Task: Look for space in Wheeling, United States from 10th July, 2023 to 15th July, 2023 for 7 adults in price range Rs.10000 to Rs.15000. Place can be entire place or shared room with 4 bedrooms having 7 beds and 4 bathrooms. Property type can be house, flat, guest house. Amenities needed are: wifi, TV, free parkinig on premises, gym, breakfast. Booking option can be shelf check-in. Required host language is English.
Action: Mouse moved to (571, 126)
Screenshot: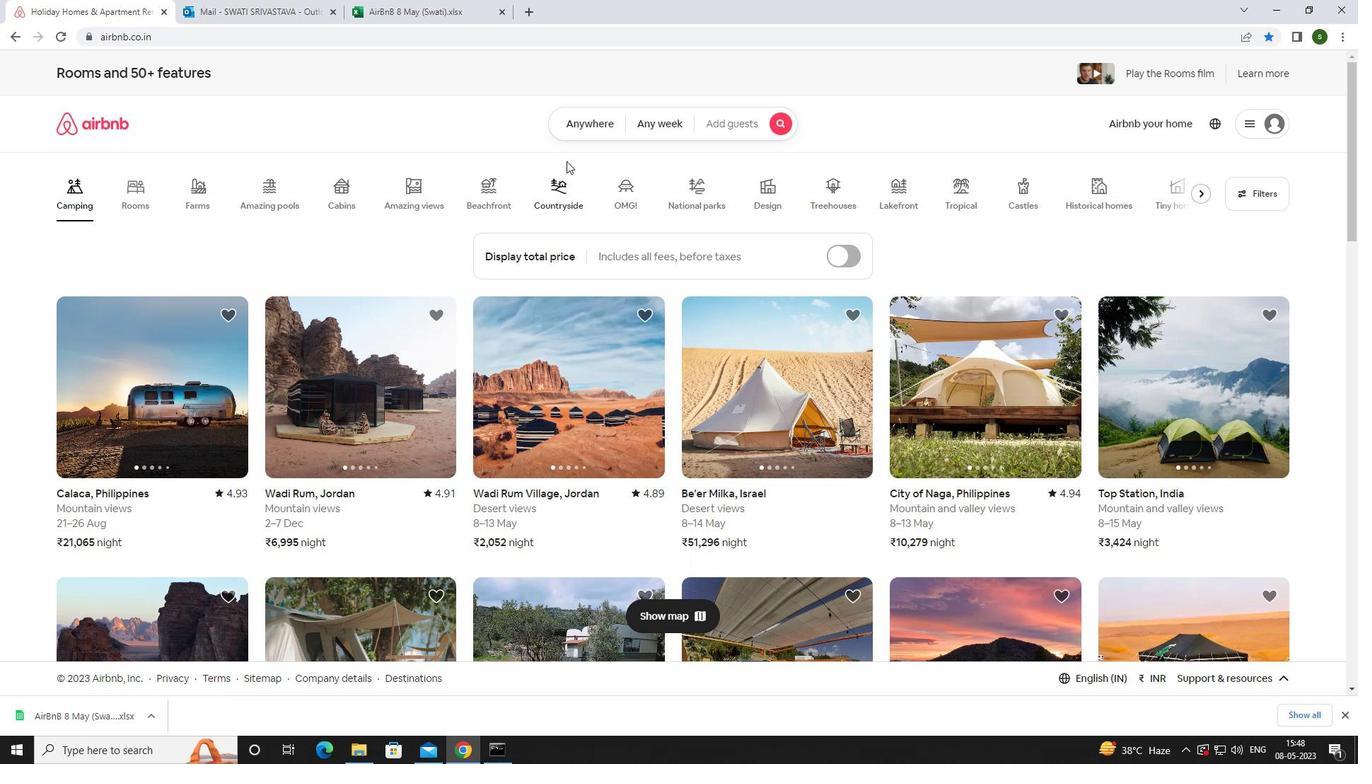 
Action: Mouse pressed left at (571, 126)
Screenshot: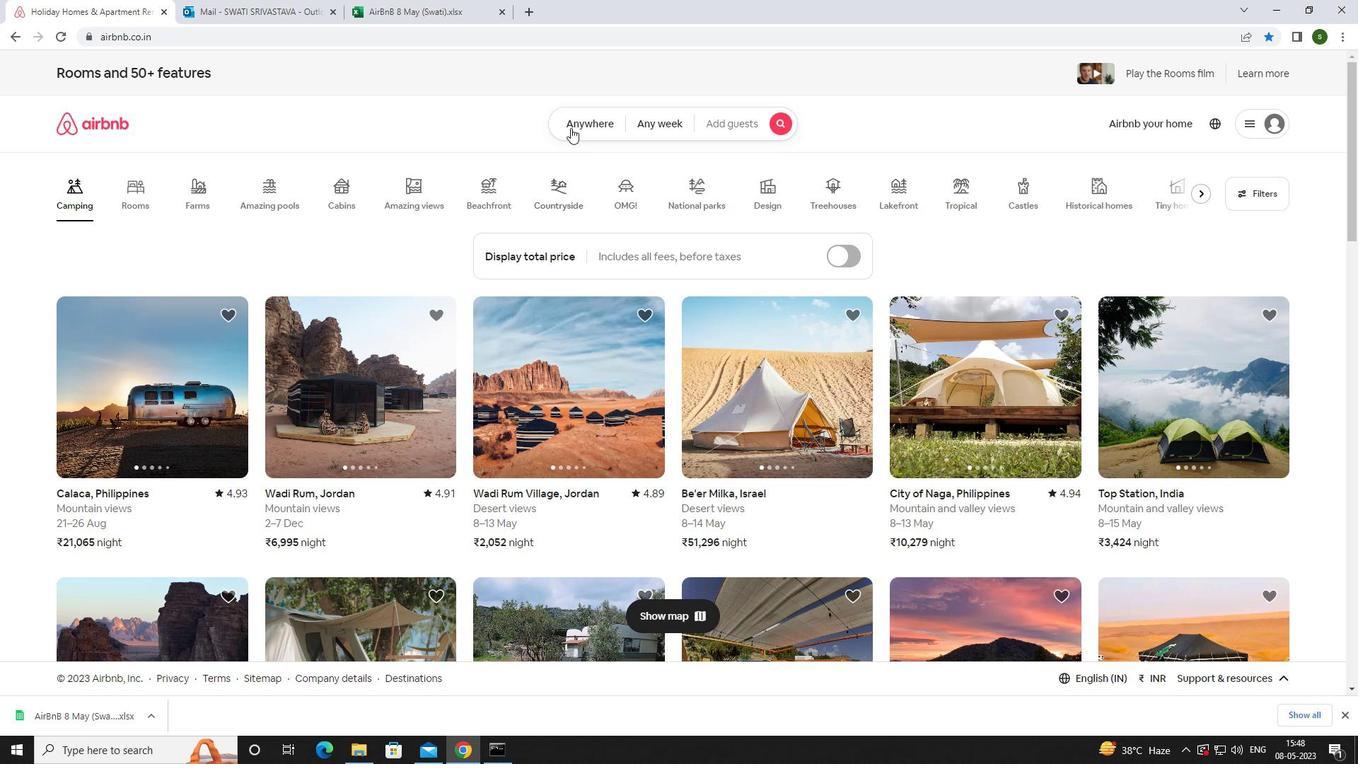 
Action: Mouse moved to (477, 181)
Screenshot: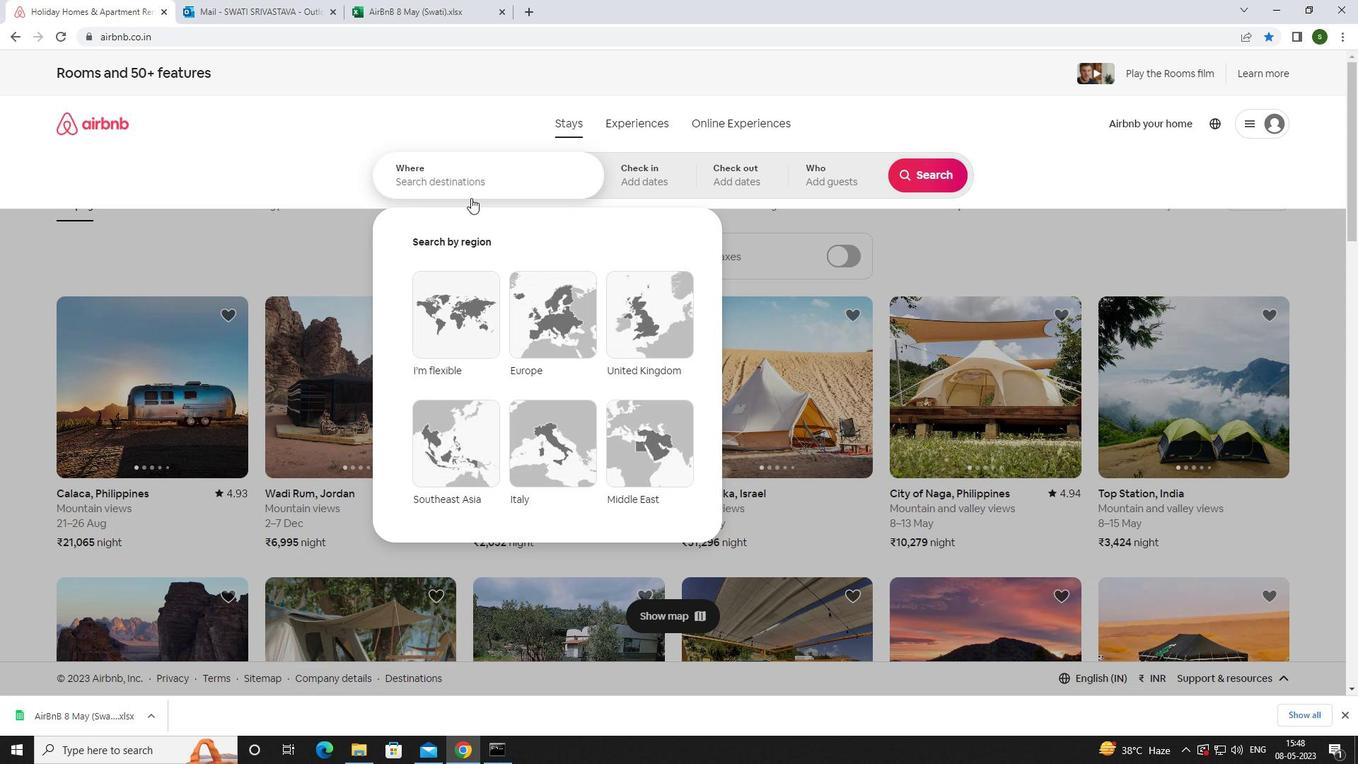 
Action: Mouse pressed left at (477, 181)
Screenshot: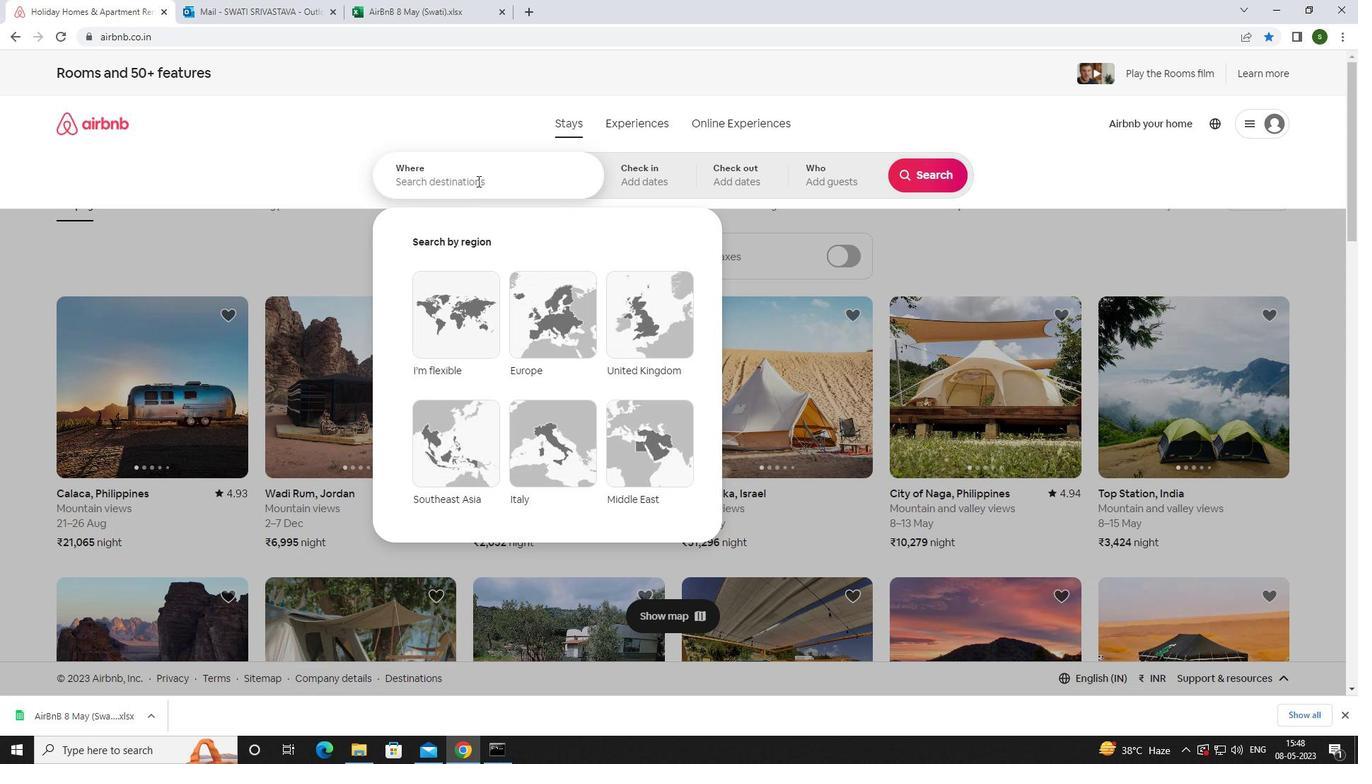 
Action: Key pressed <Key.caps_lock>w<Key.caps_lock>heeling,<Key.space><Key.caps_lock>u<Key.caps_lock>Nited<Key.space><Key.caps_lock>s<Key.caps_lock>tates<Key.enter>
Screenshot: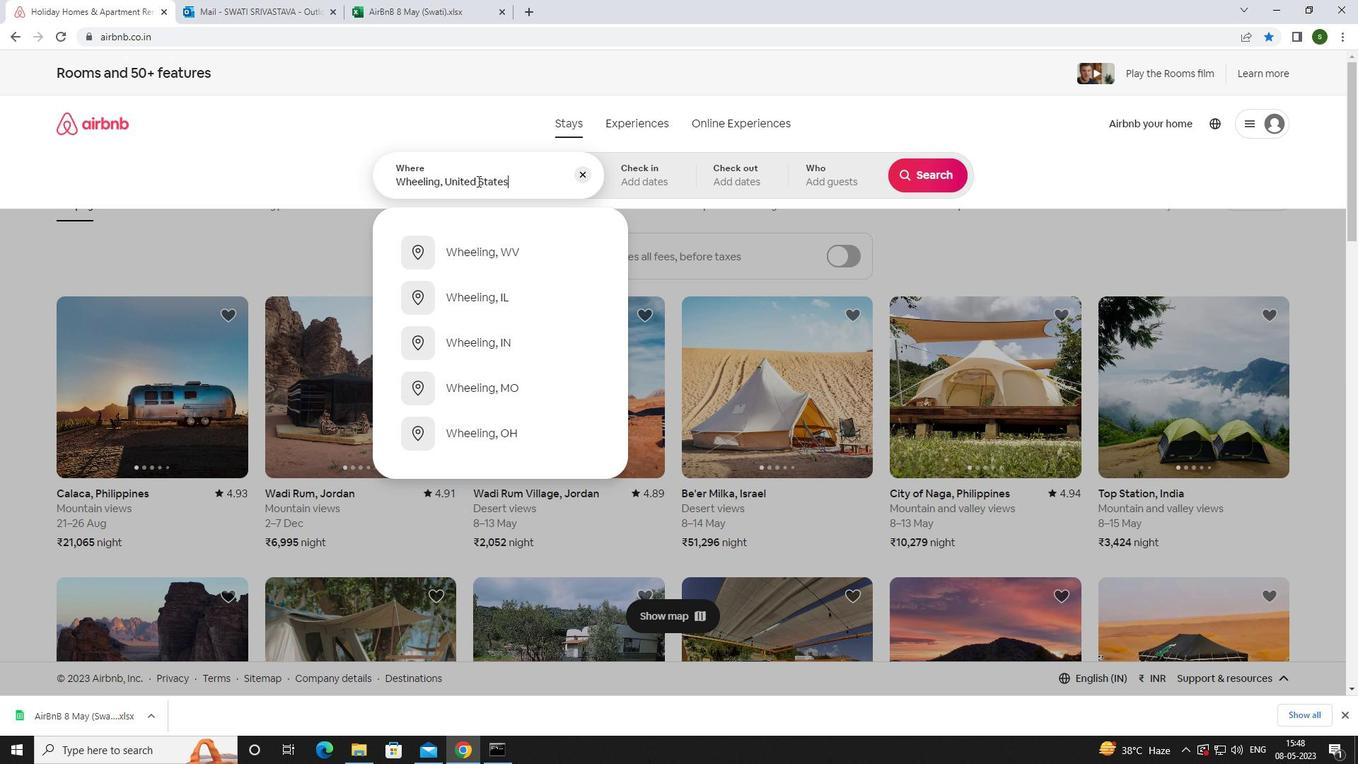 
Action: Mouse moved to (920, 288)
Screenshot: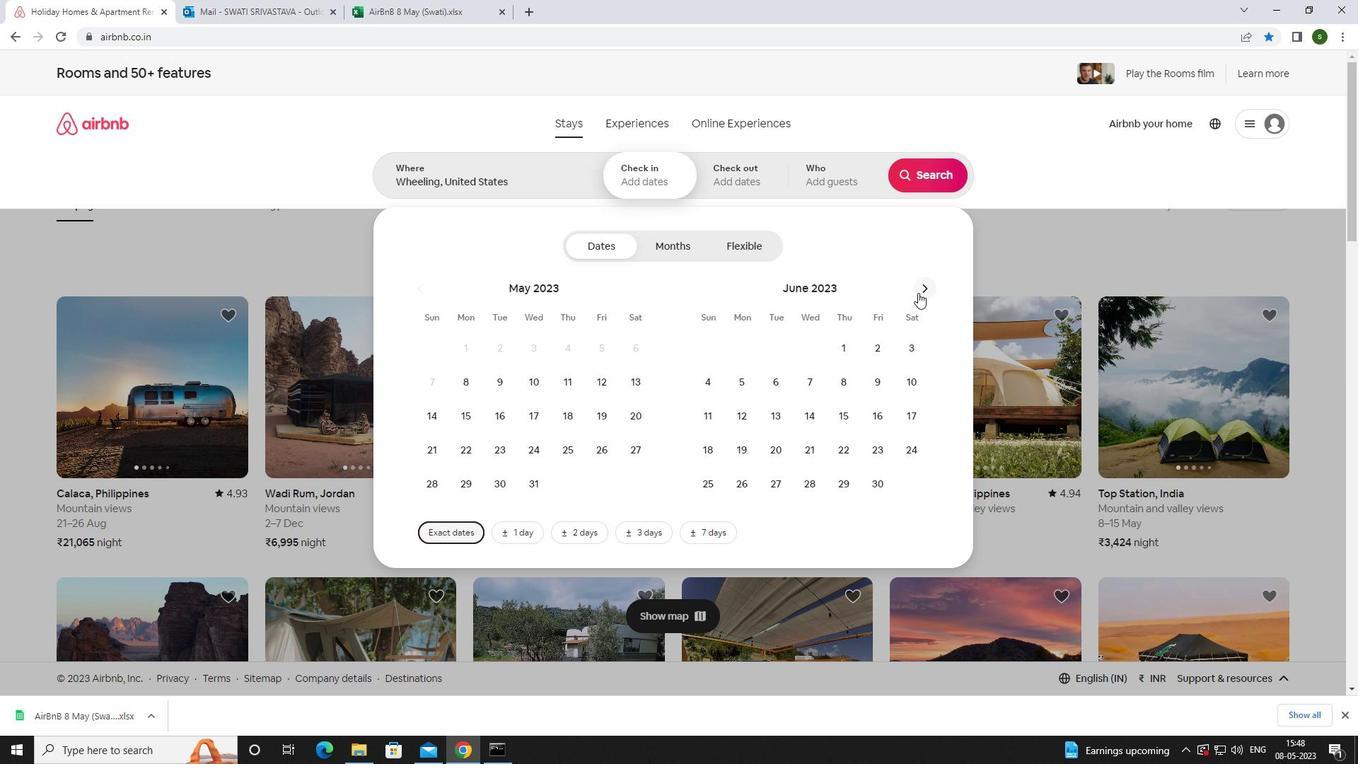 
Action: Mouse pressed left at (920, 288)
Screenshot: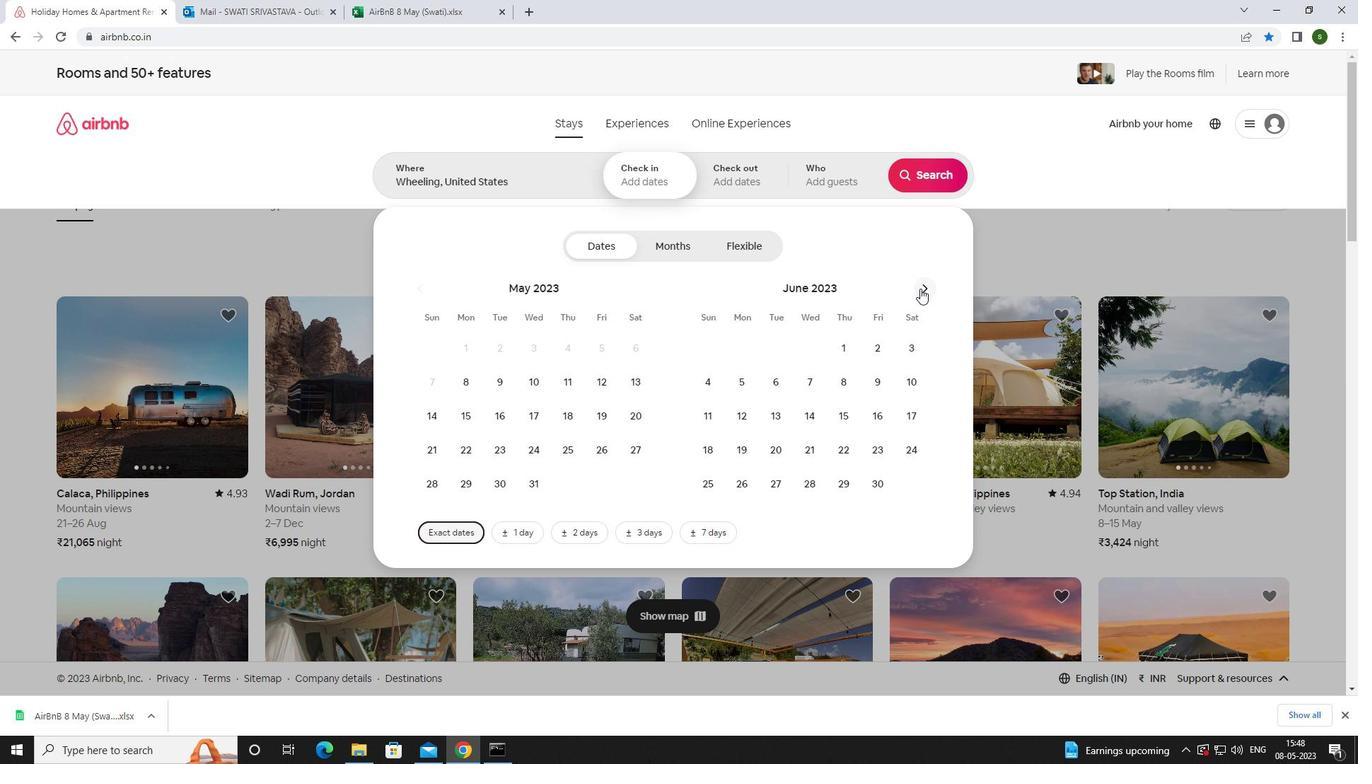 
Action: Mouse moved to (752, 418)
Screenshot: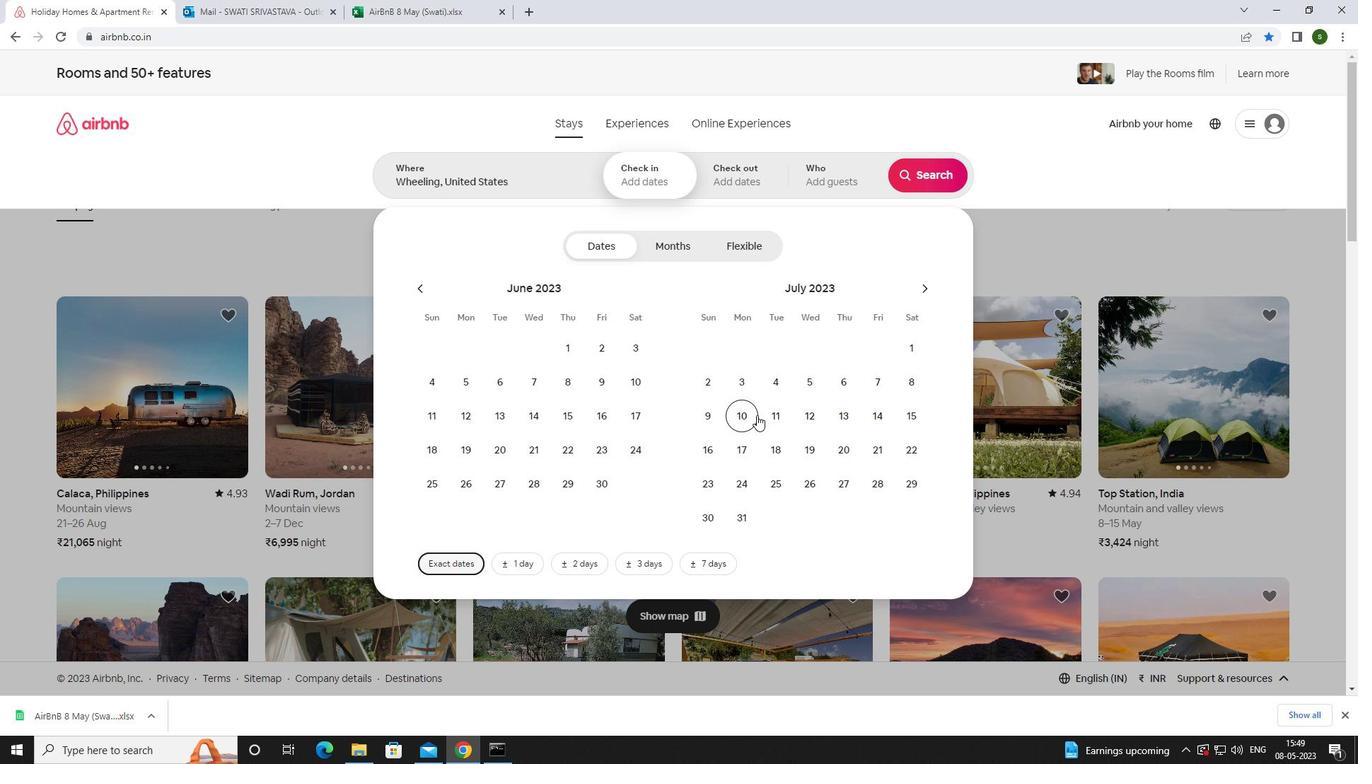
Action: Mouse pressed left at (752, 418)
Screenshot: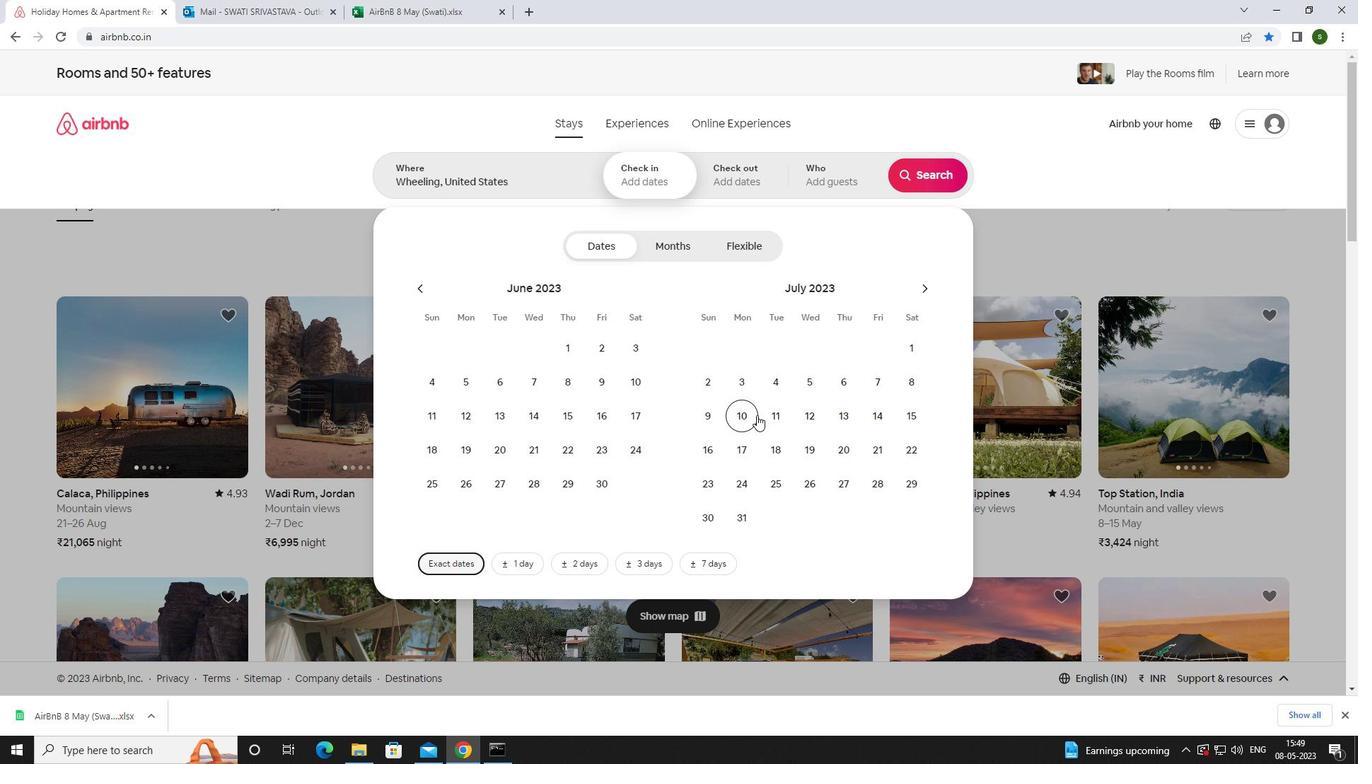 
Action: Mouse moved to (907, 415)
Screenshot: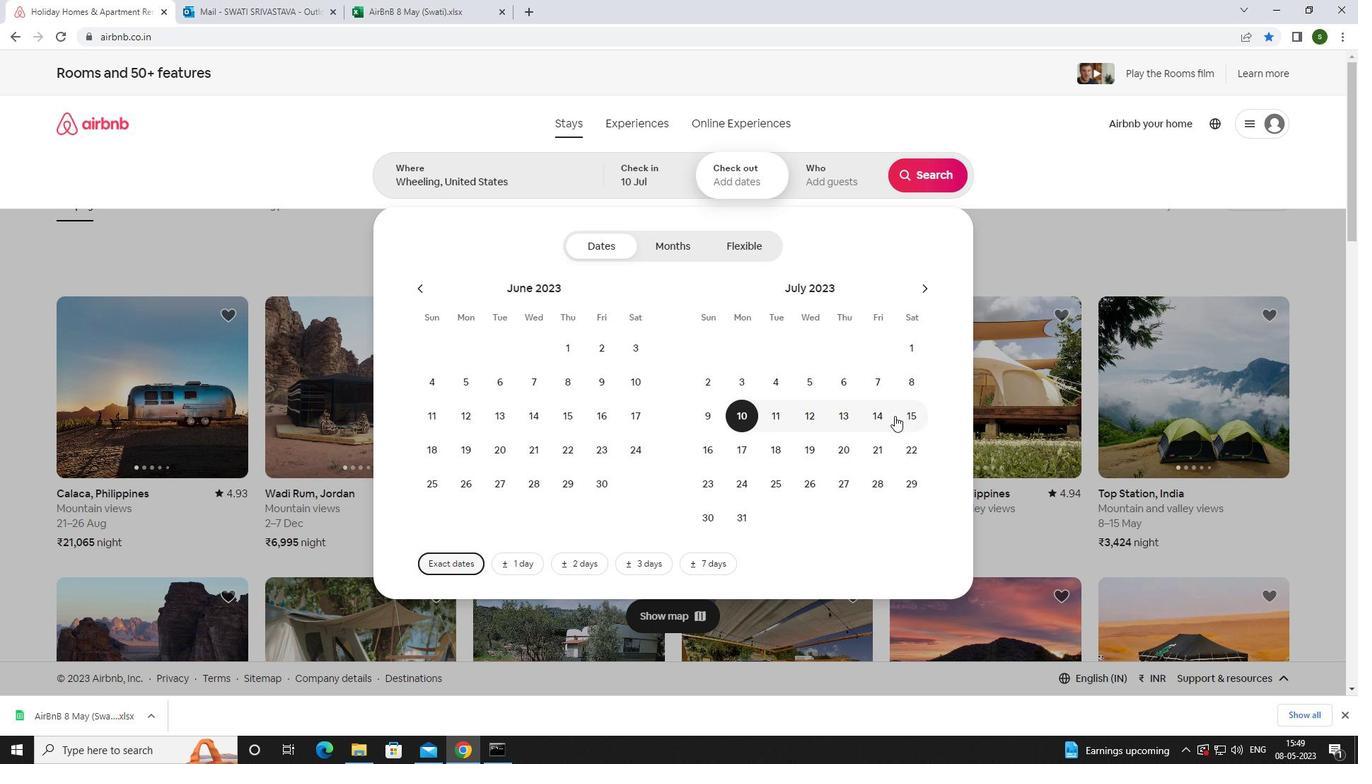 
Action: Mouse pressed left at (907, 415)
Screenshot: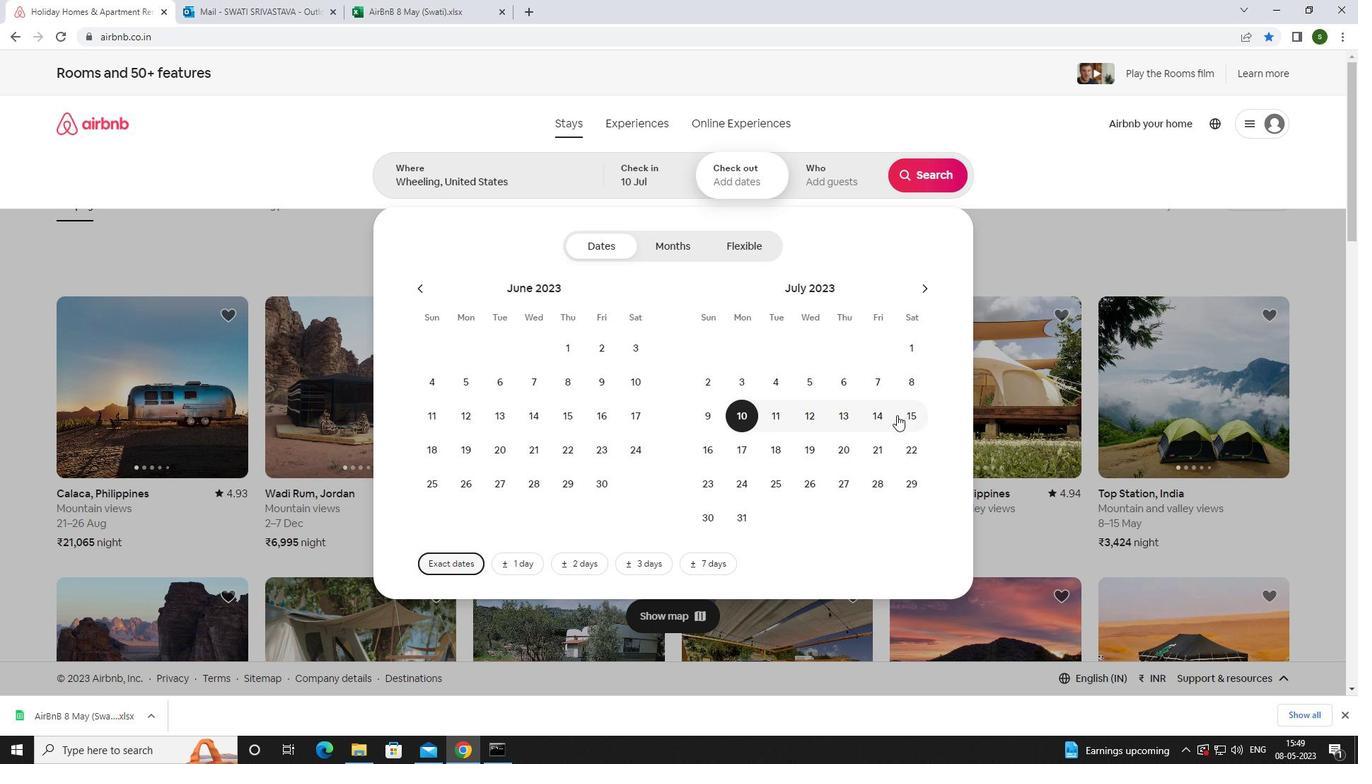 
Action: Mouse moved to (841, 178)
Screenshot: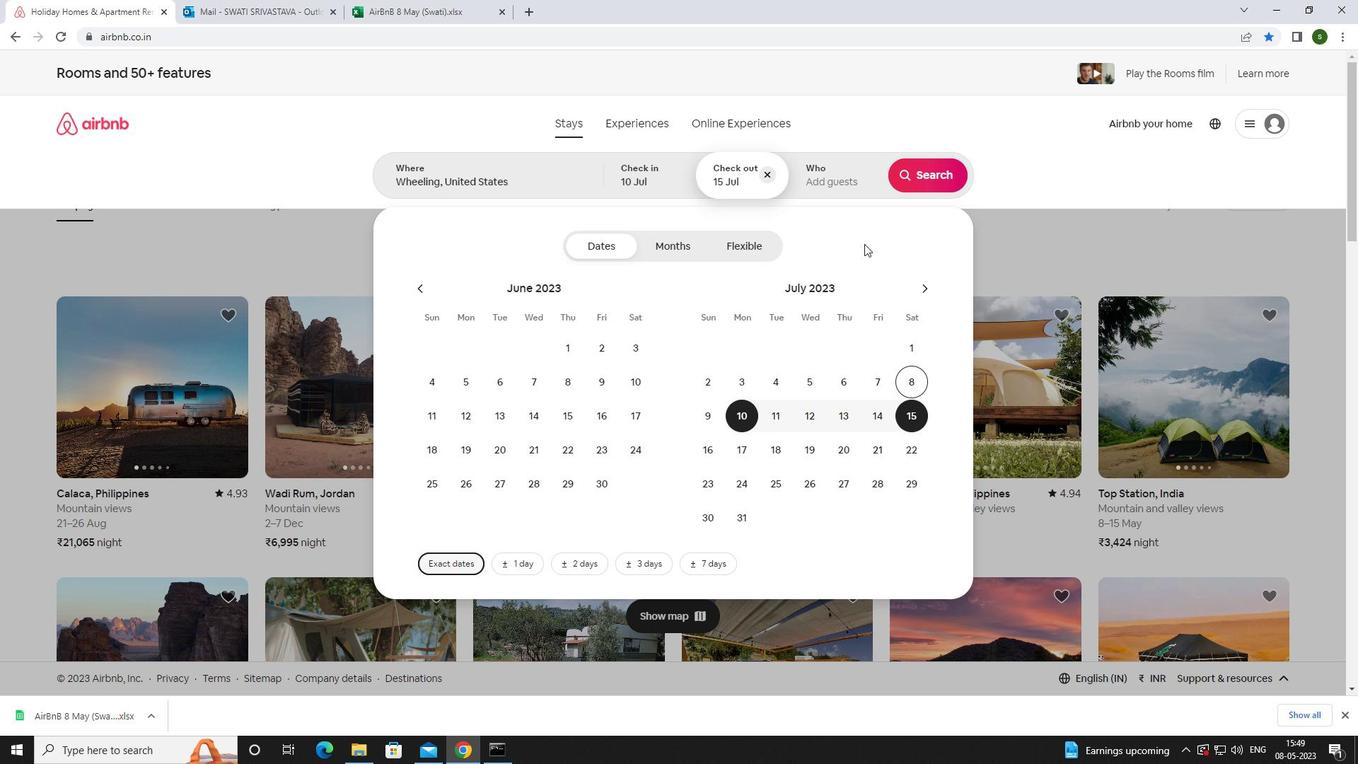 
Action: Mouse pressed left at (841, 178)
Screenshot: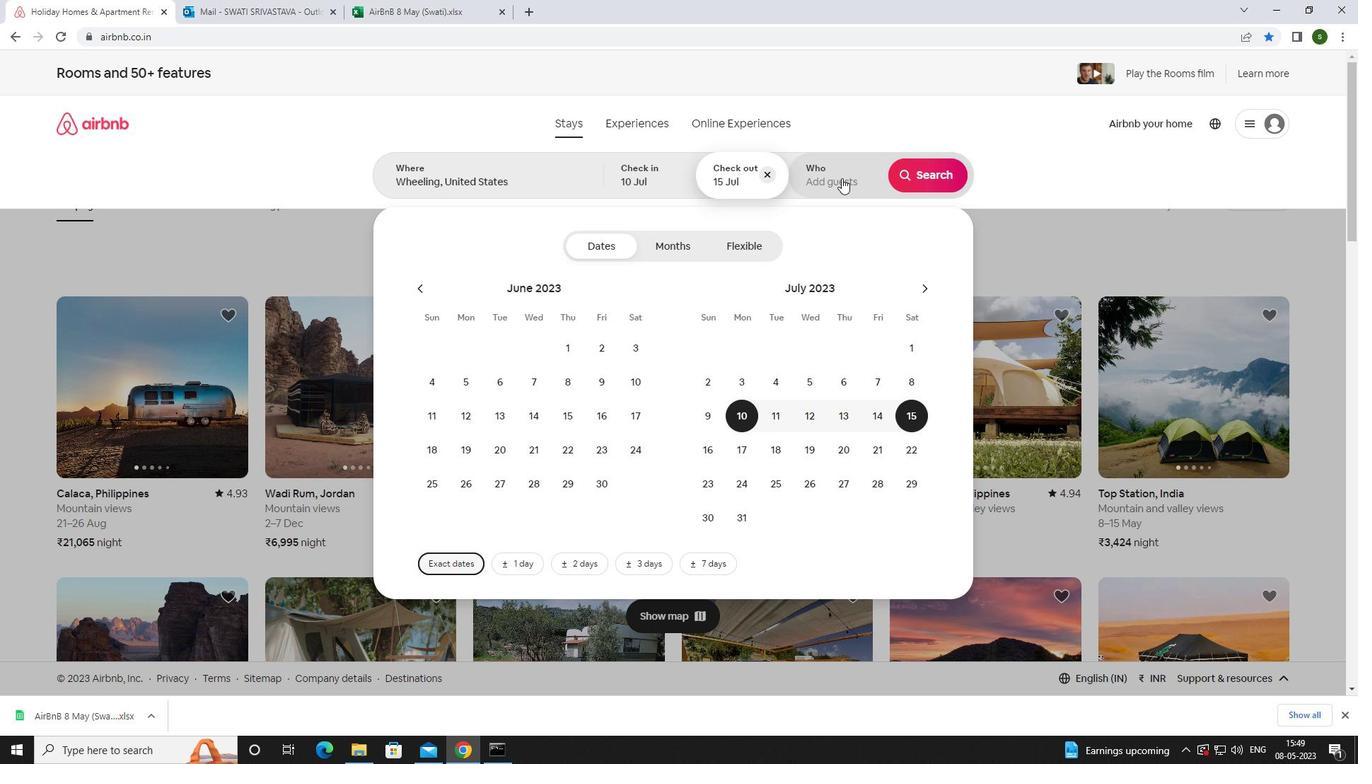 
Action: Mouse moved to (935, 249)
Screenshot: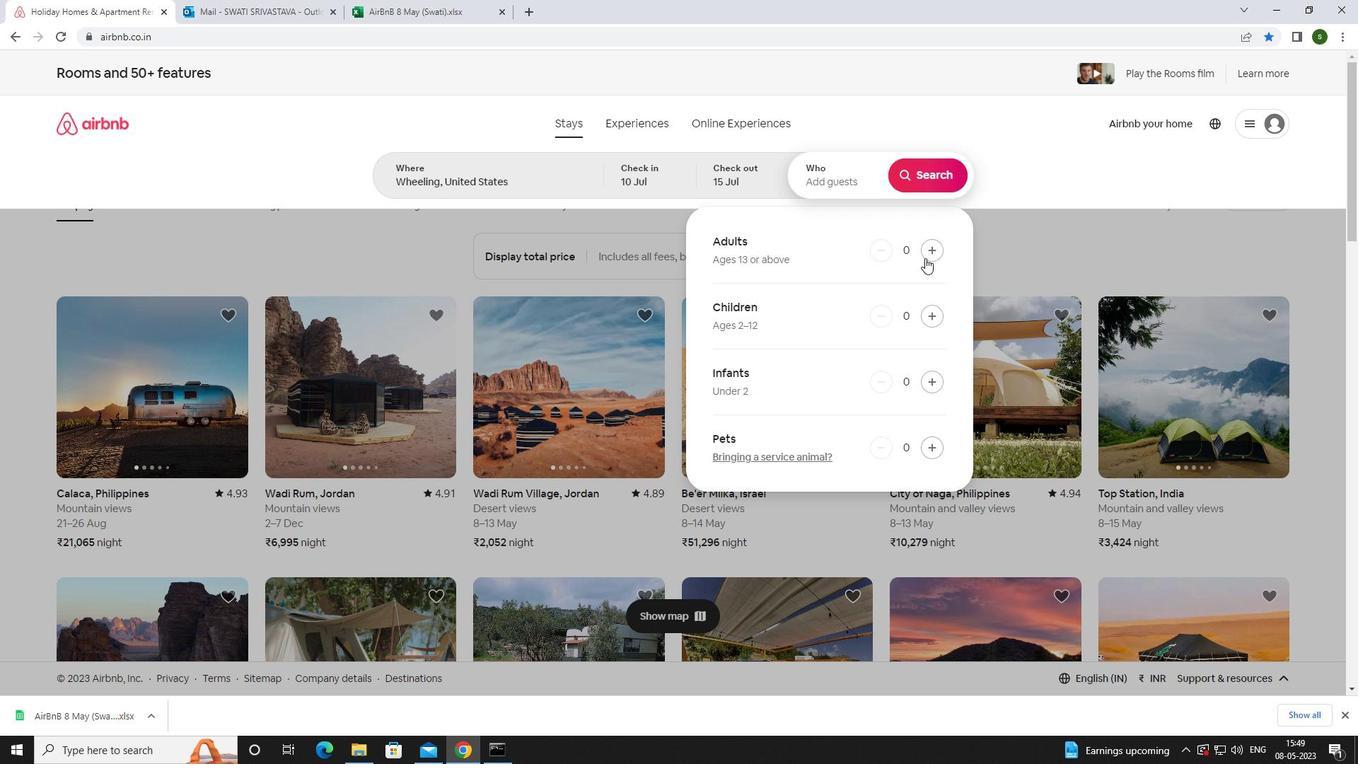 
Action: Mouse pressed left at (935, 249)
Screenshot: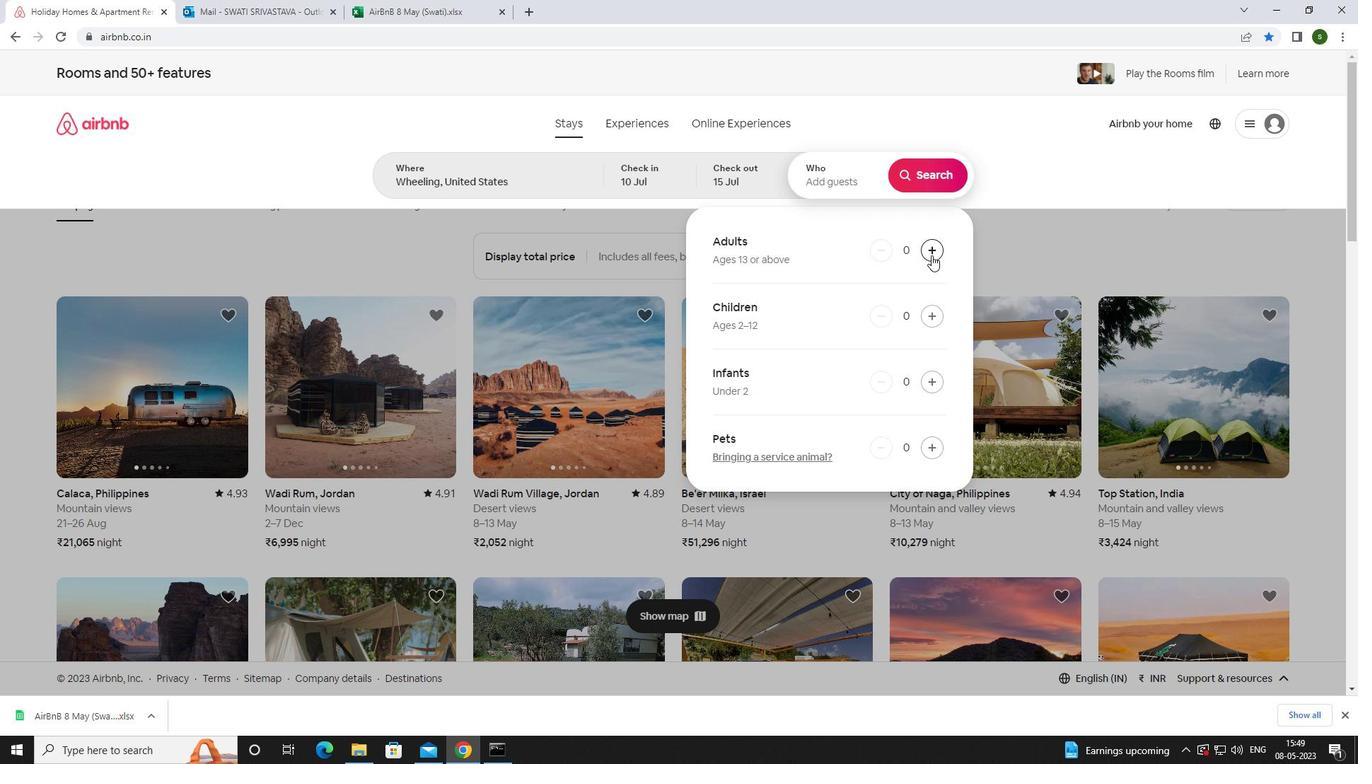 
Action: Mouse pressed left at (935, 249)
Screenshot: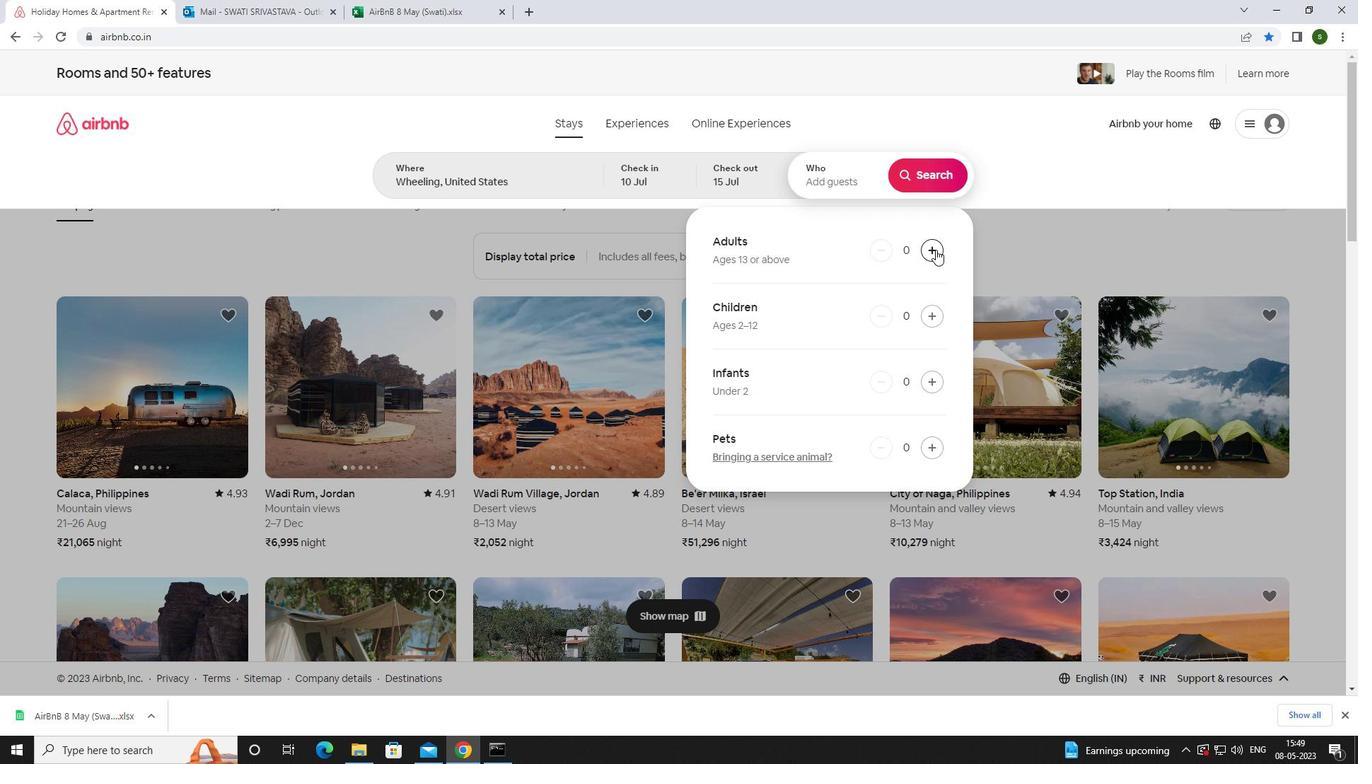 
Action: Mouse pressed left at (935, 249)
Screenshot: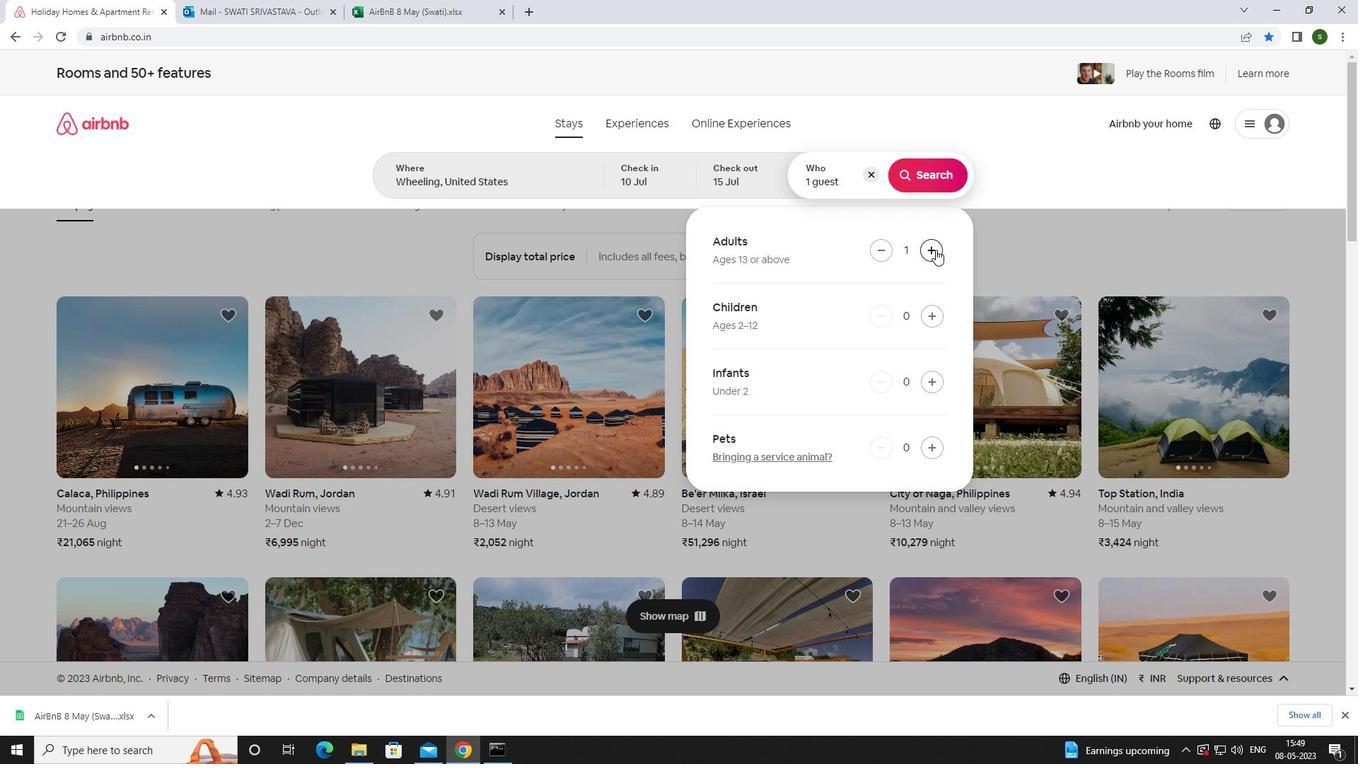 
Action: Mouse pressed left at (935, 249)
Screenshot: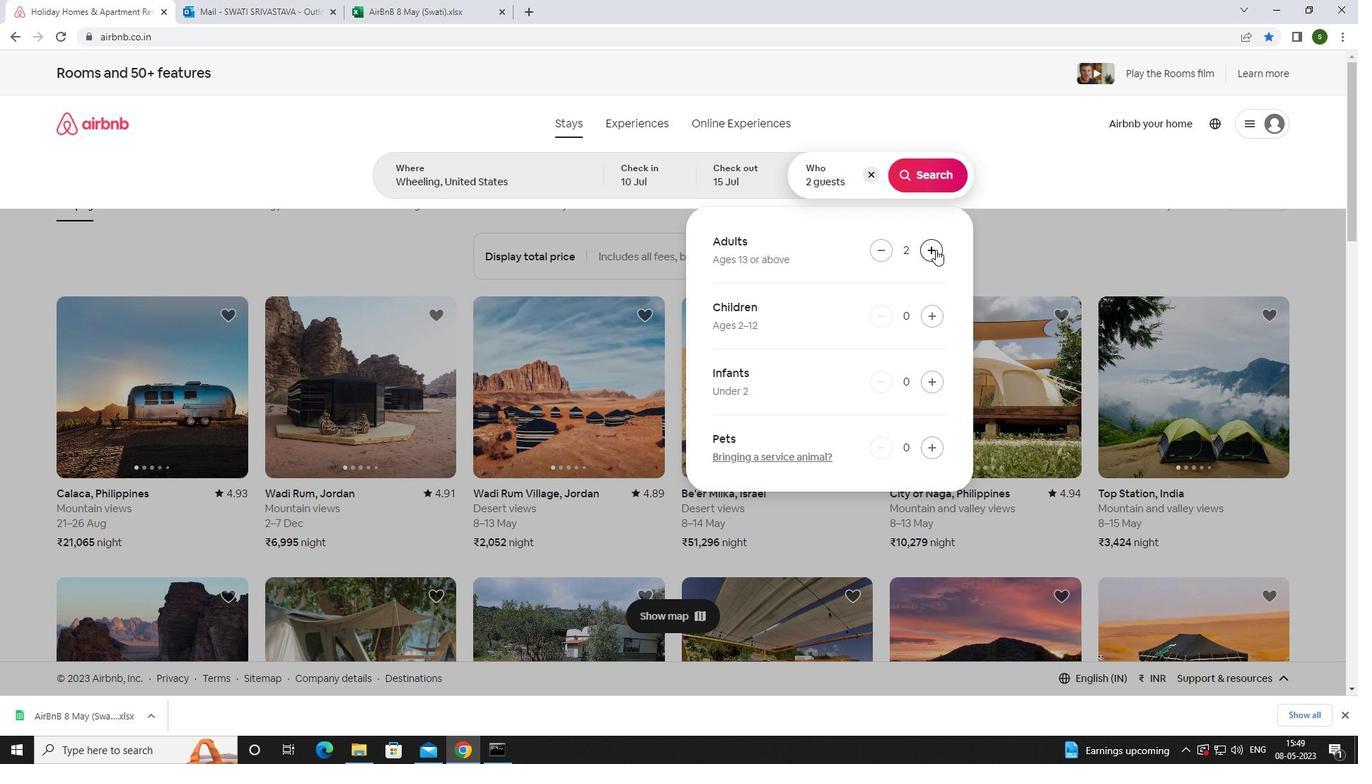 
Action: Mouse pressed left at (935, 249)
Screenshot: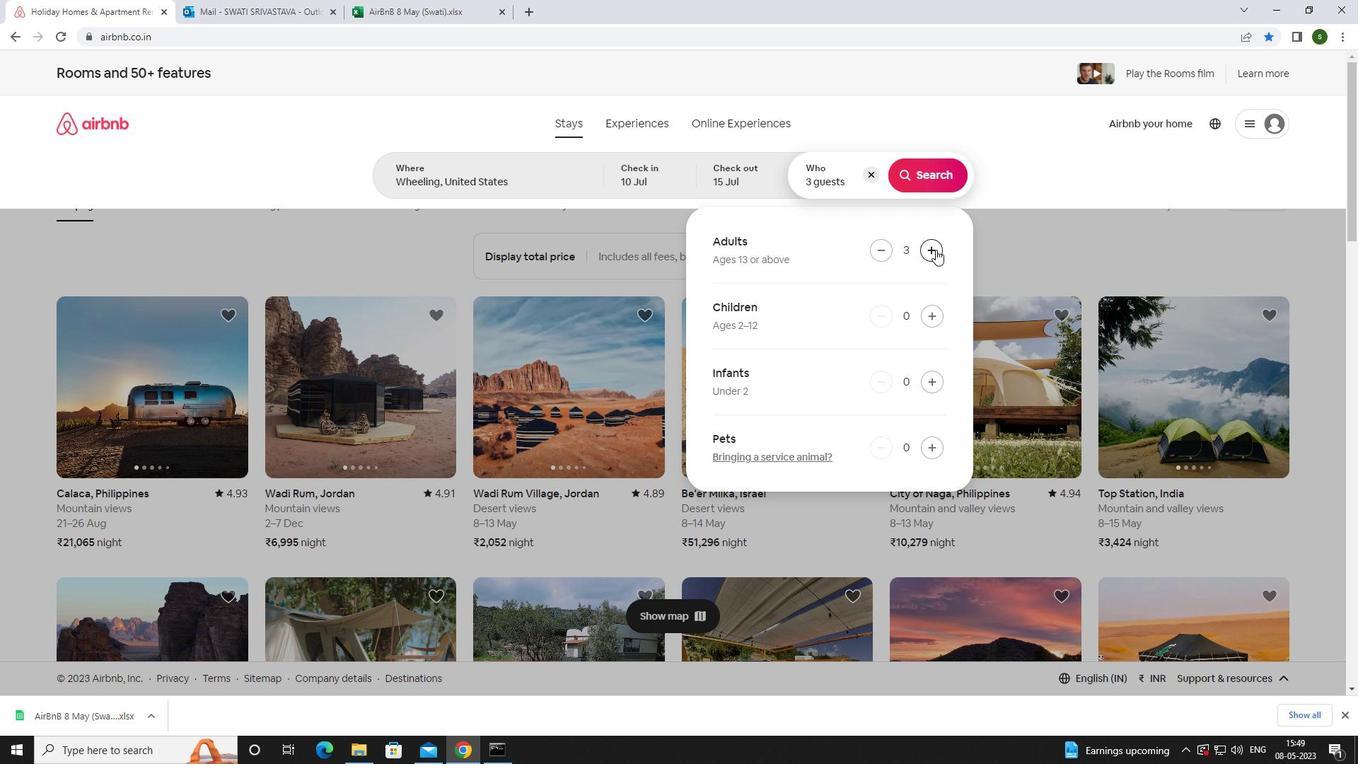 
Action: Mouse pressed left at (935, 249)
Screenshot: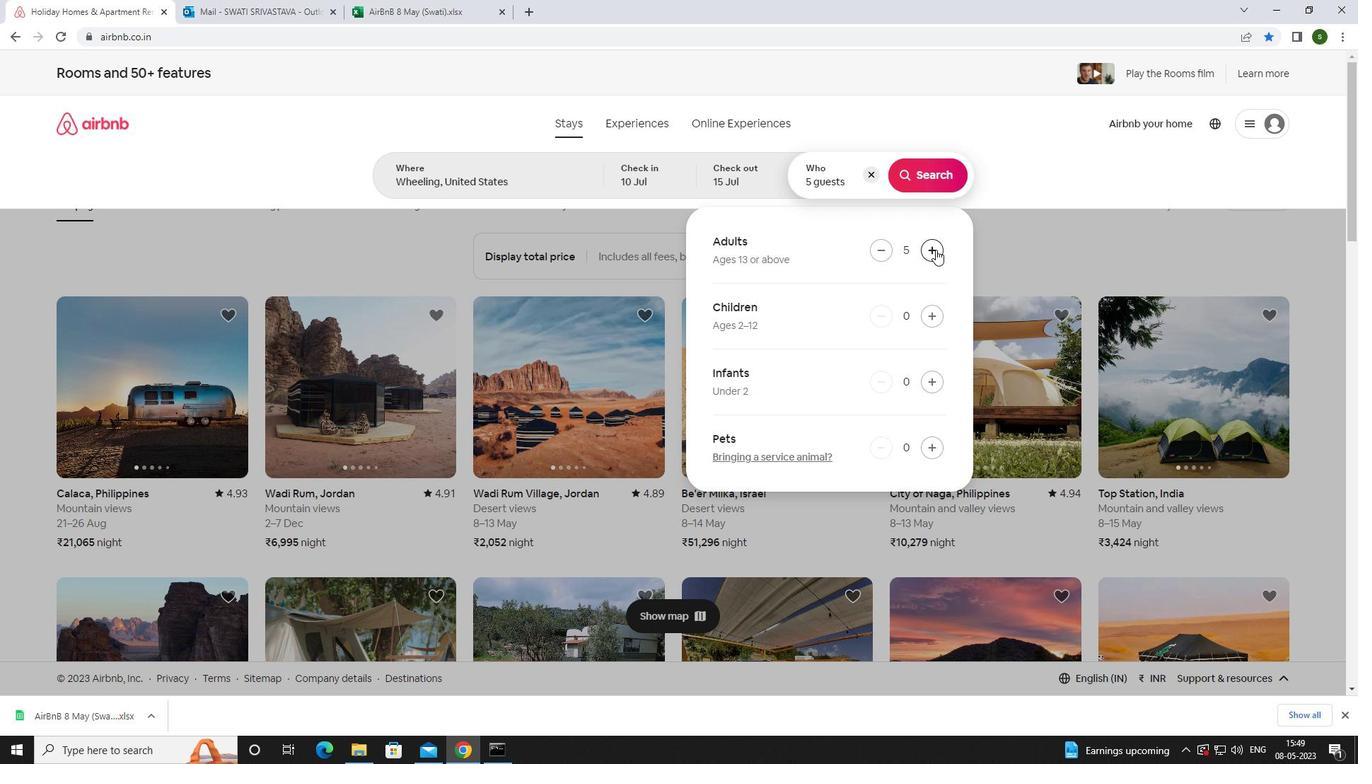 
Action: Mouse pressed left at (935, 249)
Screenshot: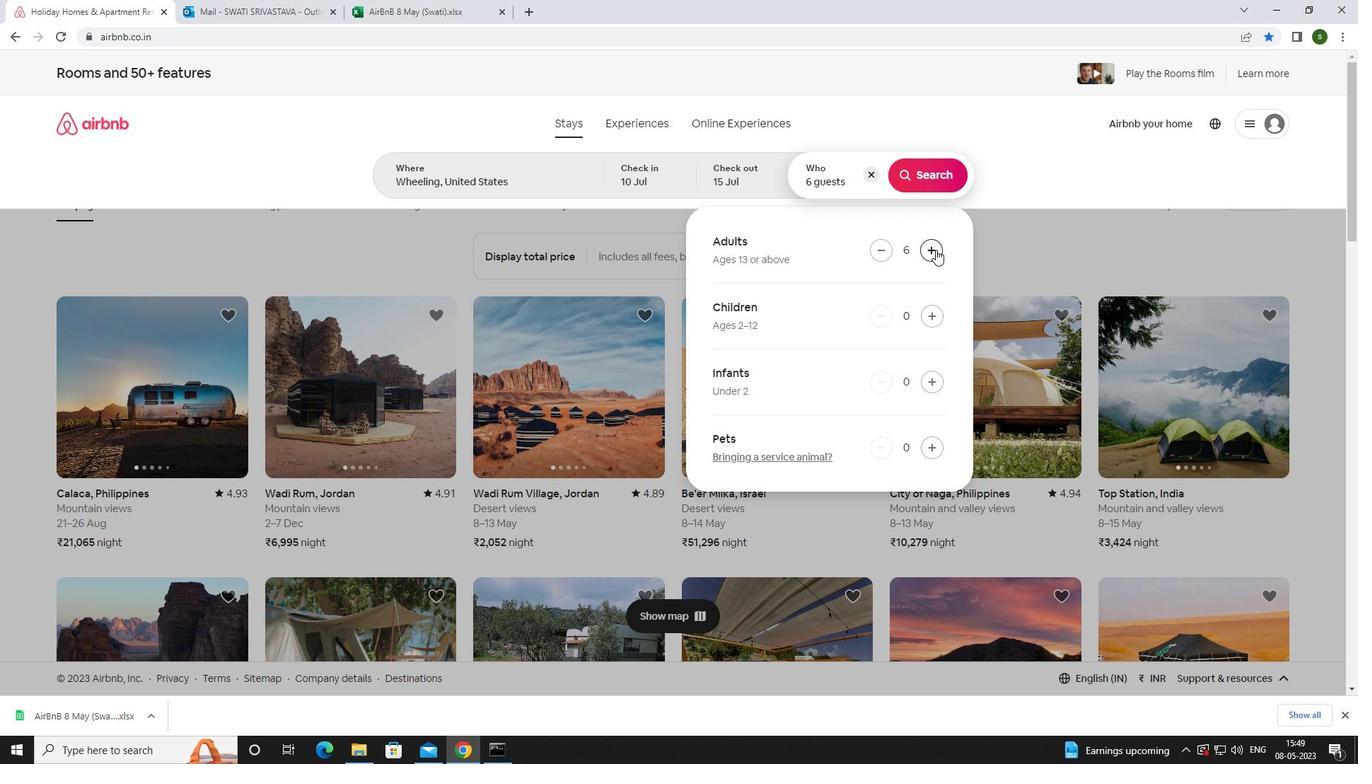 
Action: Mouse moved to (938, 181)
Screenshot: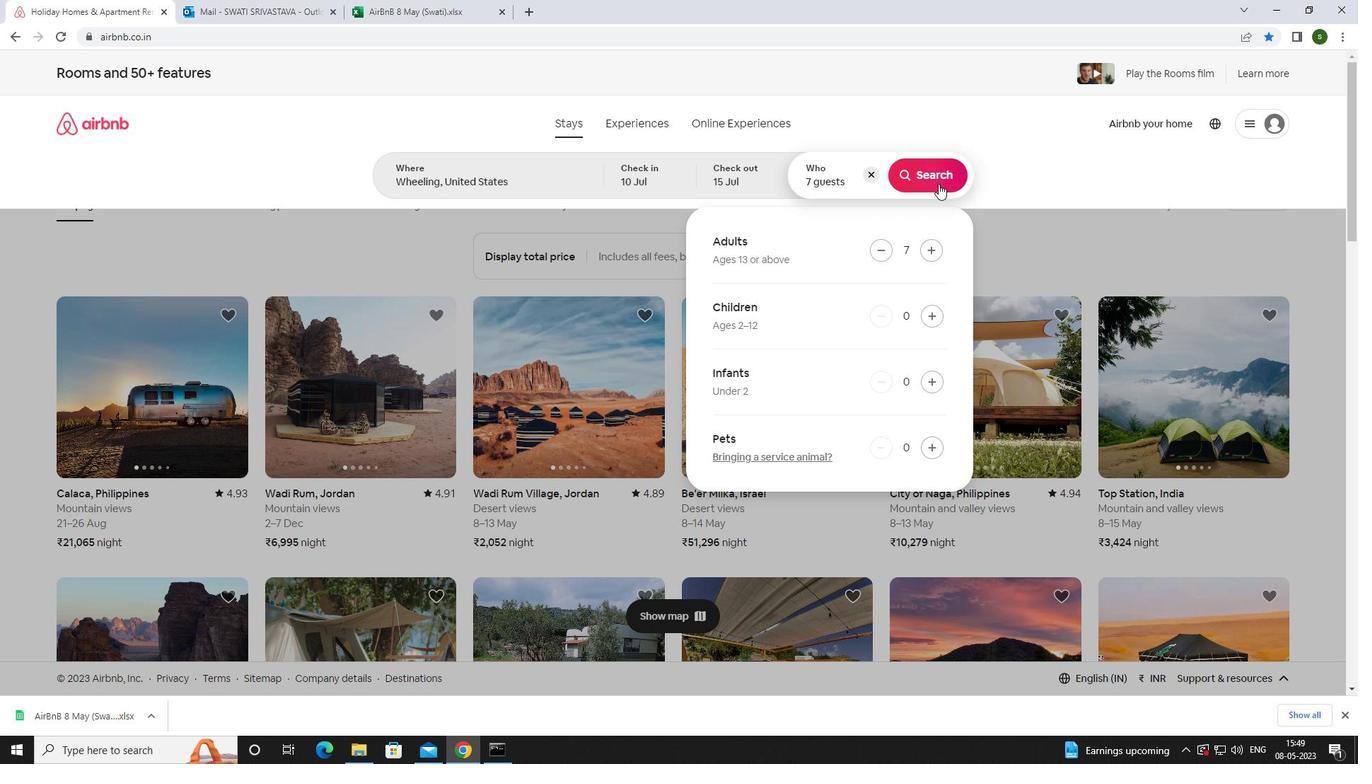 
Action: Mouse pressed left at (938, 181)
Screenshot: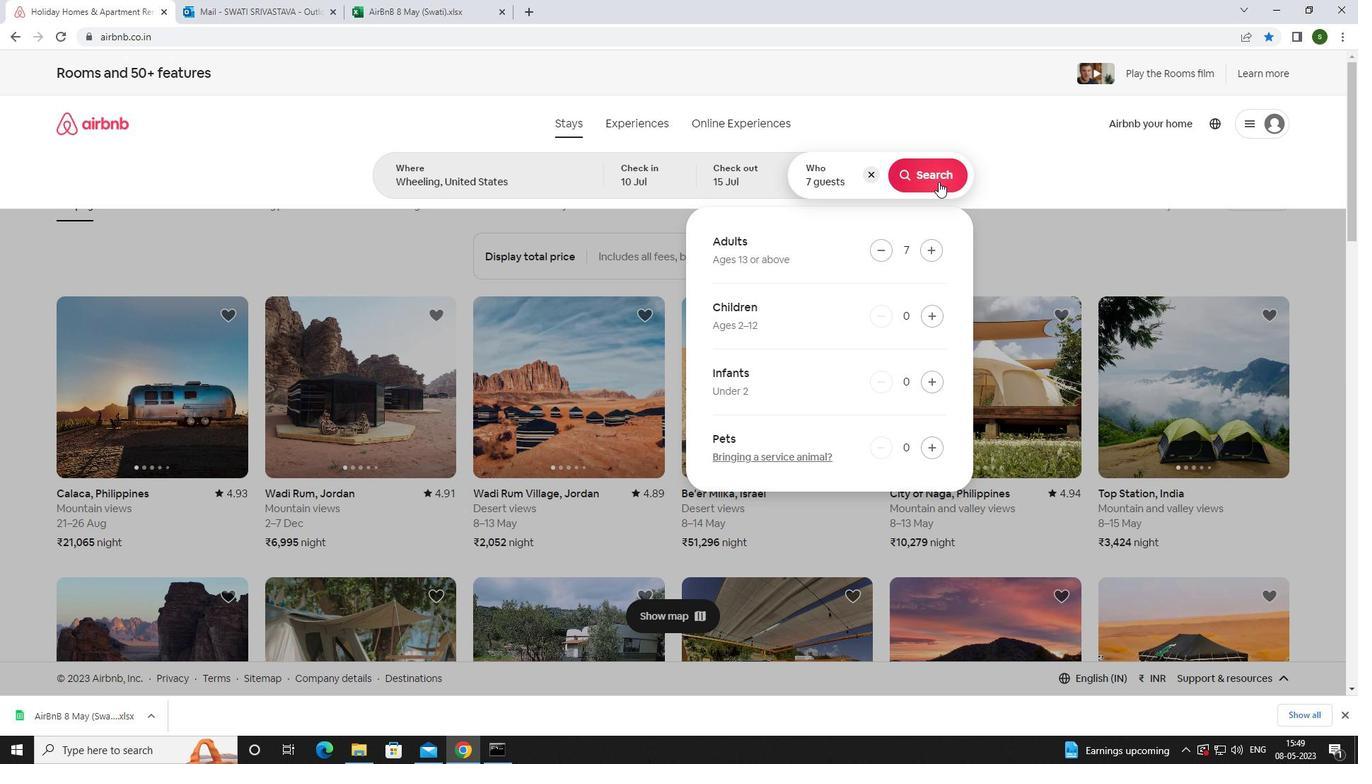 
Action: Mouse moved to (1294, 138)
Screenshot: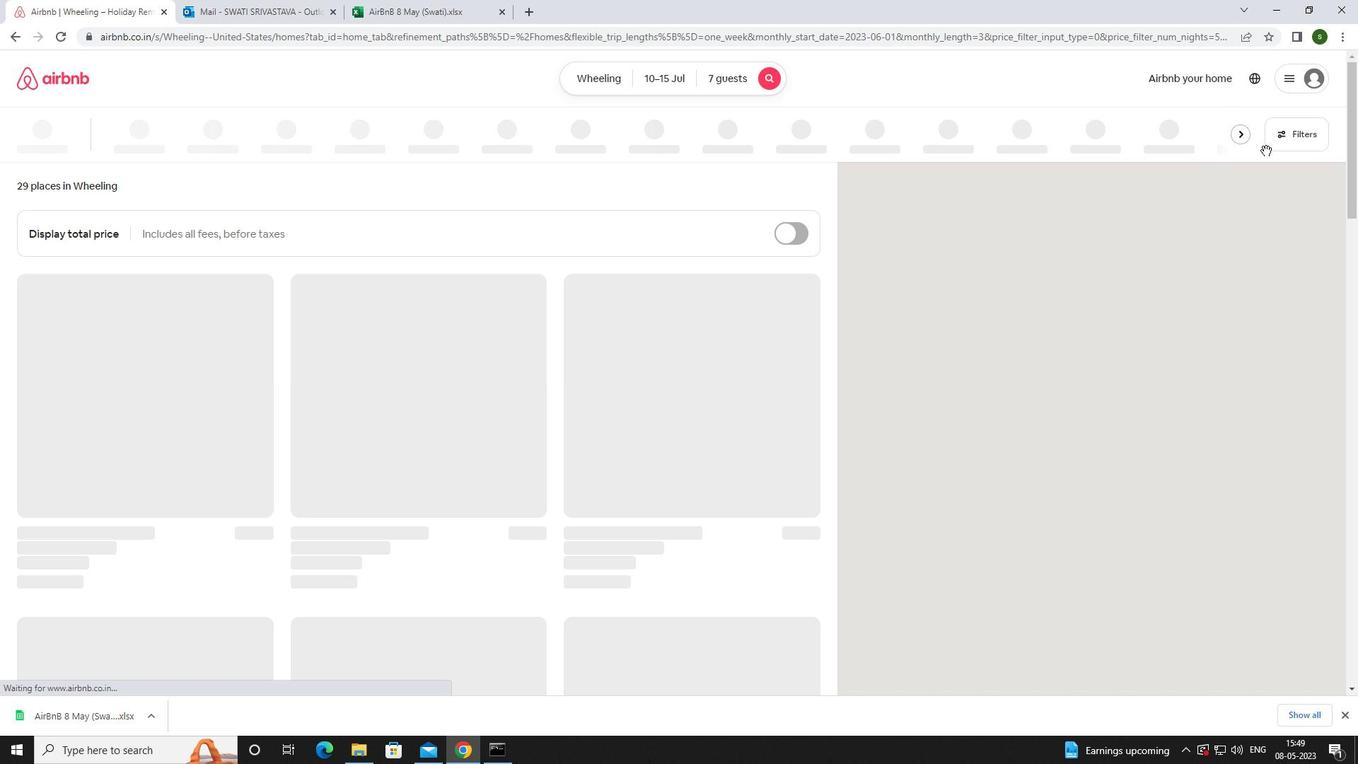 
Action: Mouse pressed left at (1294, 138)
Screenshot: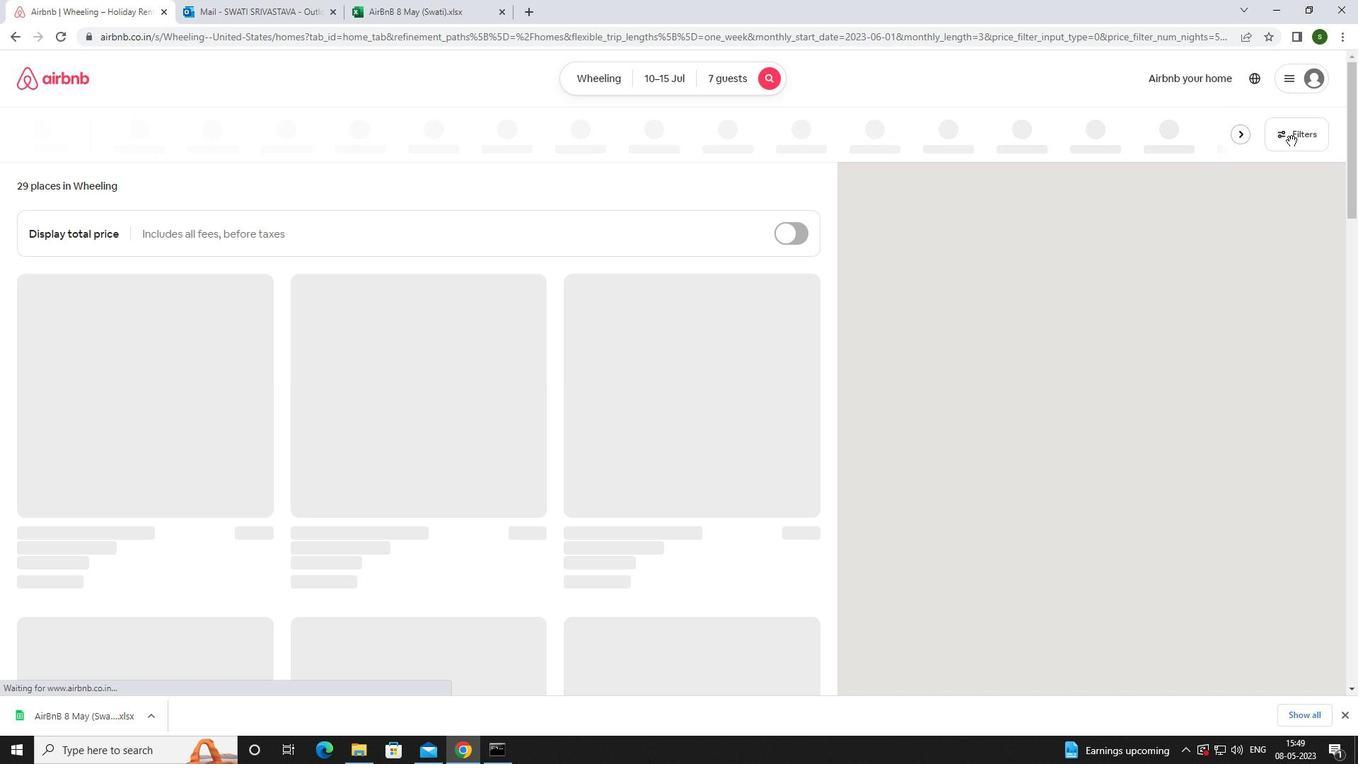 
Action: Mouse moved to (517, 480)
Screenshot: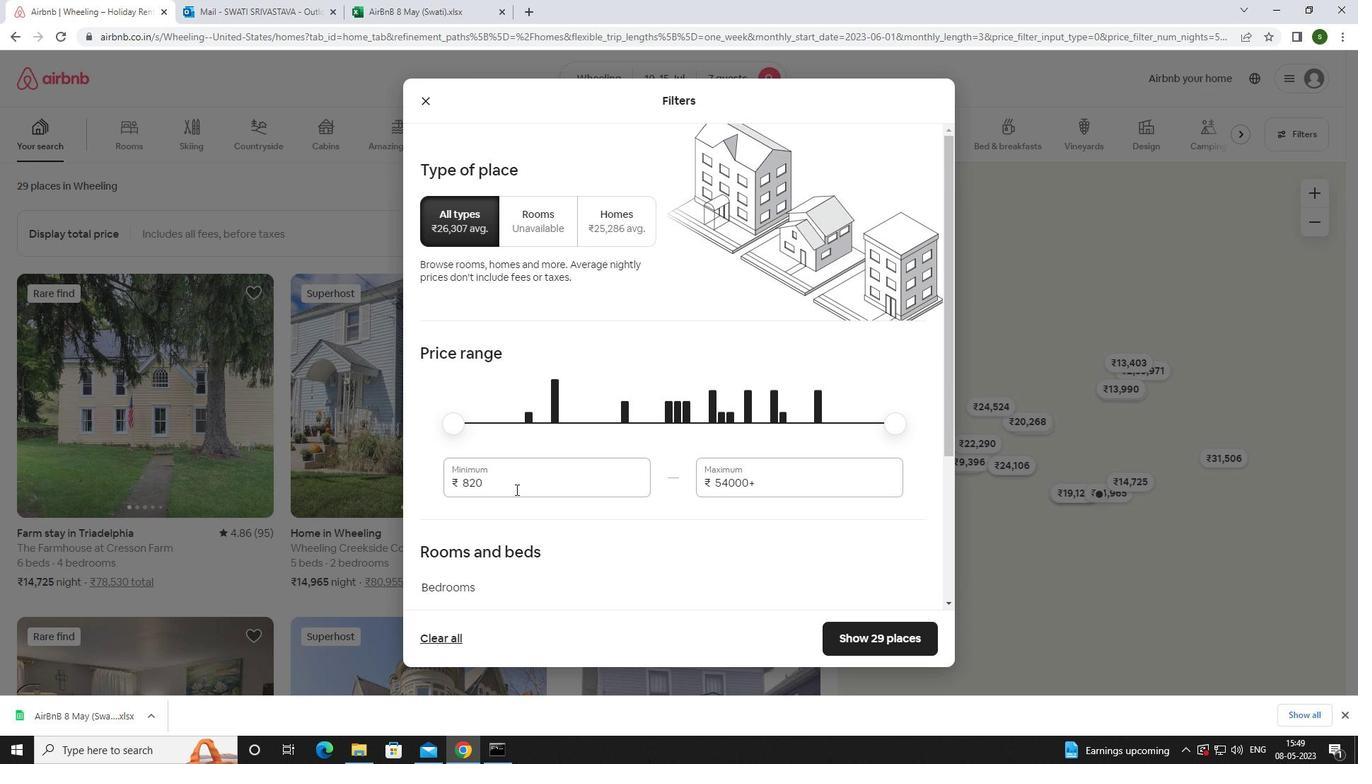 
Action: Mouse pressed left at (517, 480)
Screenshot: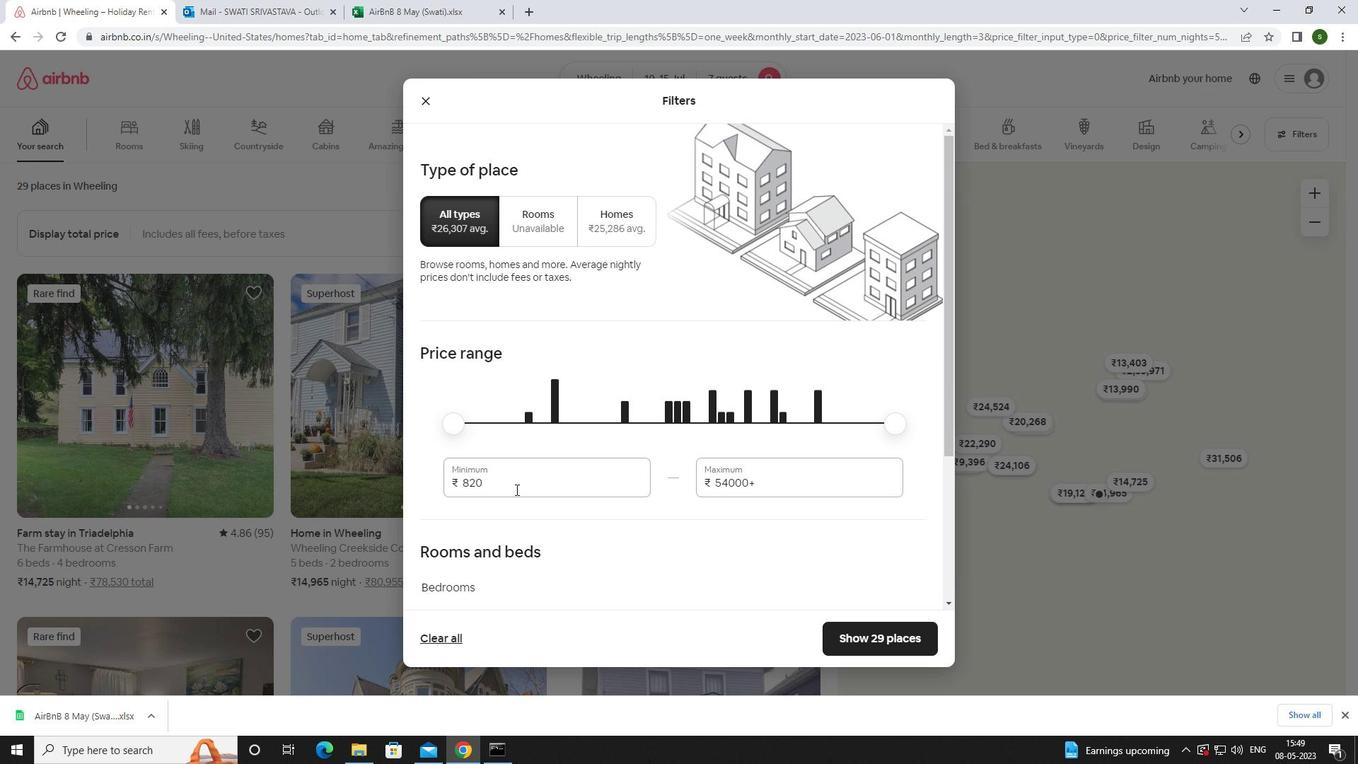 
Action: Mouse moved to (513, 481)
Screenshot: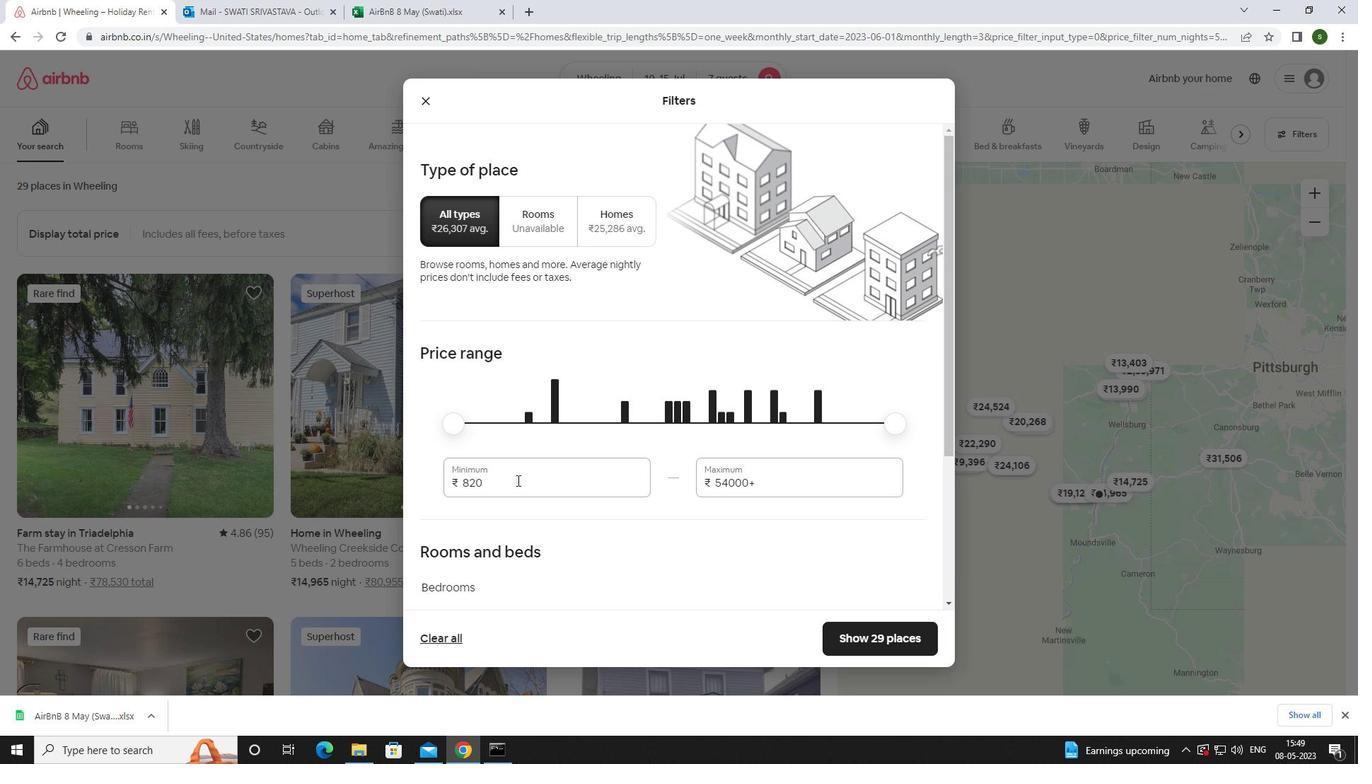 
Action: Key pressed <Key.backspace><Key.backspace><Key.backspace><Key.backspace>10000
Screenshot: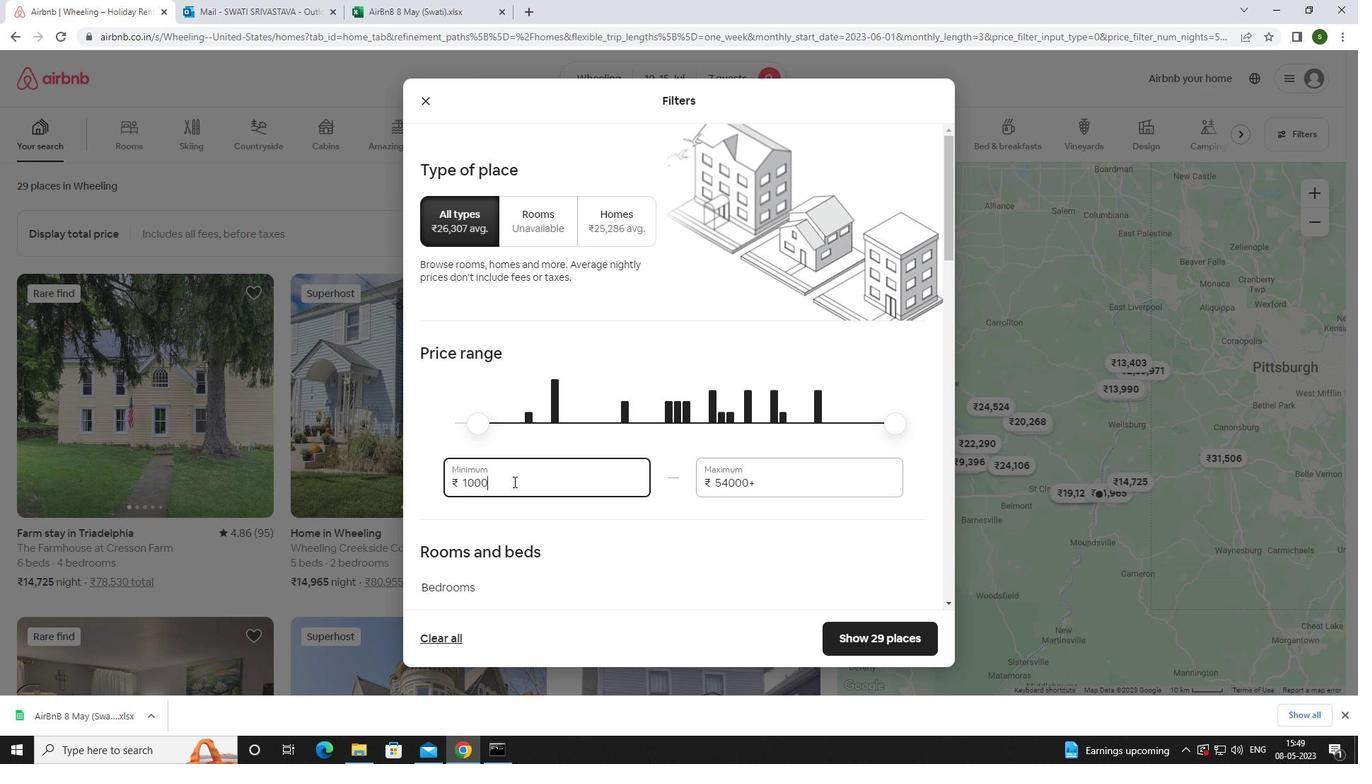 
Action: Mouse moved to (777, 483)
Screenshot: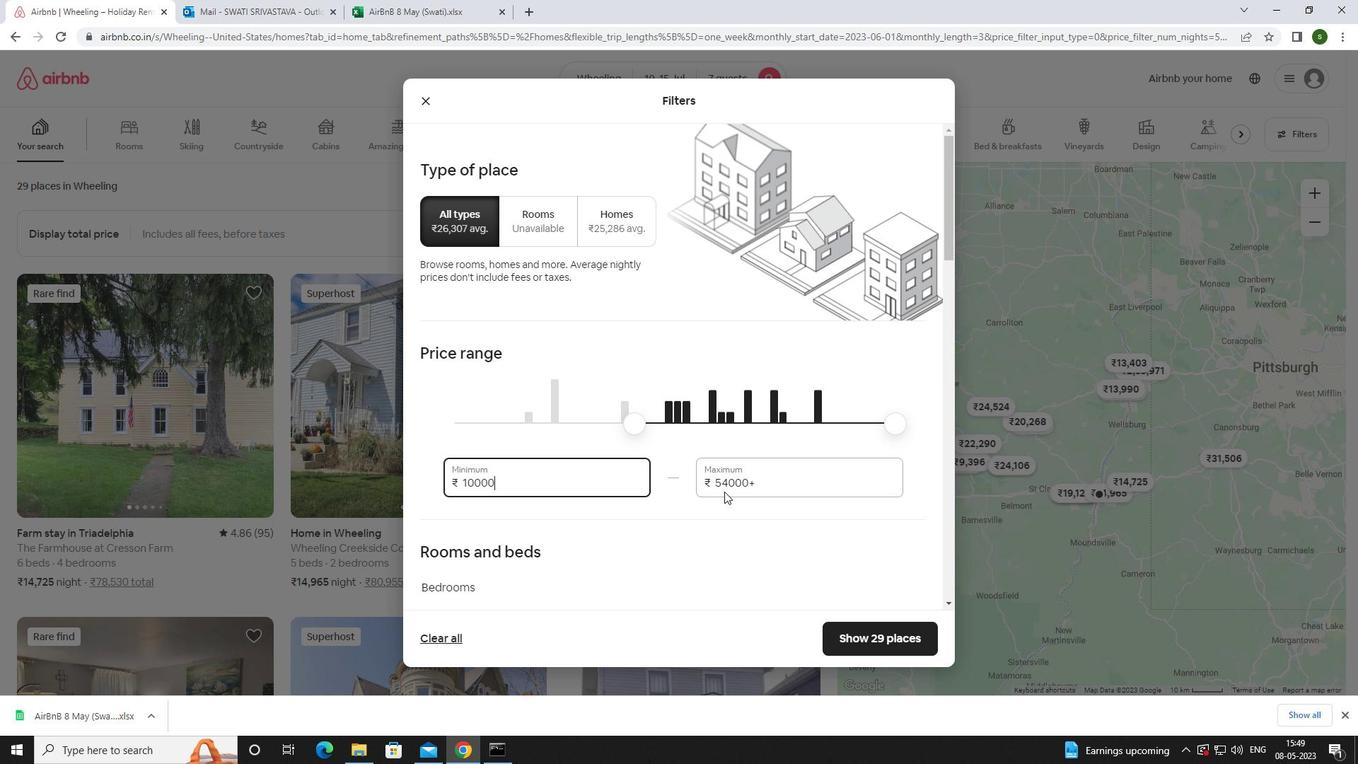
Action: Mouse pressed left at (777, 483)
Screenshot: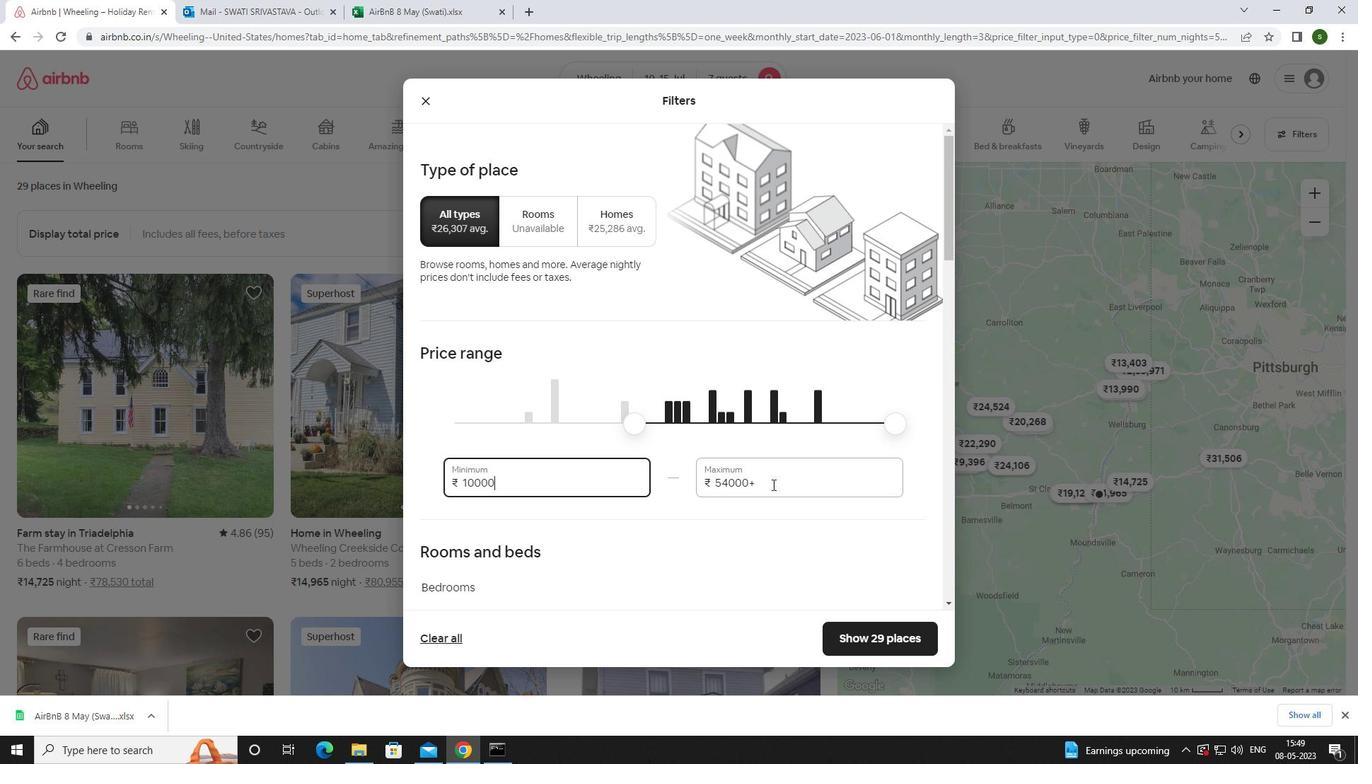 
Action: Key pressed <Key.backspace><Key.backspace><Key.backspace><Key.backspace><Key.backspace><Key.backspace><Key.backspace><Key.backspace><Key.backspace><Key.backspace>15000
Screenshot: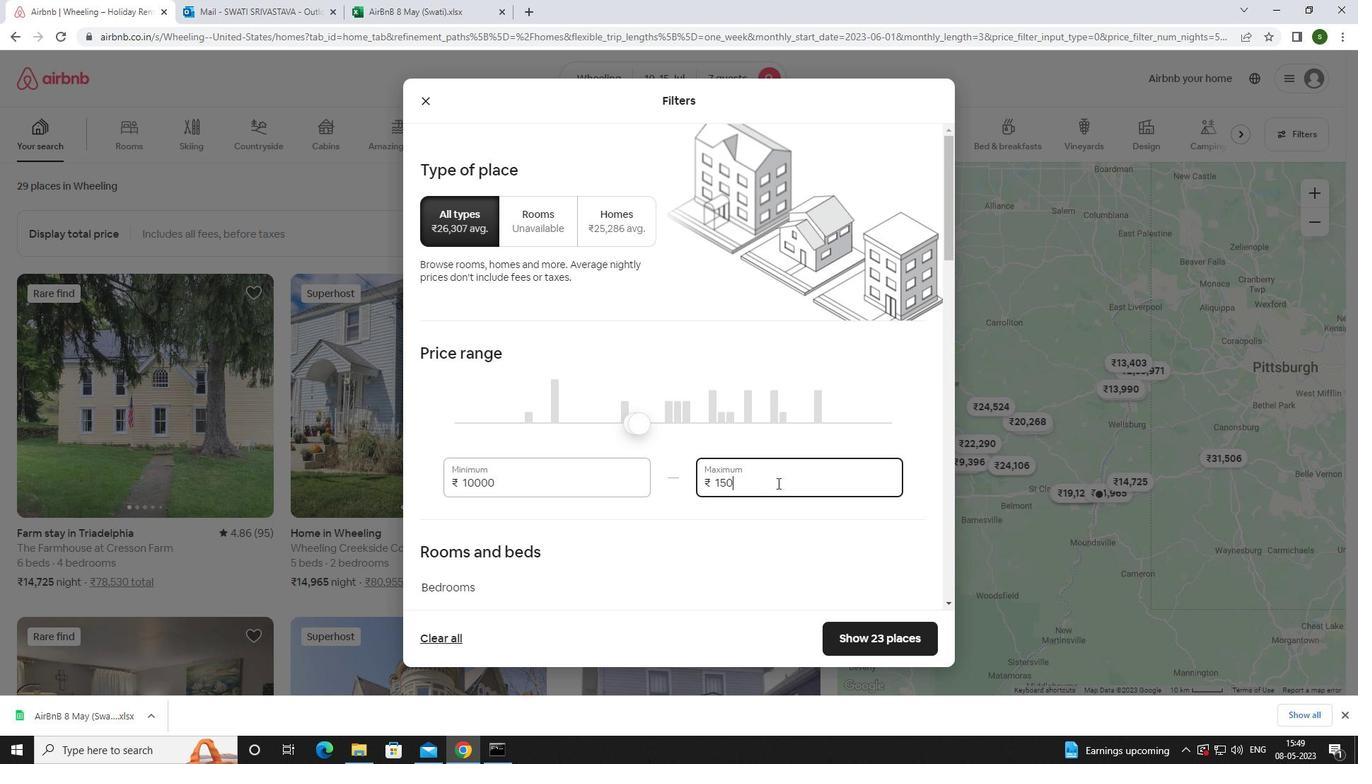
Action: Mouse moved to (713, 481)
Screenshot: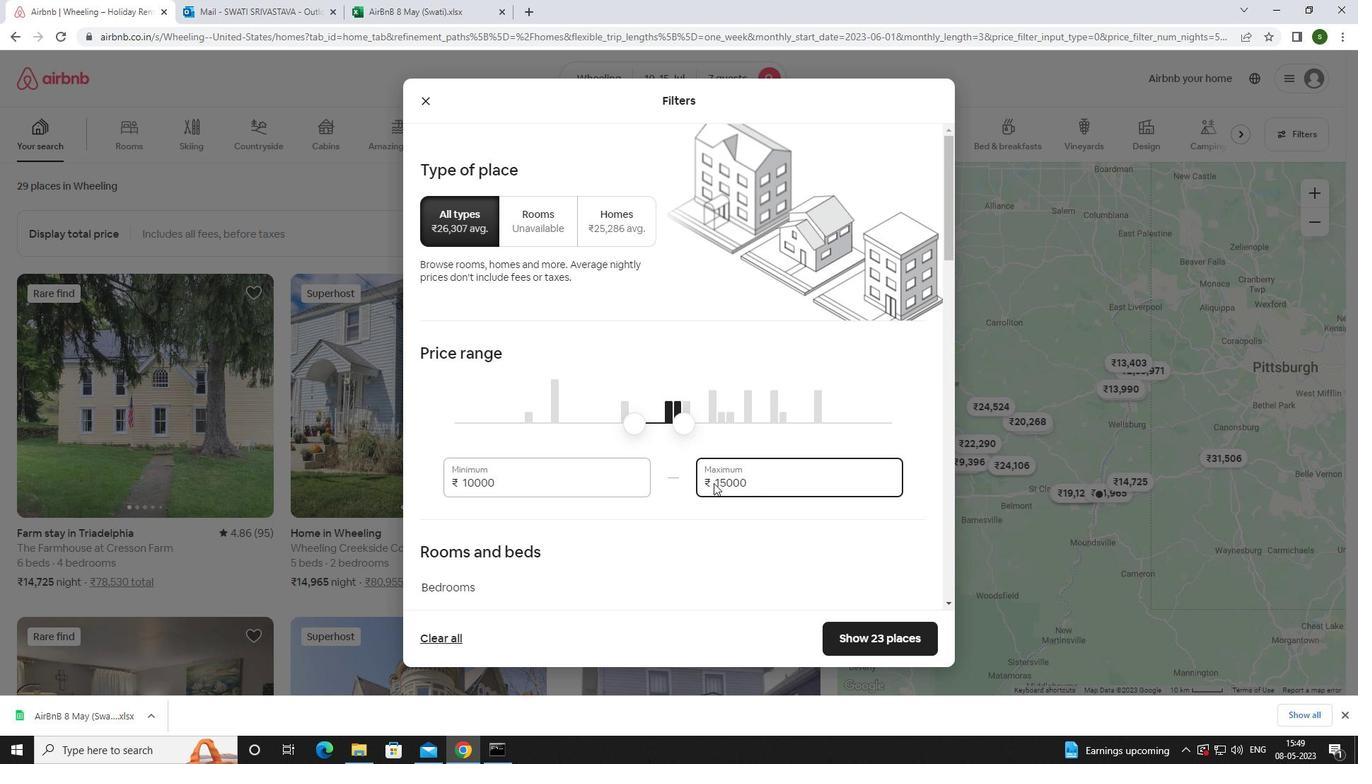 
Action: Mouse scrolled (713, 481) with delta (0, 0)
Screenshot: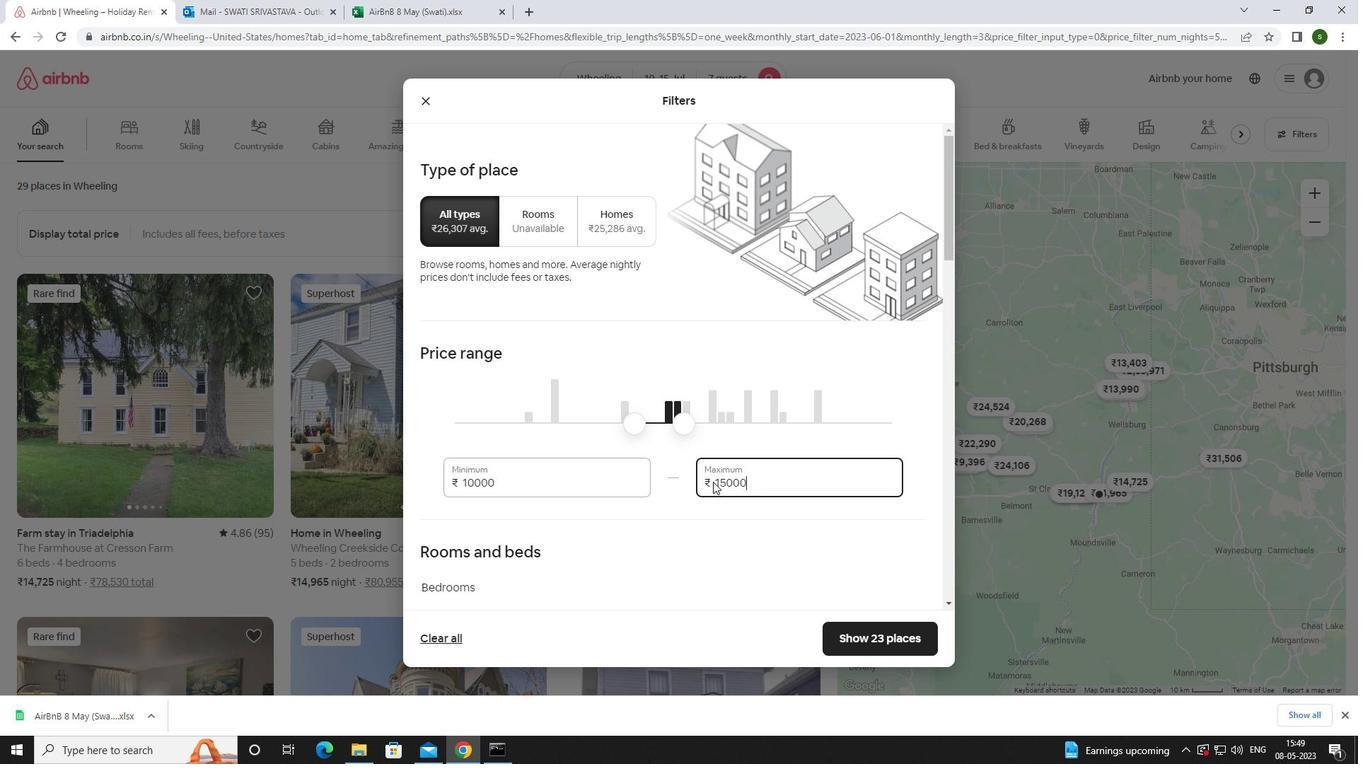 
Action: Mouse scrolled (713, 481) with delta (0, 0)
Screenshot: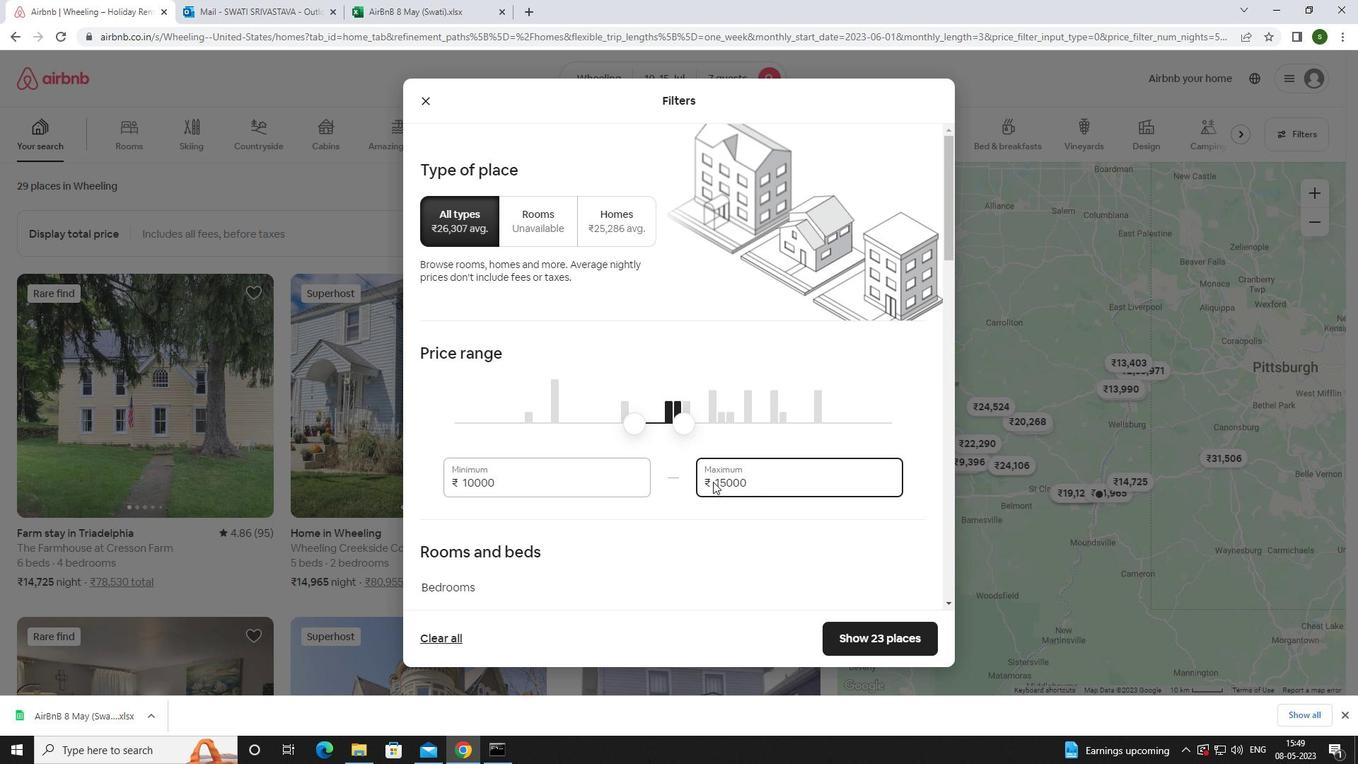 
Action: Mouse scrolled (713, 481) with delta (0, 0)
Screenshot: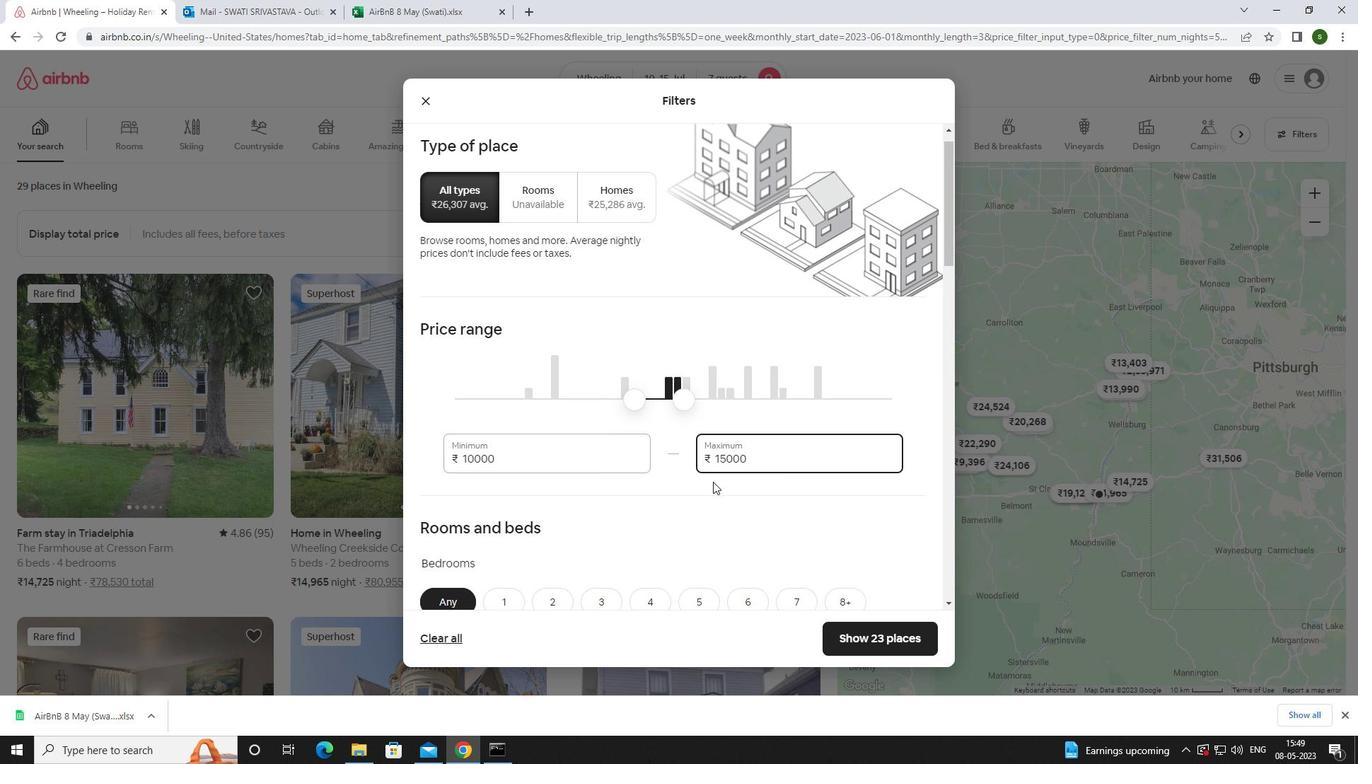 
Action: Mouse scrolled (713, 481) with delta (0, 0)
Screenshot: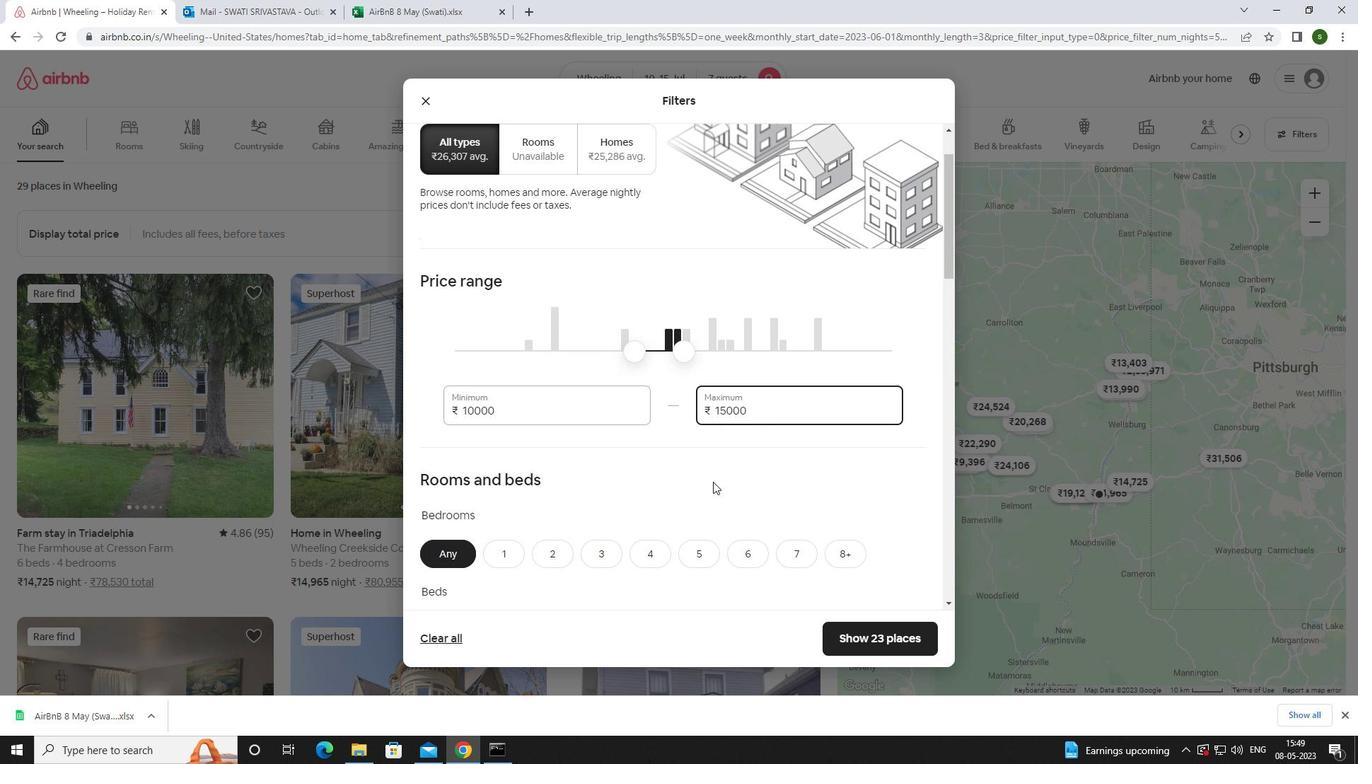 
Action: Mouse moved to (650, 353)
Screenshot: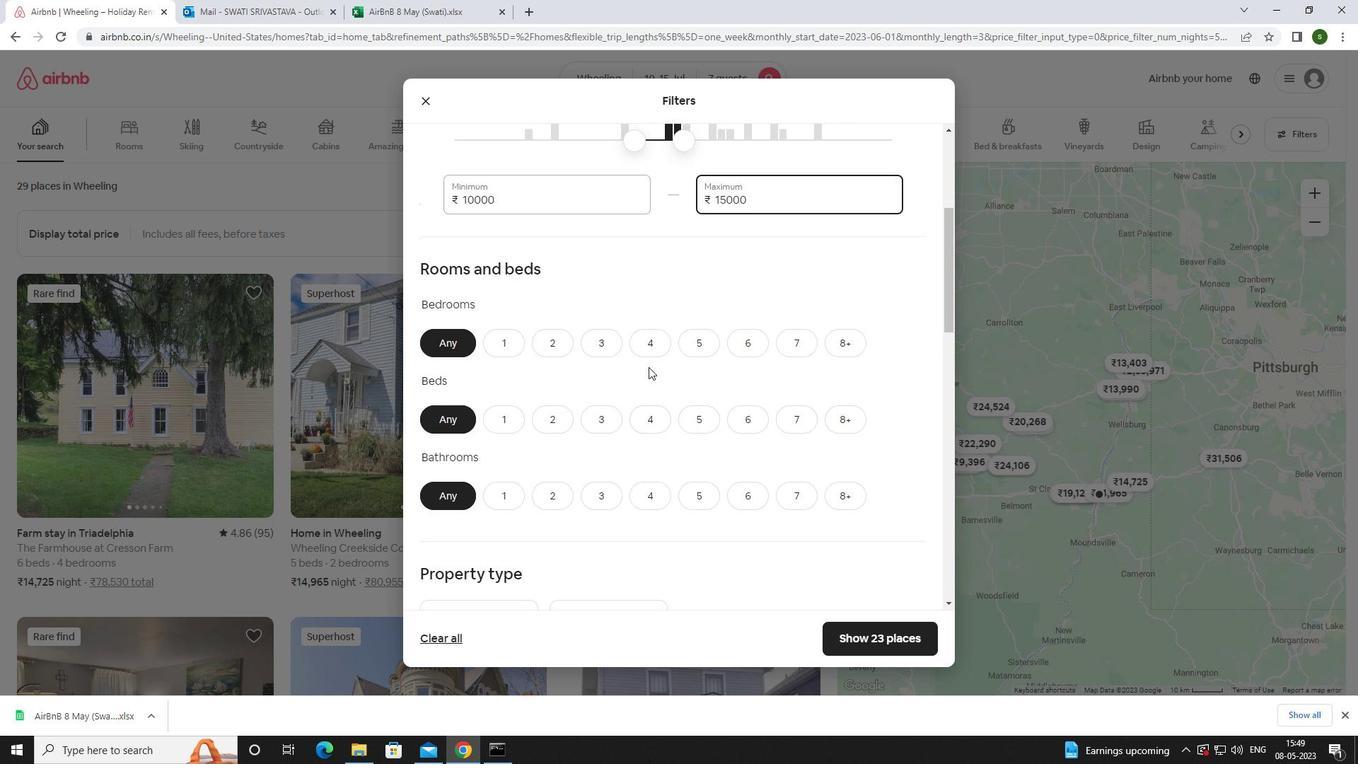 
Action: Mouse pressed left at (650, 353)
Screenshot: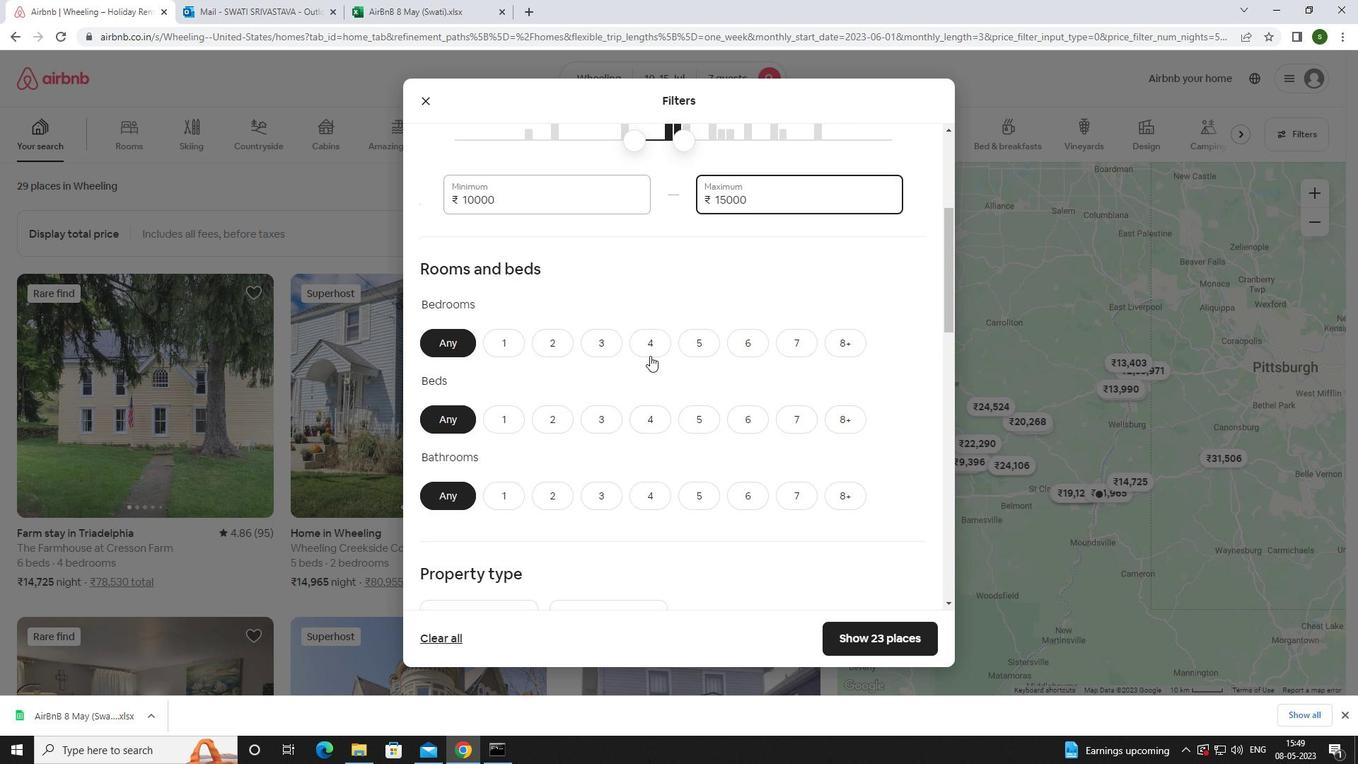 
Action: Mouse moved to (809, 419)
Screenshot: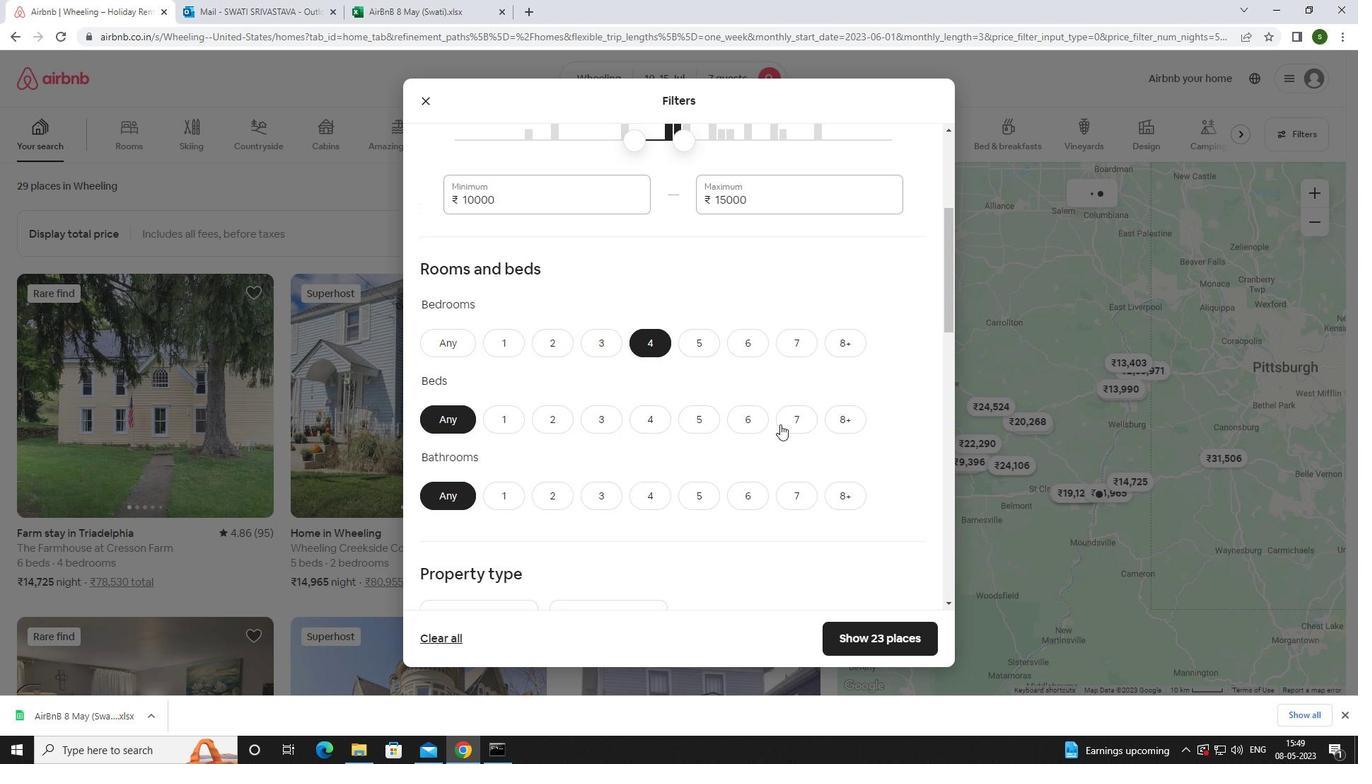 
Action: Mouse pressed left at (809, 419)
Screenshot: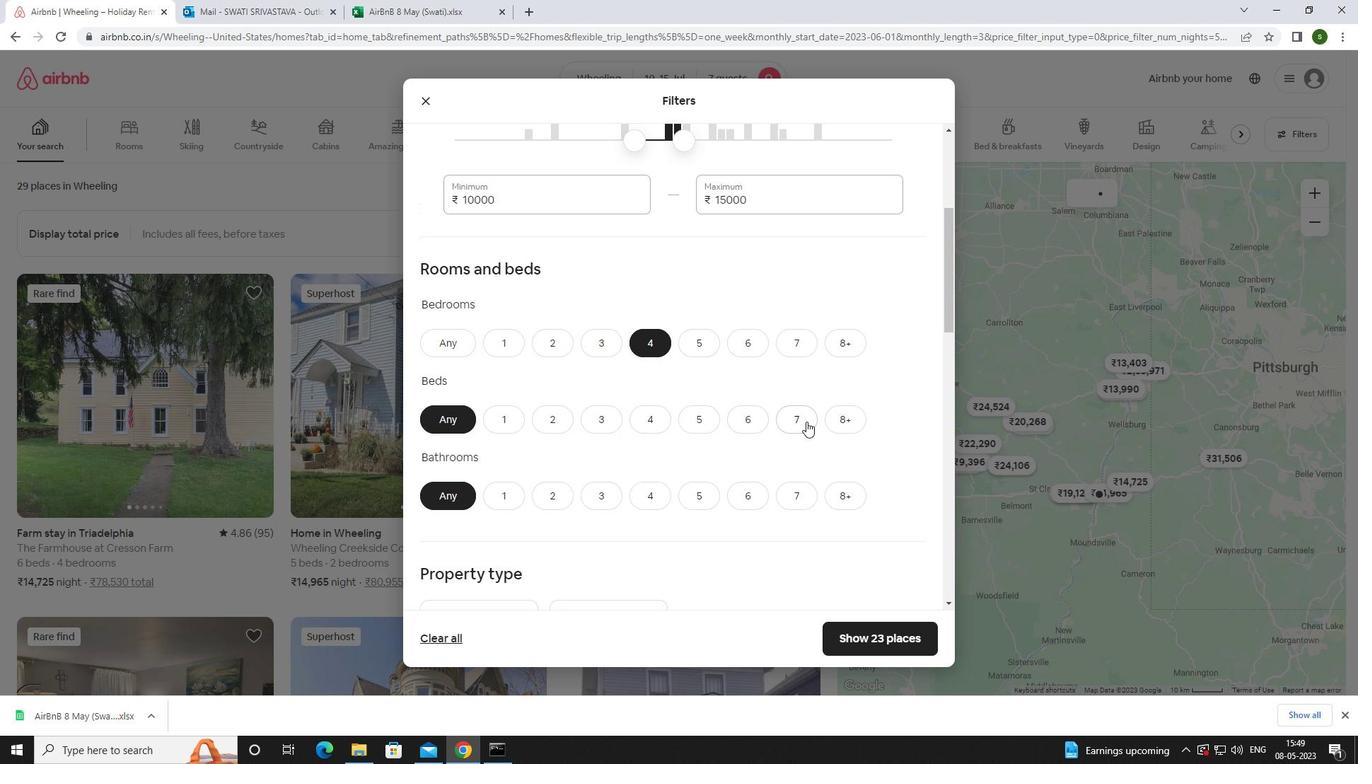 
Action: Mouse moved to (659, 491)
Screenshot: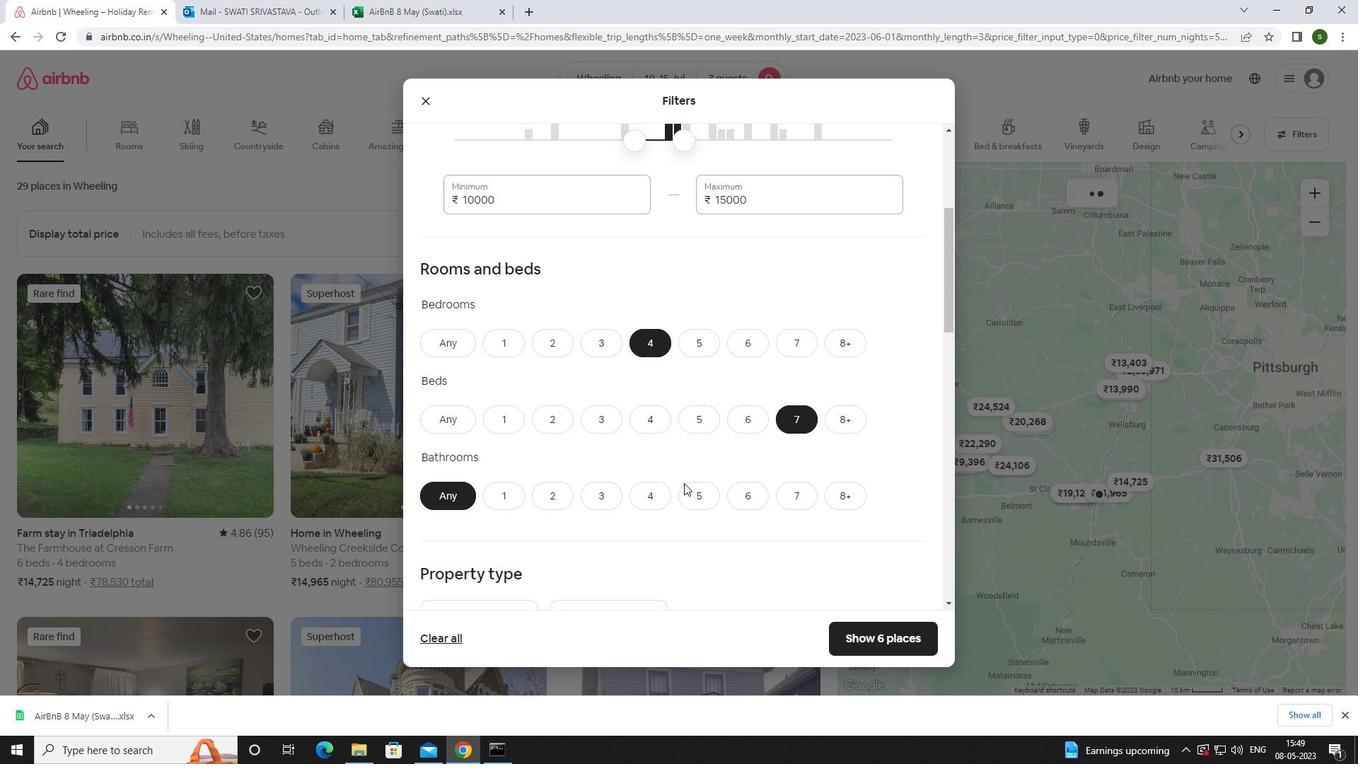 
Action: Mouse pressed left at (659, 491)
Screenshot: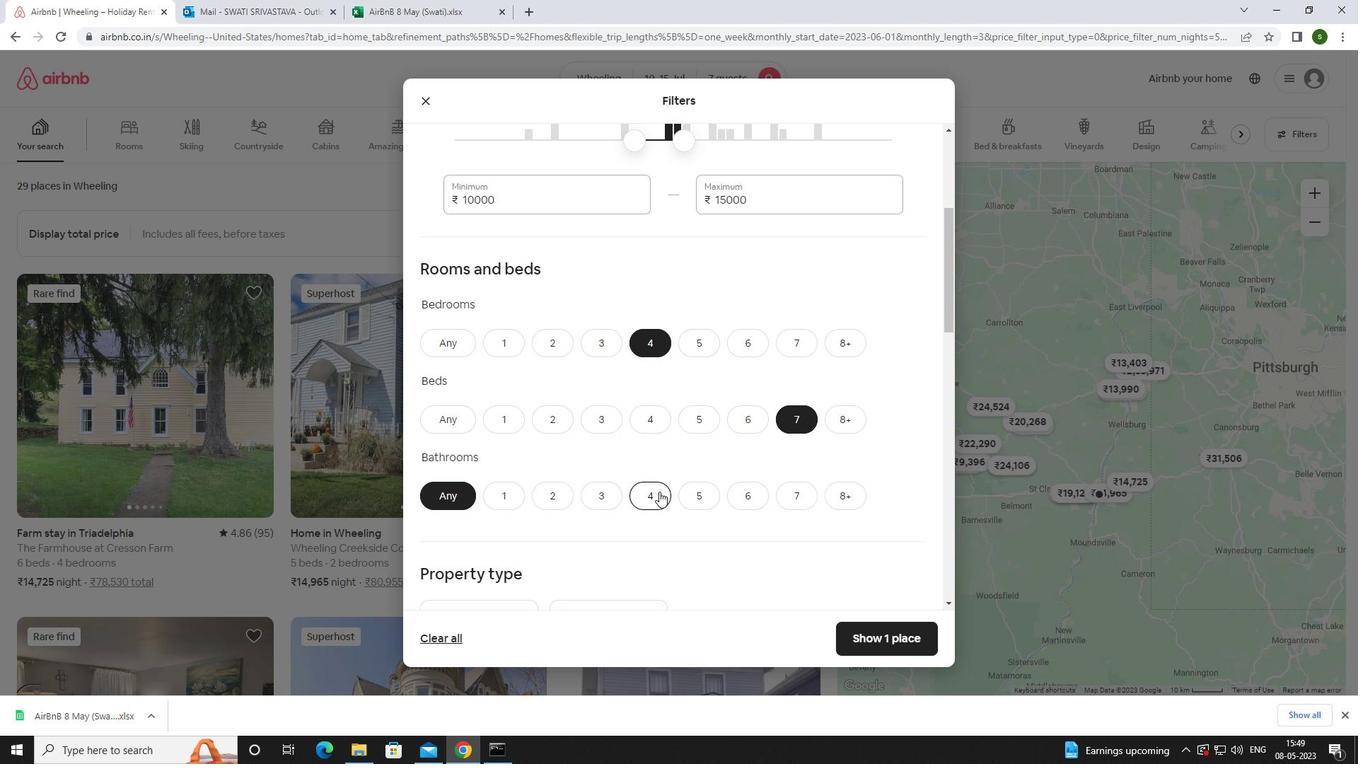 
Action: Mouse scrolled (659, 490) with delta (0, 0)
Screenshot: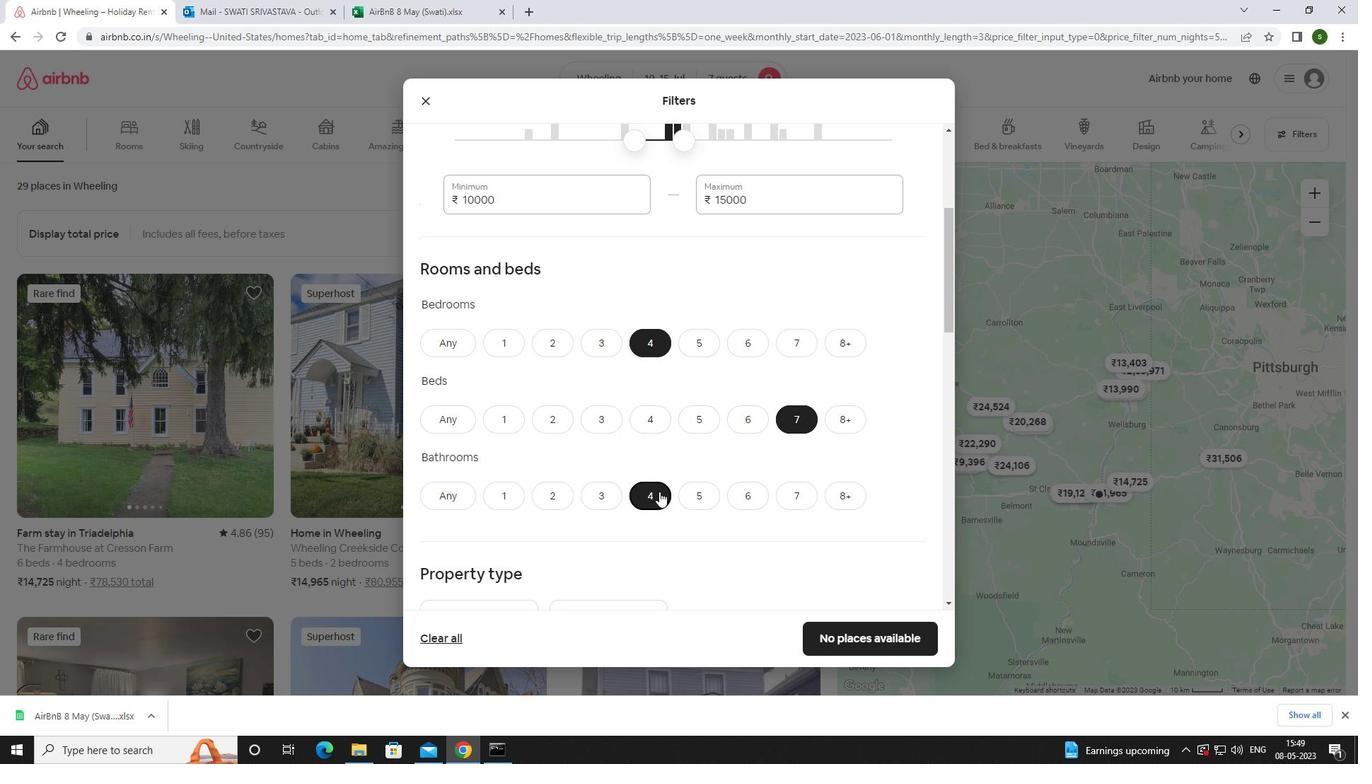 
Action: Mouse scrolled (659, 490) with delta (0, 0)
Screenshot: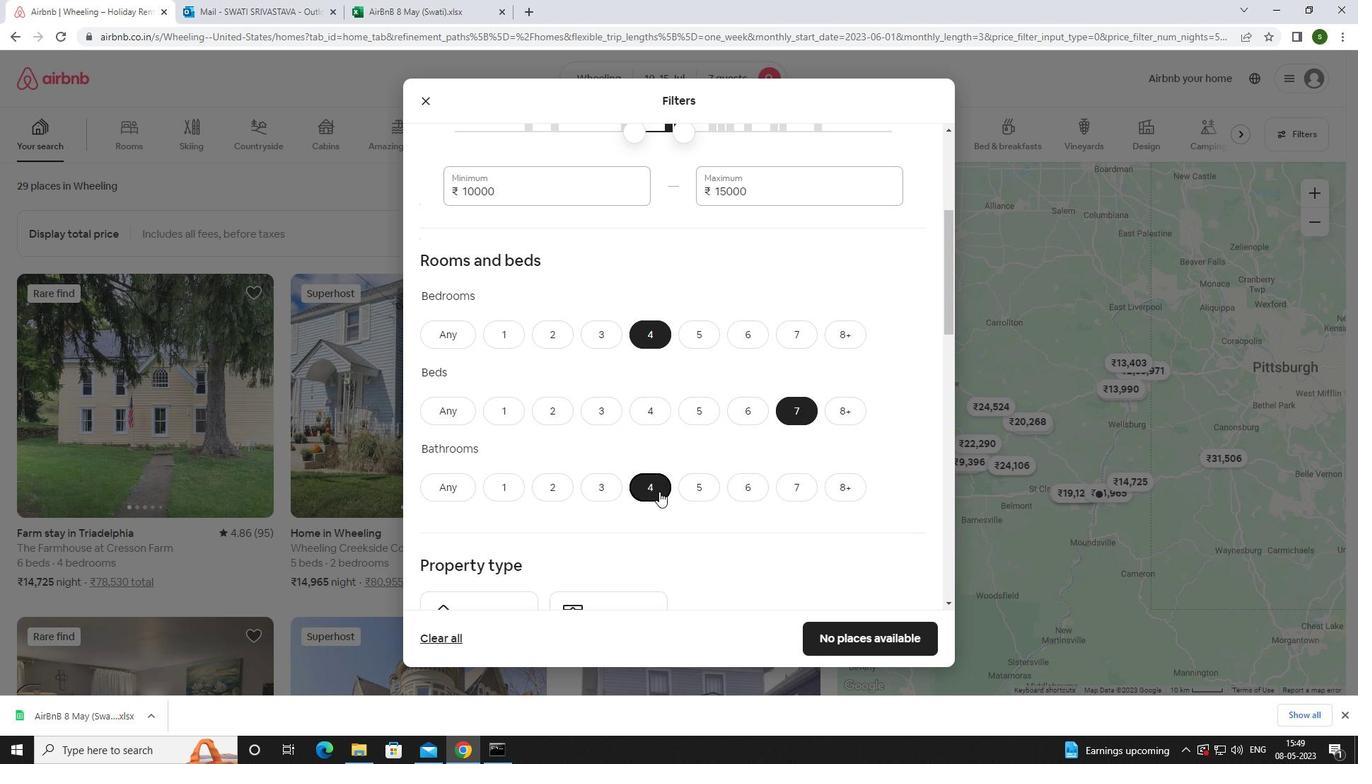 
Action: Mouse scrolled (659, 490) with delta (0, 0)
Screenshot: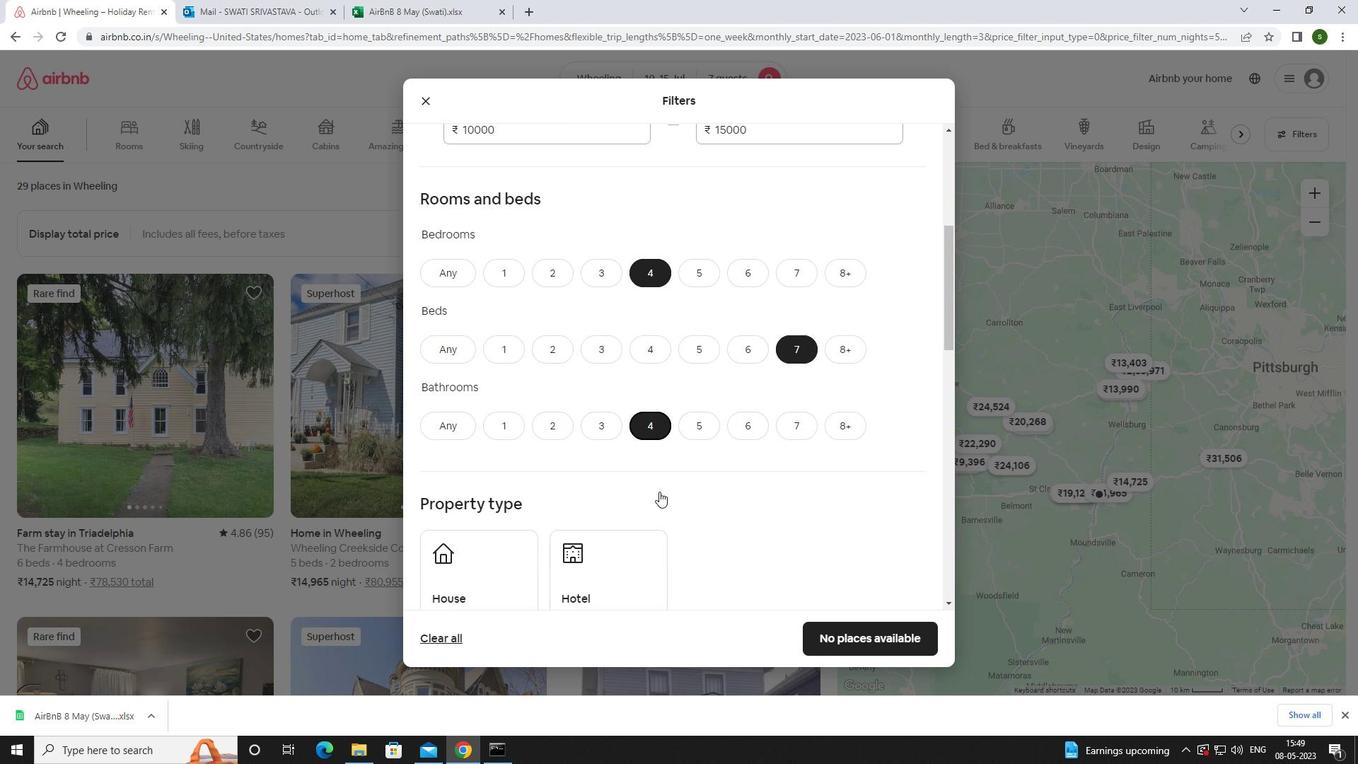 
Action: Mouse moved to (457, 444)
Screenshot: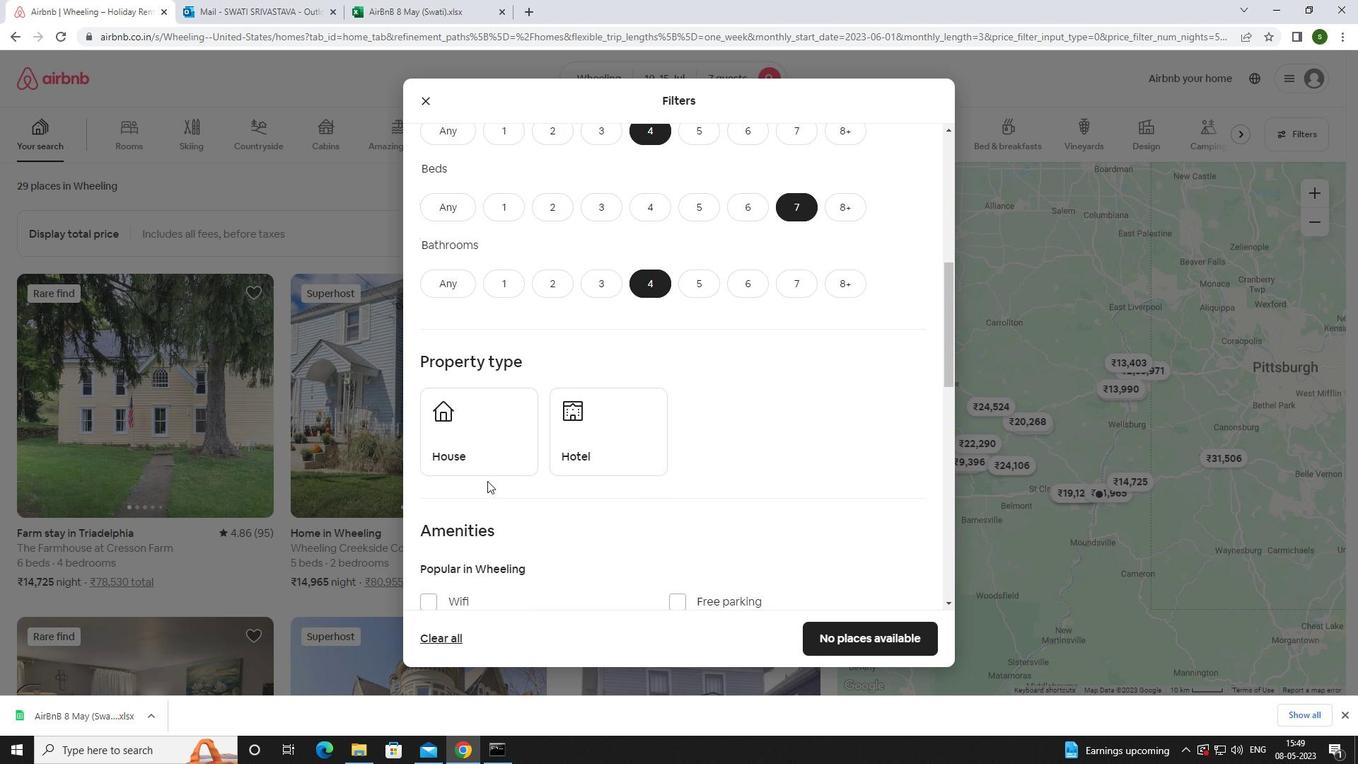 
Action: Mouse pressed left at (457, 444)
Screenshot: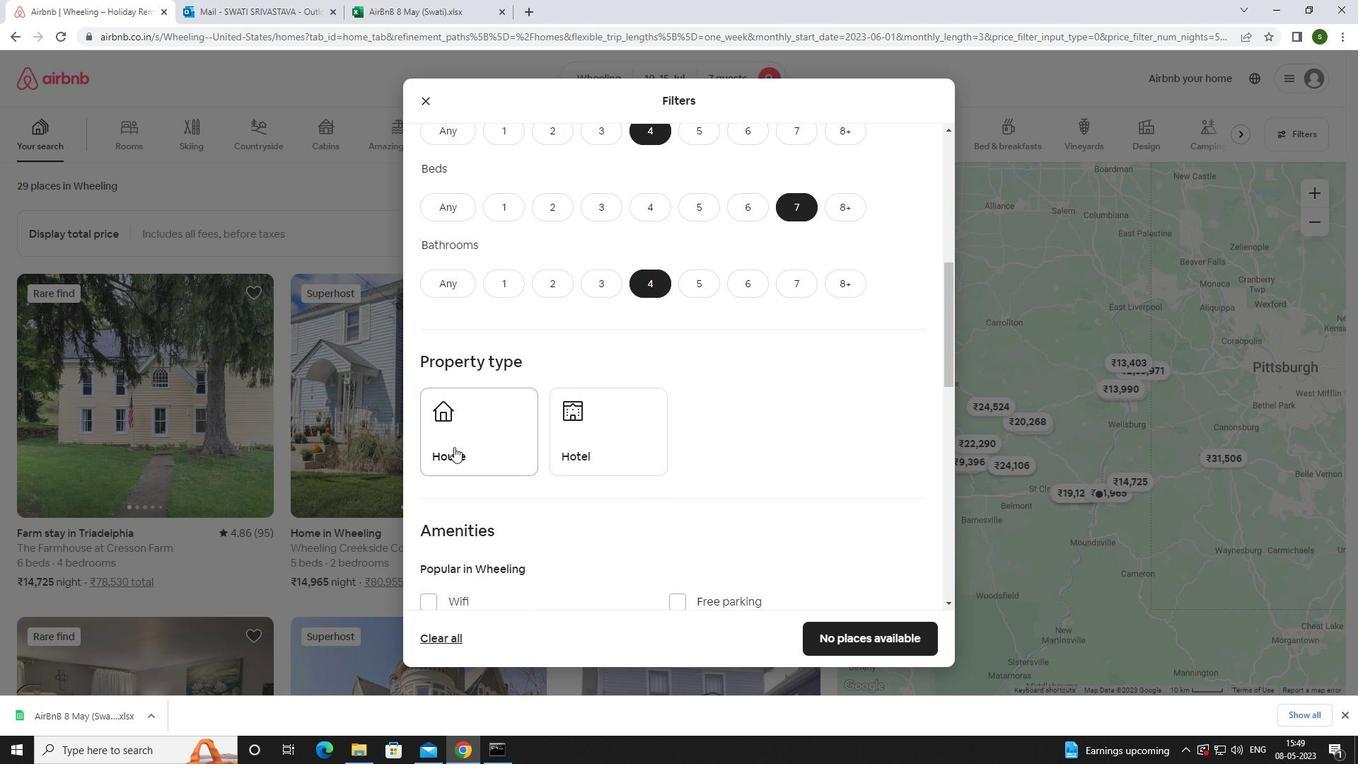 
Action: Mouse moved to (584, 435)
Screenshot: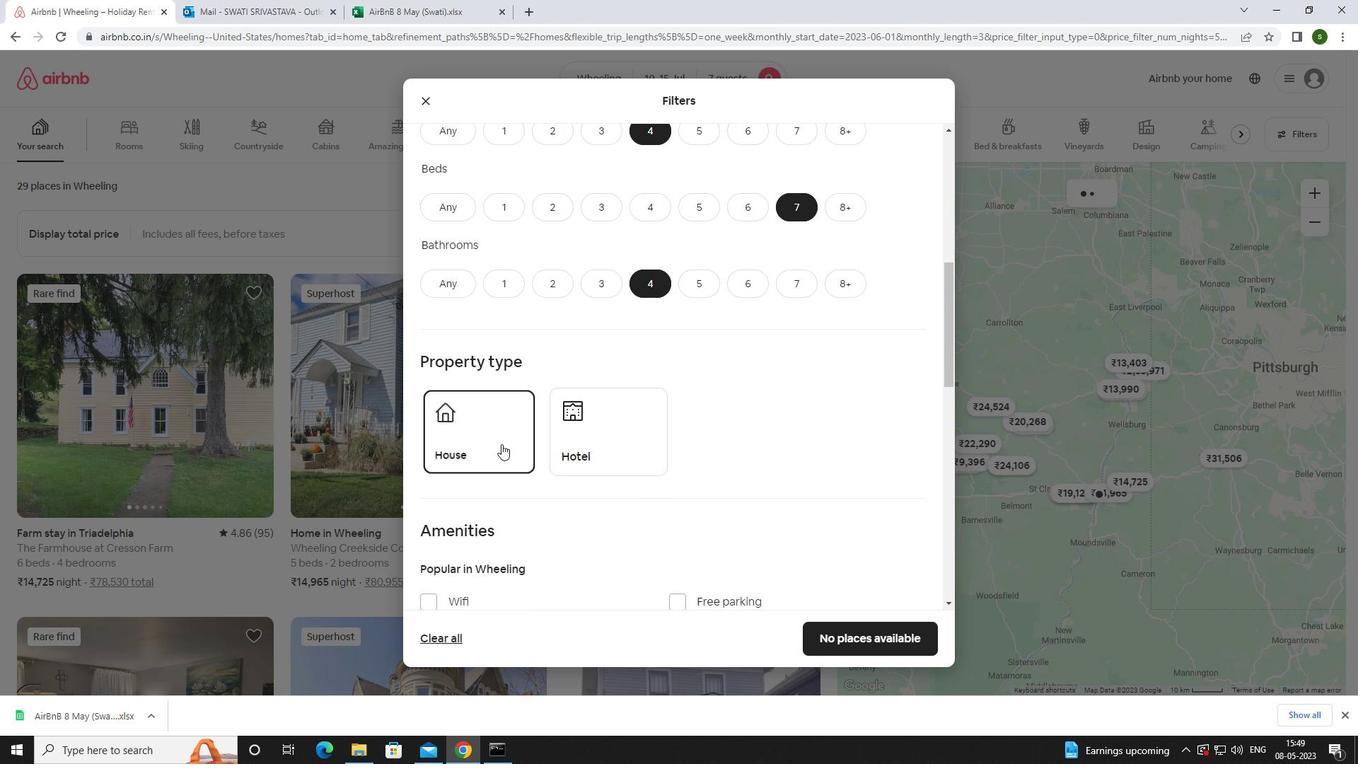 
Action: Mouse scrolled (584, 435) with delta (0, 0)
Screenshot: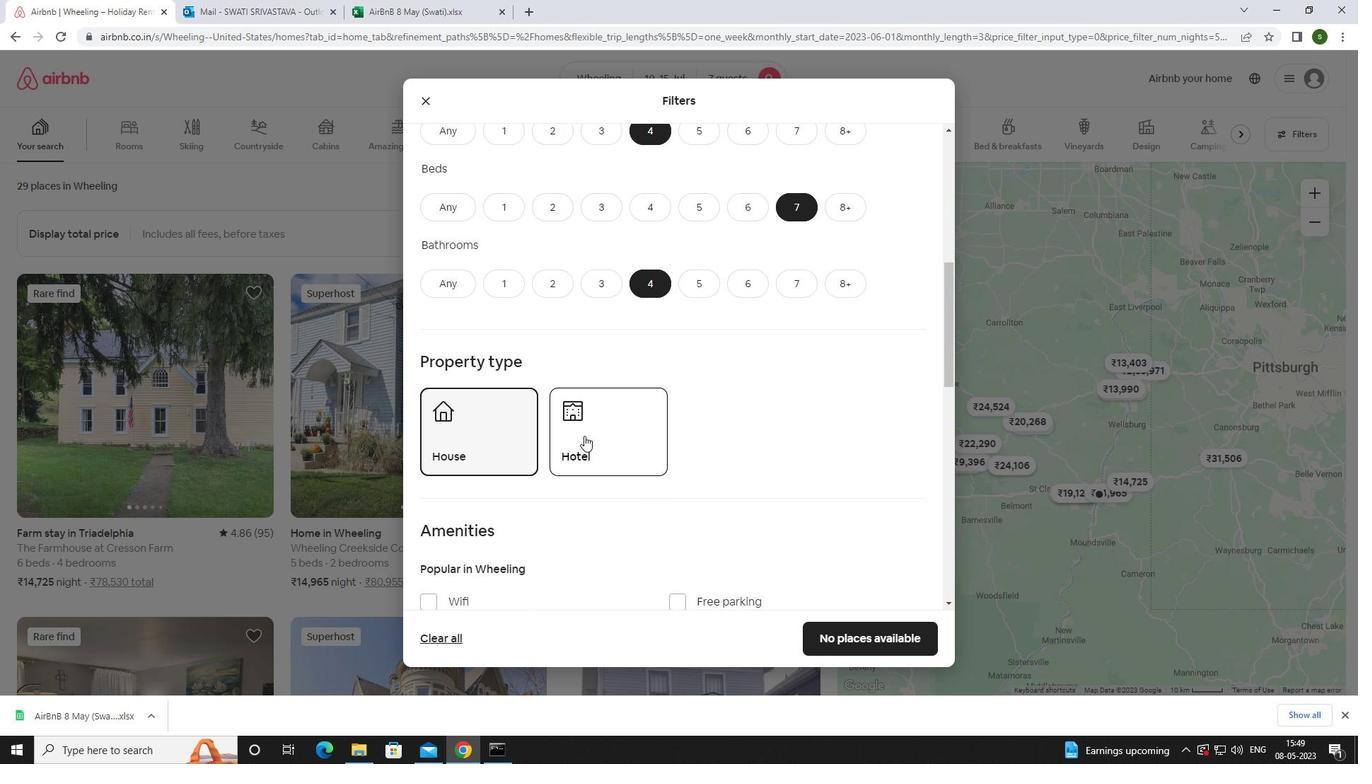 
Action: Mouse scrolled (584, 435) with delta (0, 0)
Screenshot: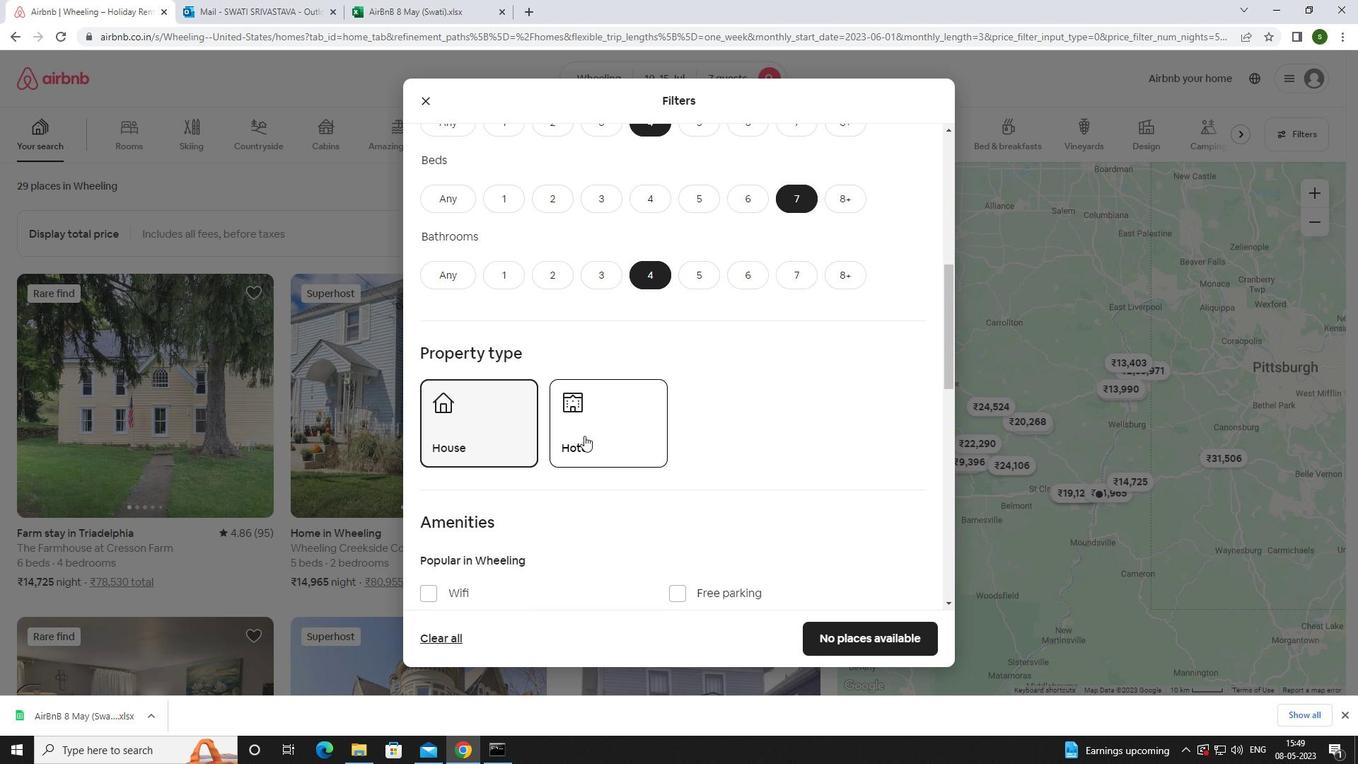 
Action: Mouse scrolled (584, 435) with delta (0, 0)
Screenshot: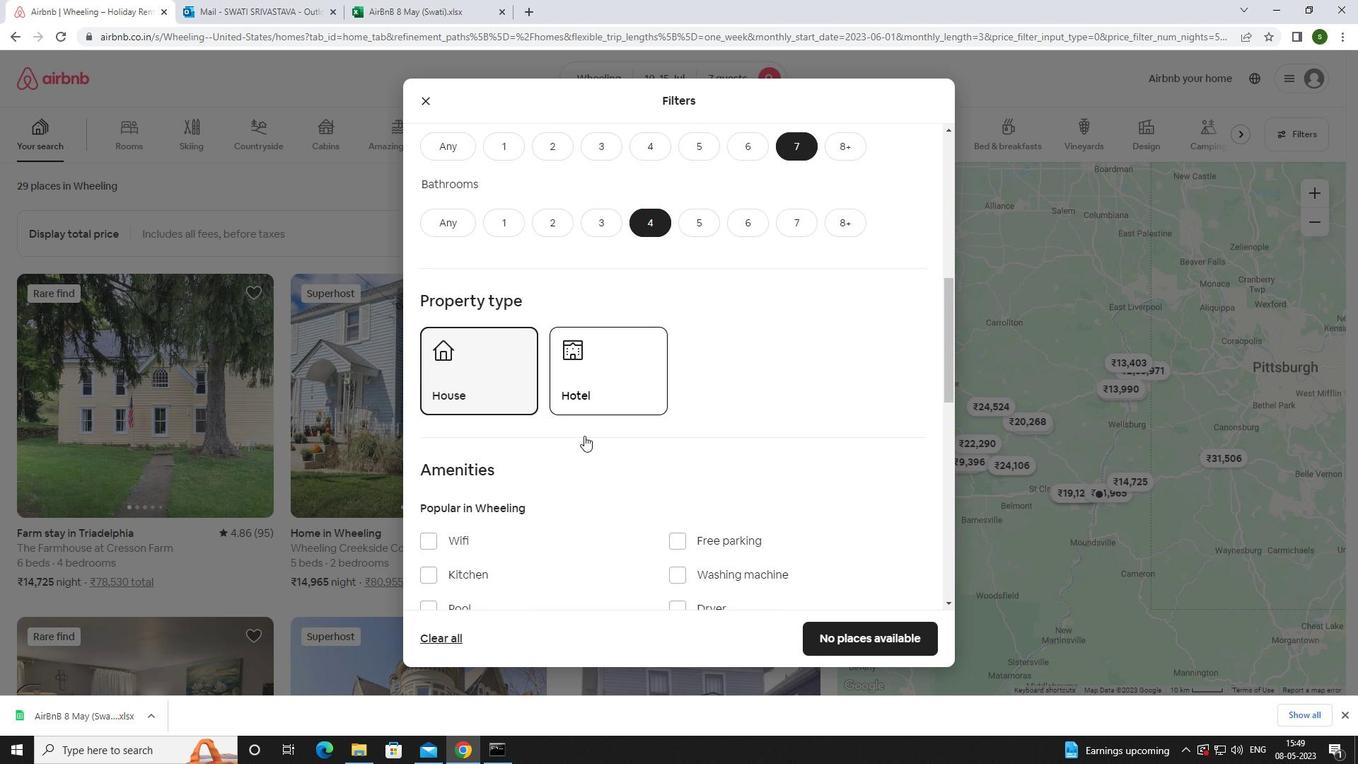 
Action: Mouse moved to (465, 383)
Screenshot: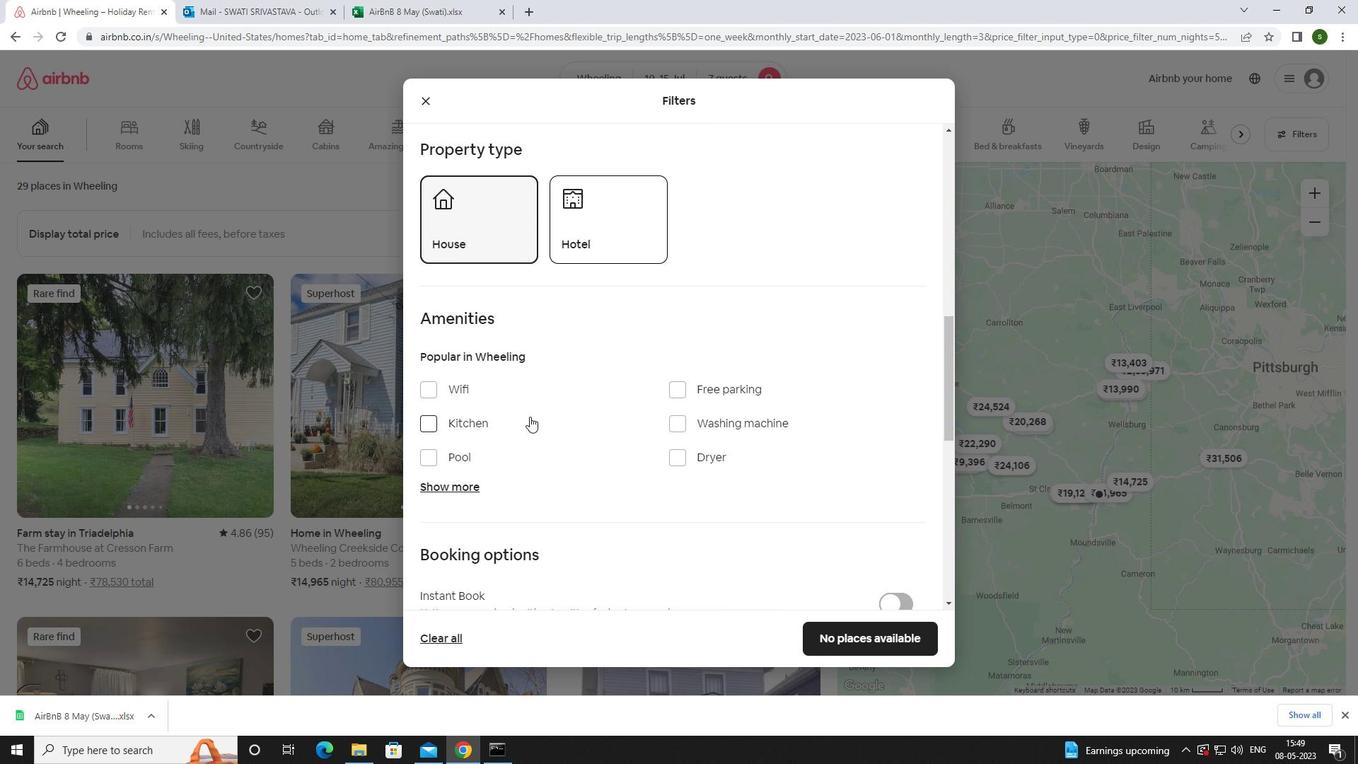 
Action: Mouse pressed left at (465, 383)
Screenshot: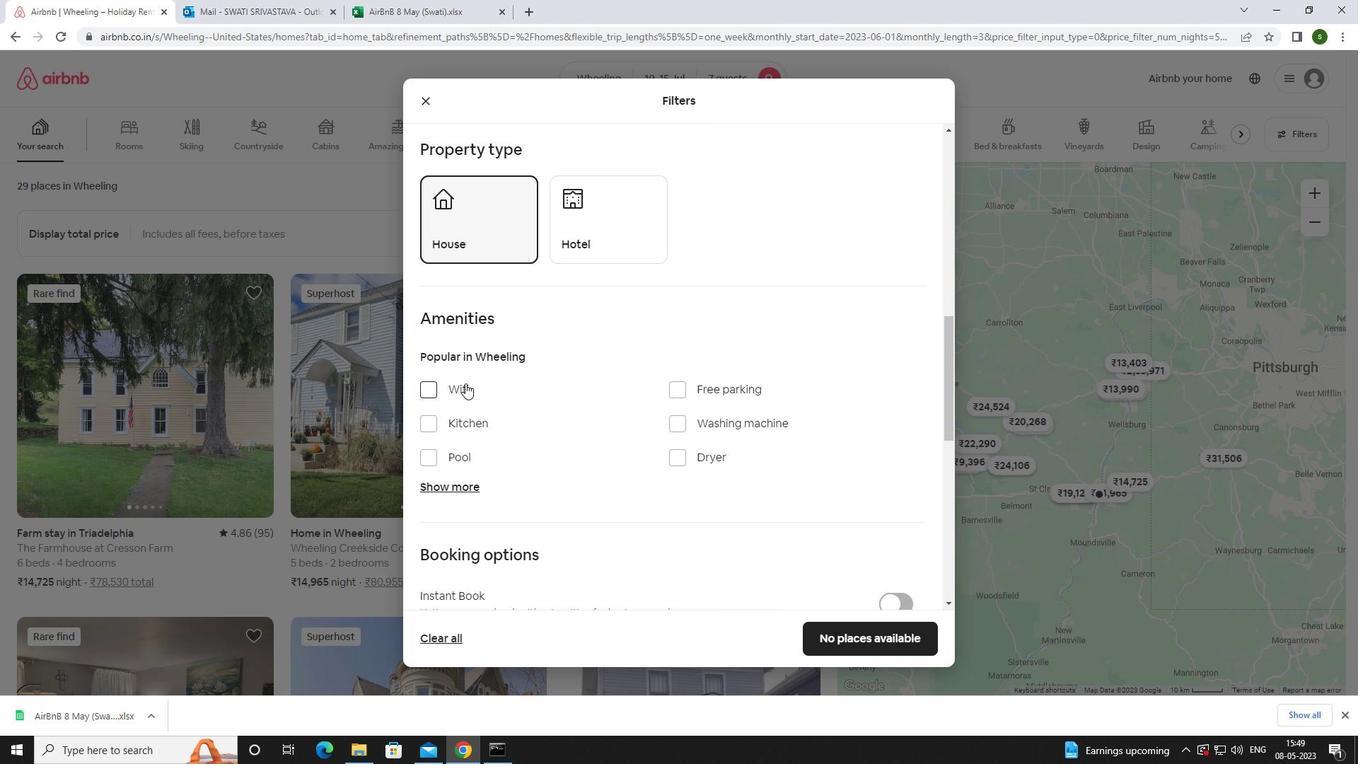 
Action: Mouse moved to (696, 390)
Screenshot: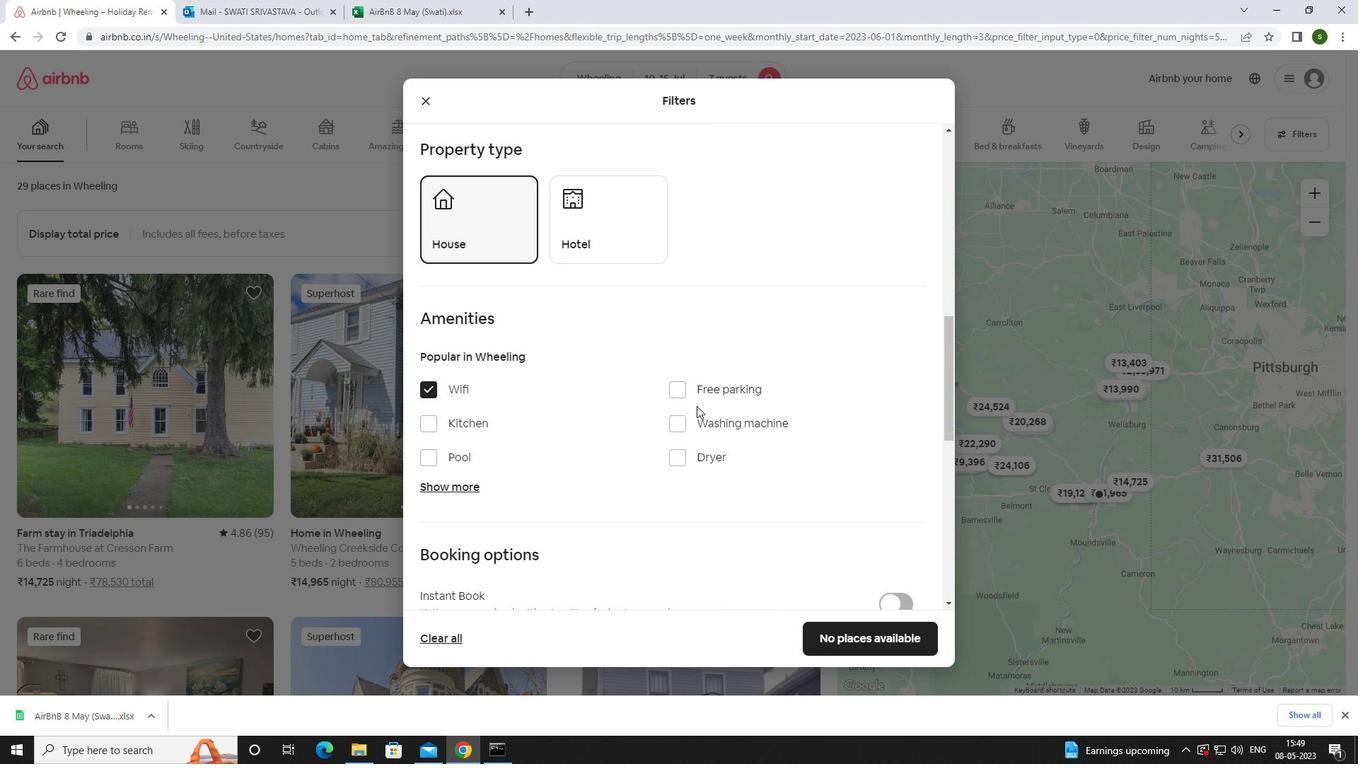
Action: Mouse pressed left at (696, 390)
Screenshot: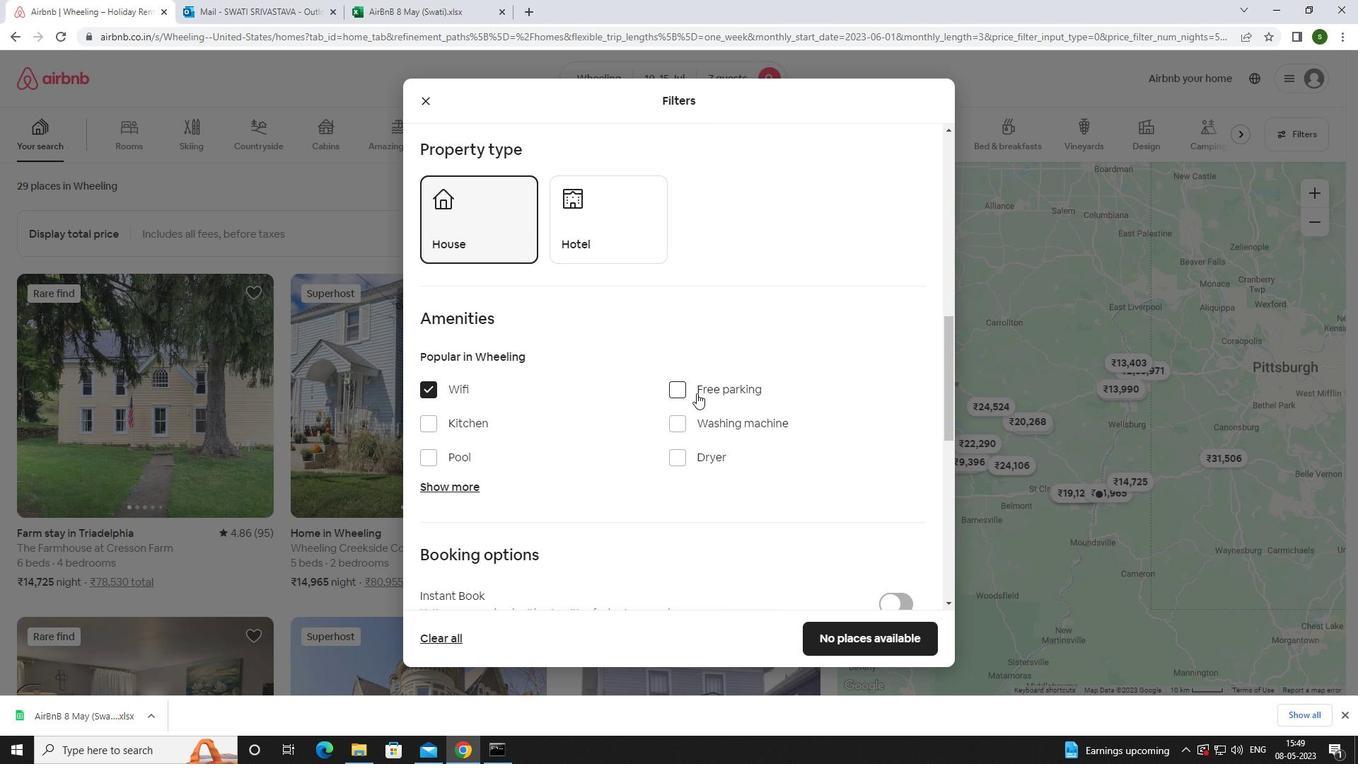 
Action: Mouse moved to (471, 481)
Screenshot: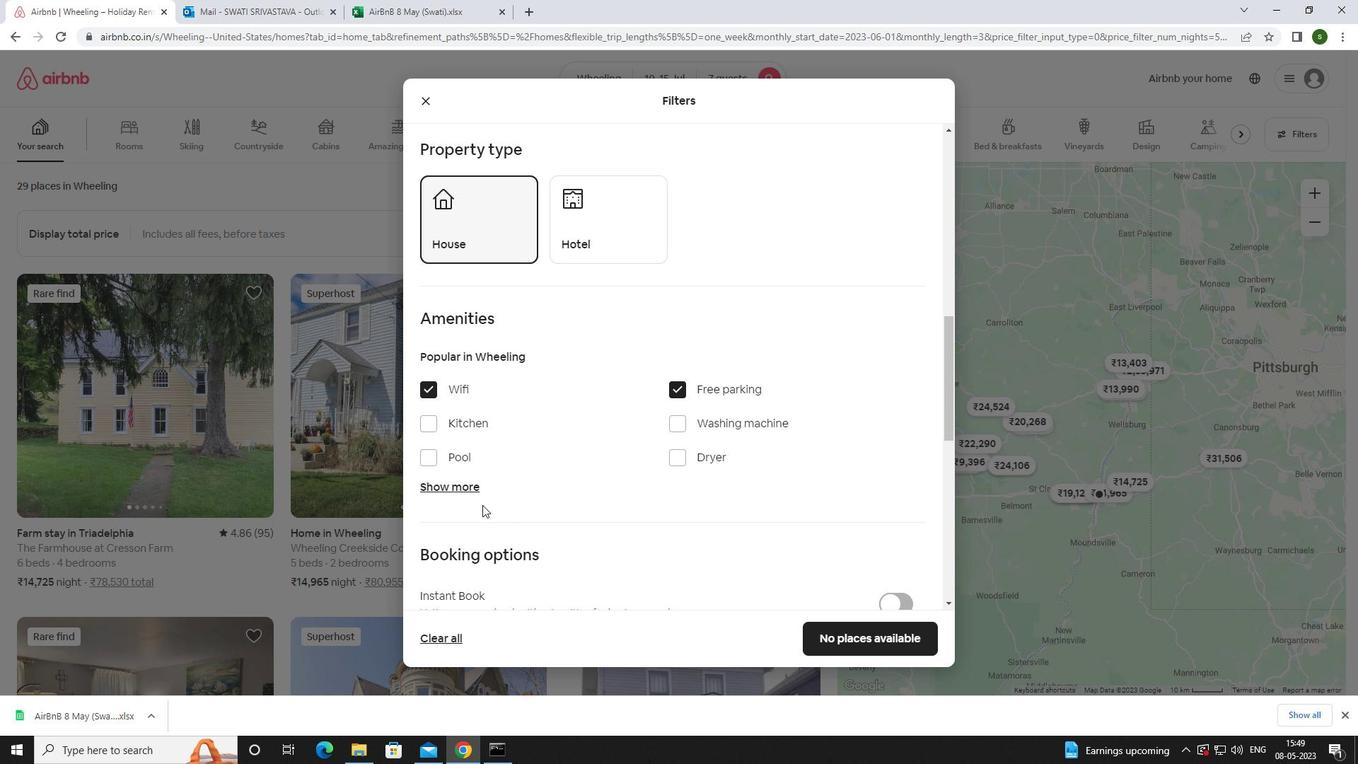 
Action: Mouse pressed left at (471, 481)
Screenshot: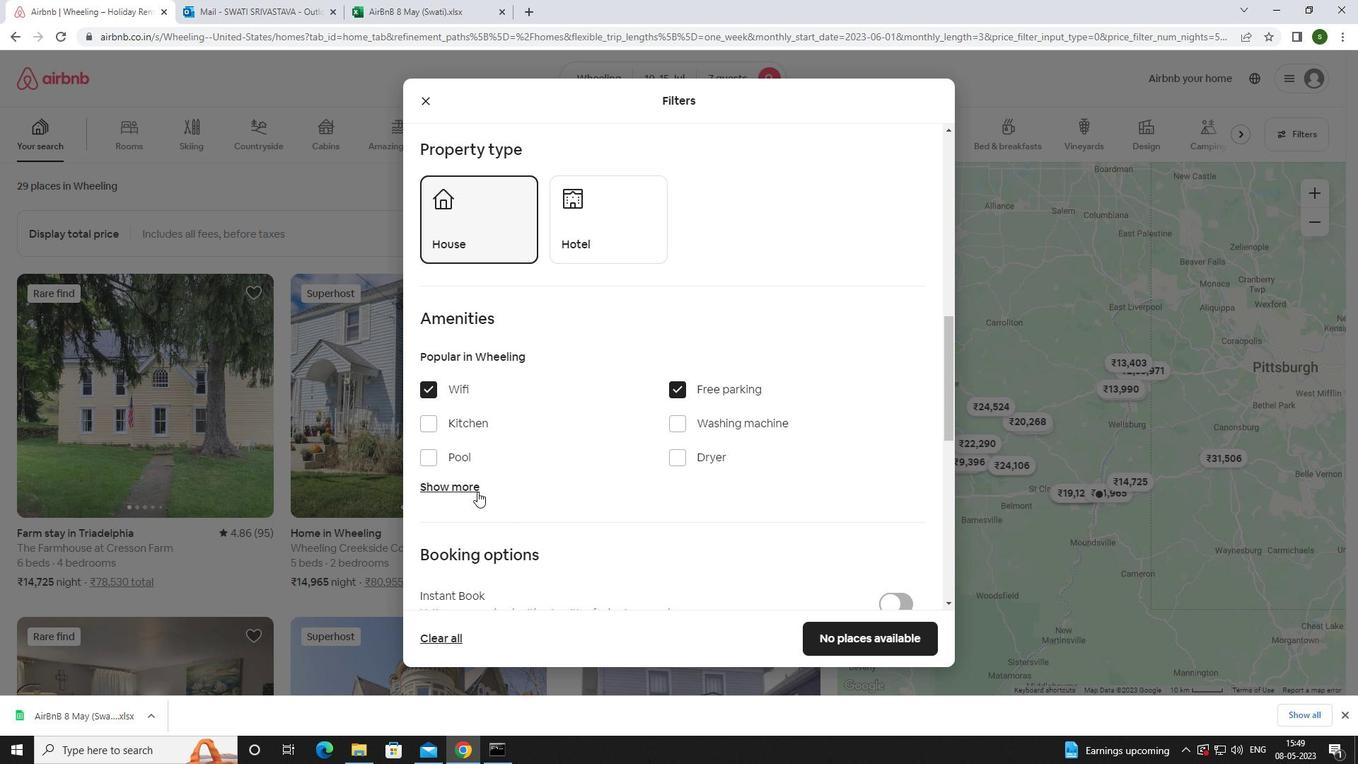 
Action: Mouse moved to (648, 410)
Screenshot: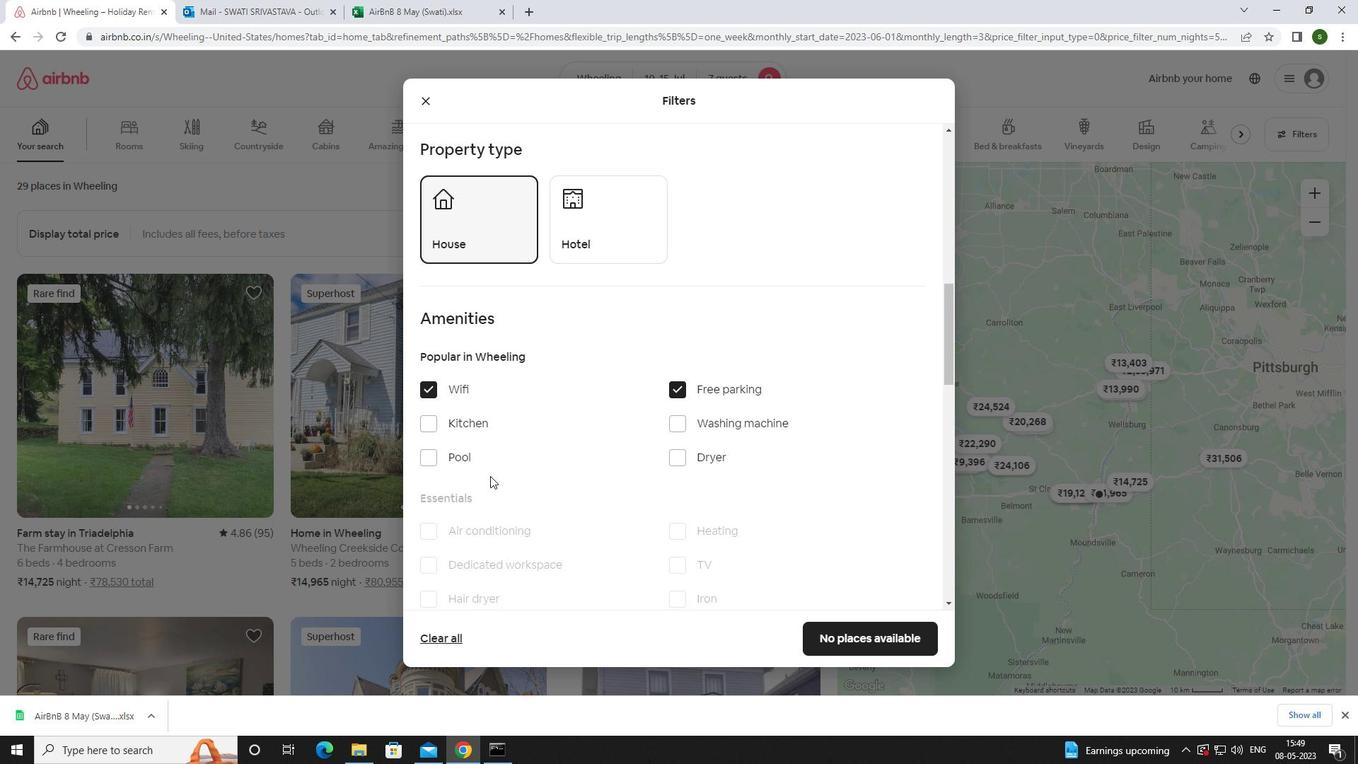 
Action: Mouse scrolled (648, 409) with delta (0, 0)
Screenshot: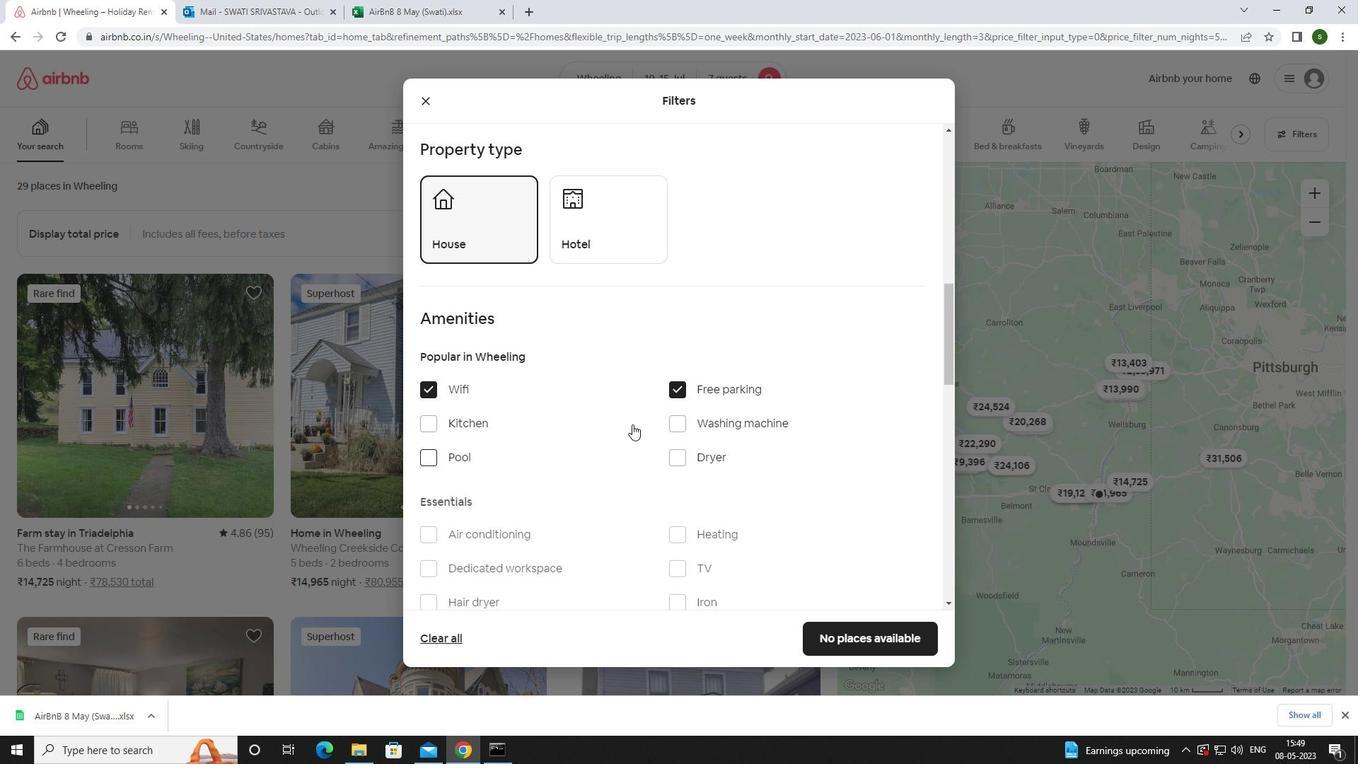 
Action: Mouse scrolled (648, 409) with delta (0, 0)
Screenshot: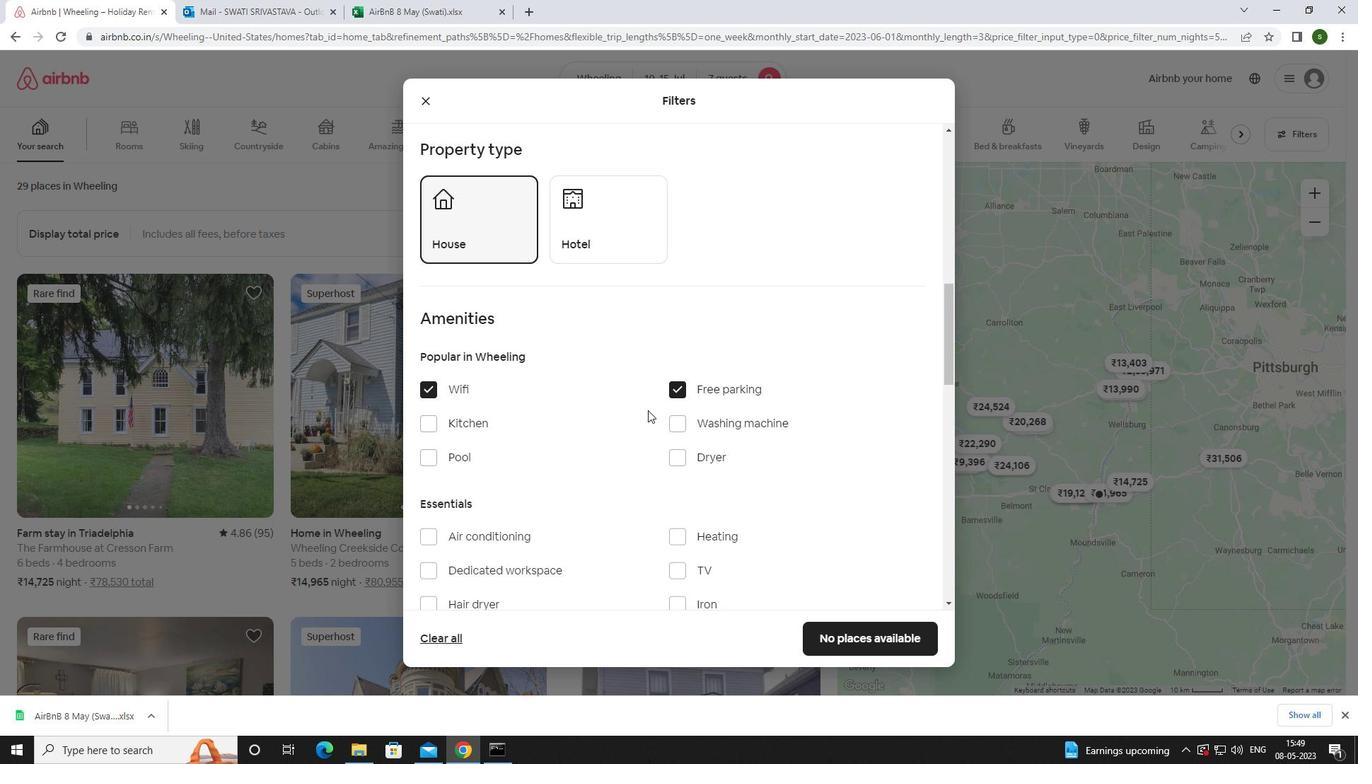 
Action: Mouse moved to (670, 430)
Screenshot: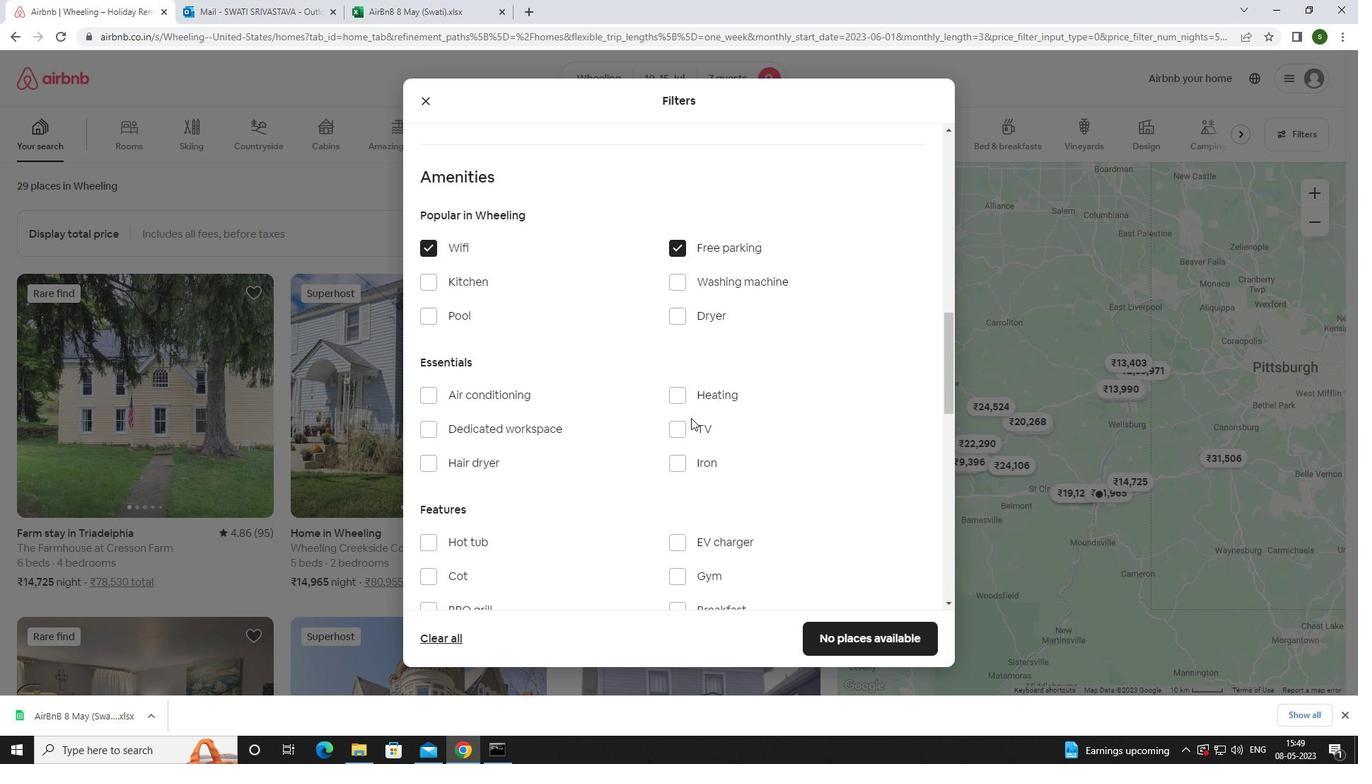 
Action: Mouse pressed left at (670, 430)
Screenshot: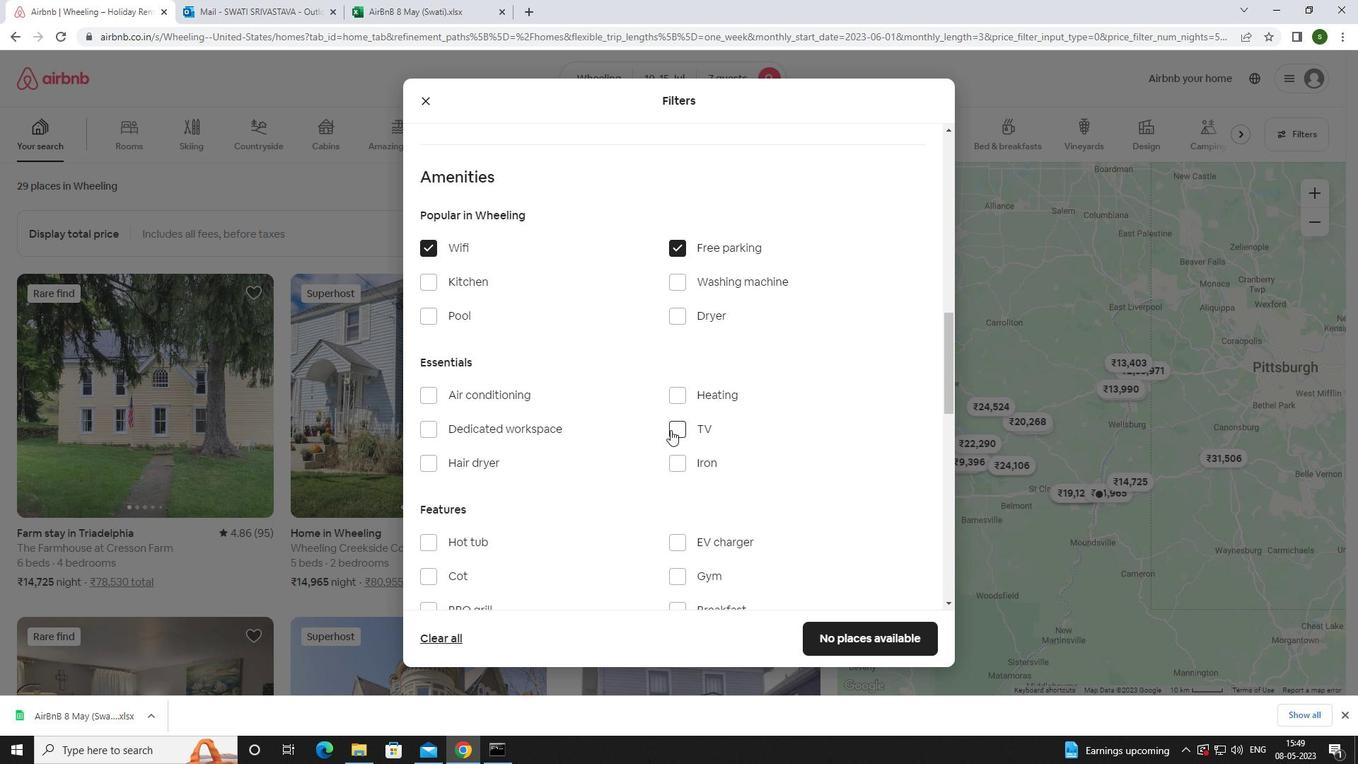 
Action: Mouse moved to (667, 429)
Screenshot: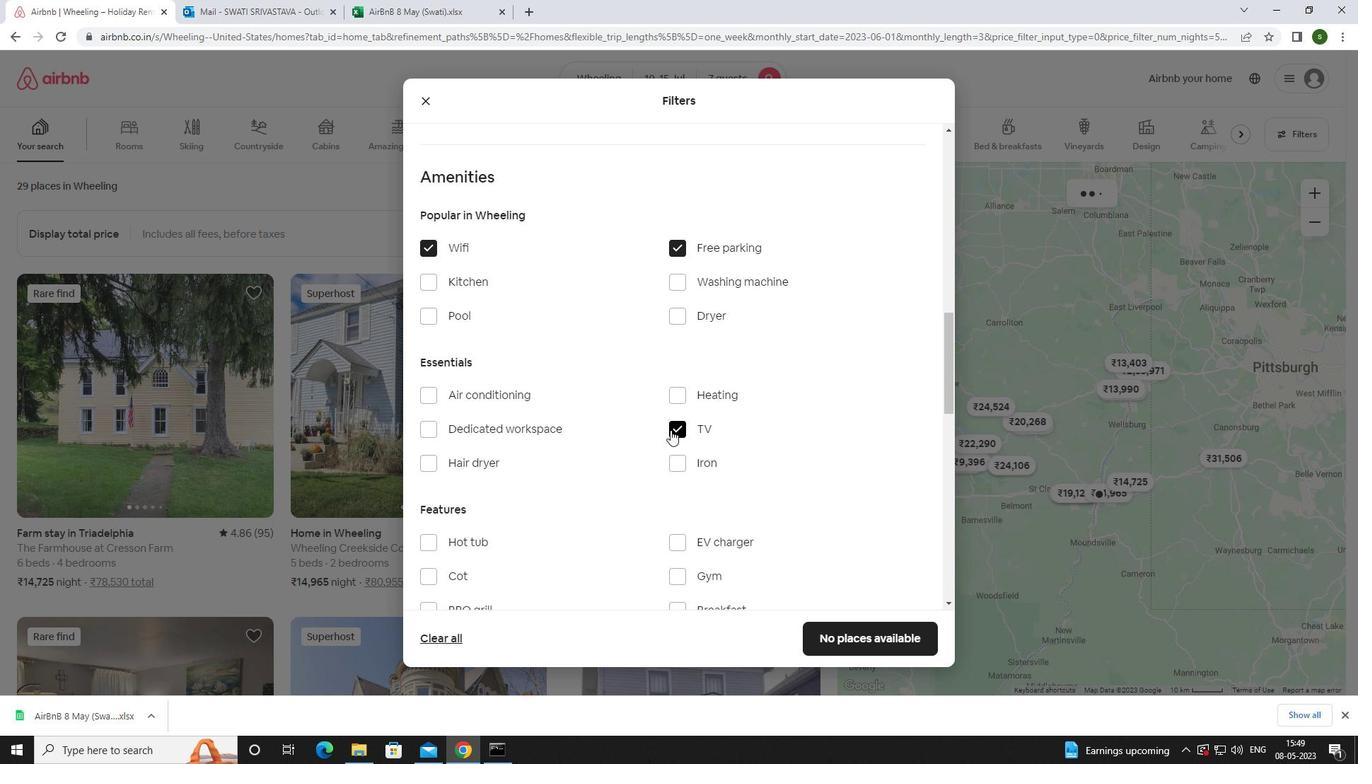 
Action: Mouse scrolled (667, 428) with delta (0, 0)
Screenshot: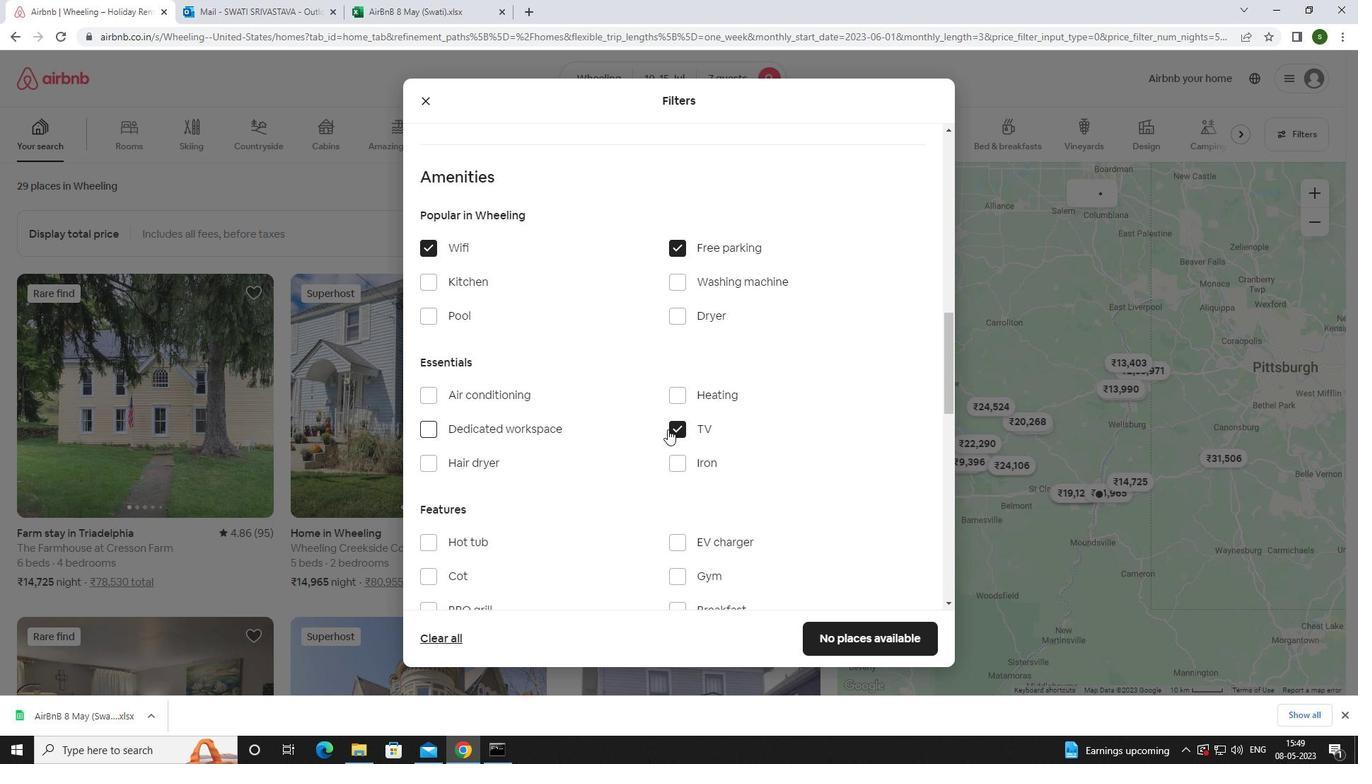
Action: Mouse scrolled (667, 428) with delta (0, 0)
Screenshot: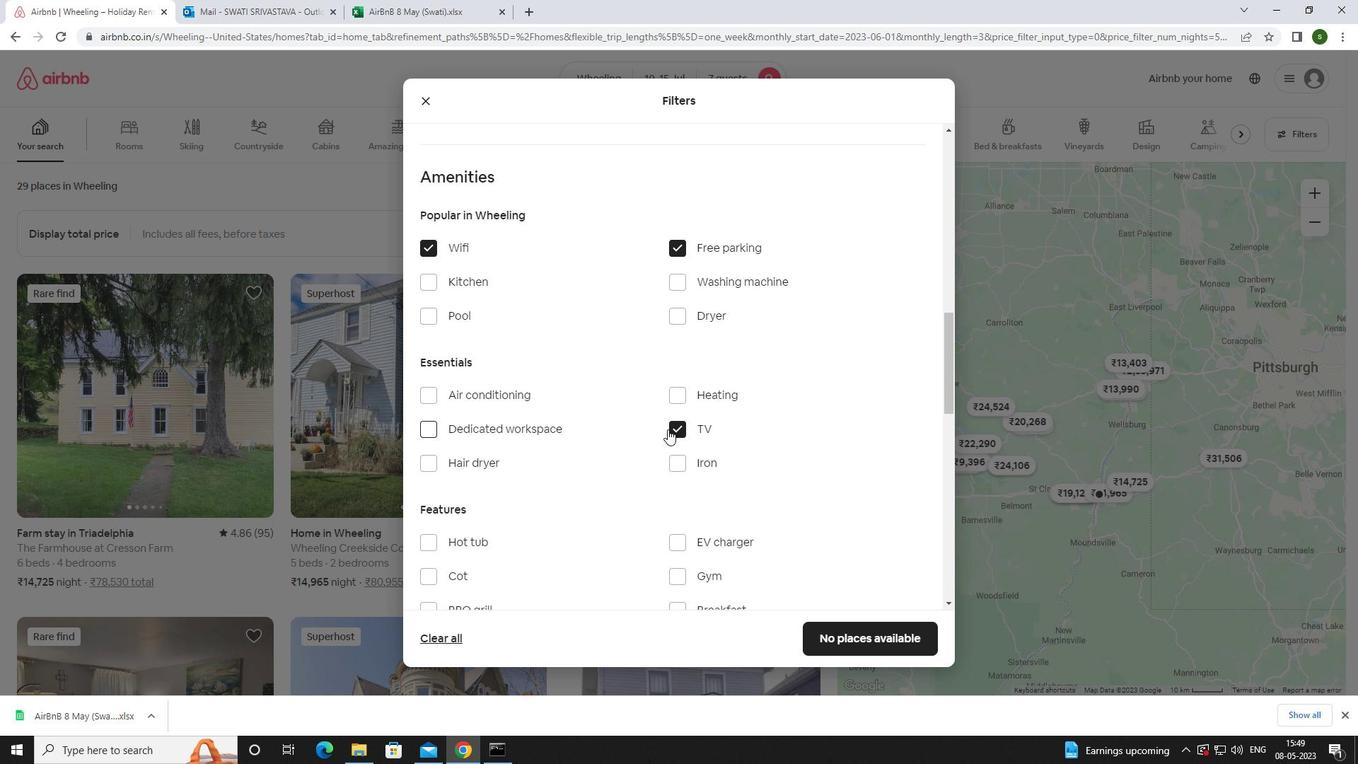 
Action: Mouse scrolled (667, 428) with delta (0, 0)
Screenshot: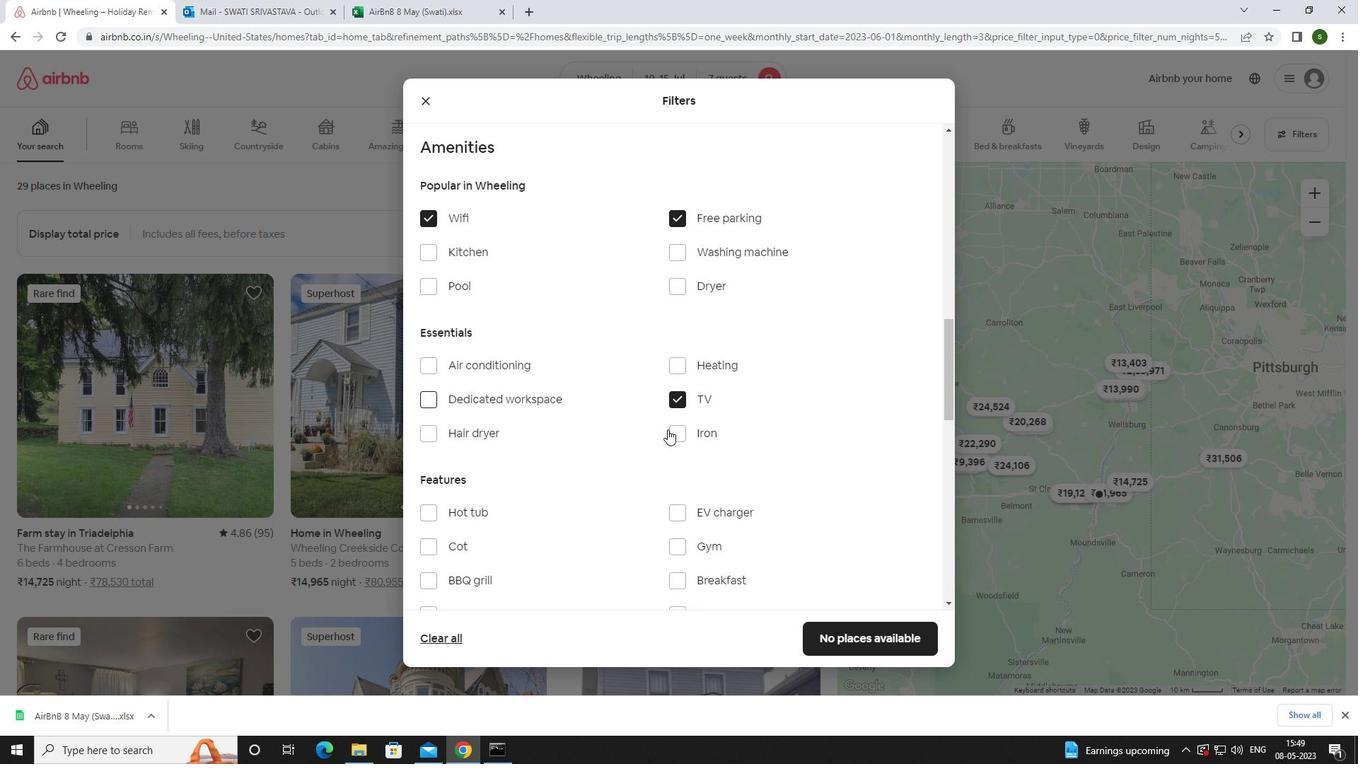 
Action: Mouse moved to (687, 362)
Screenshot: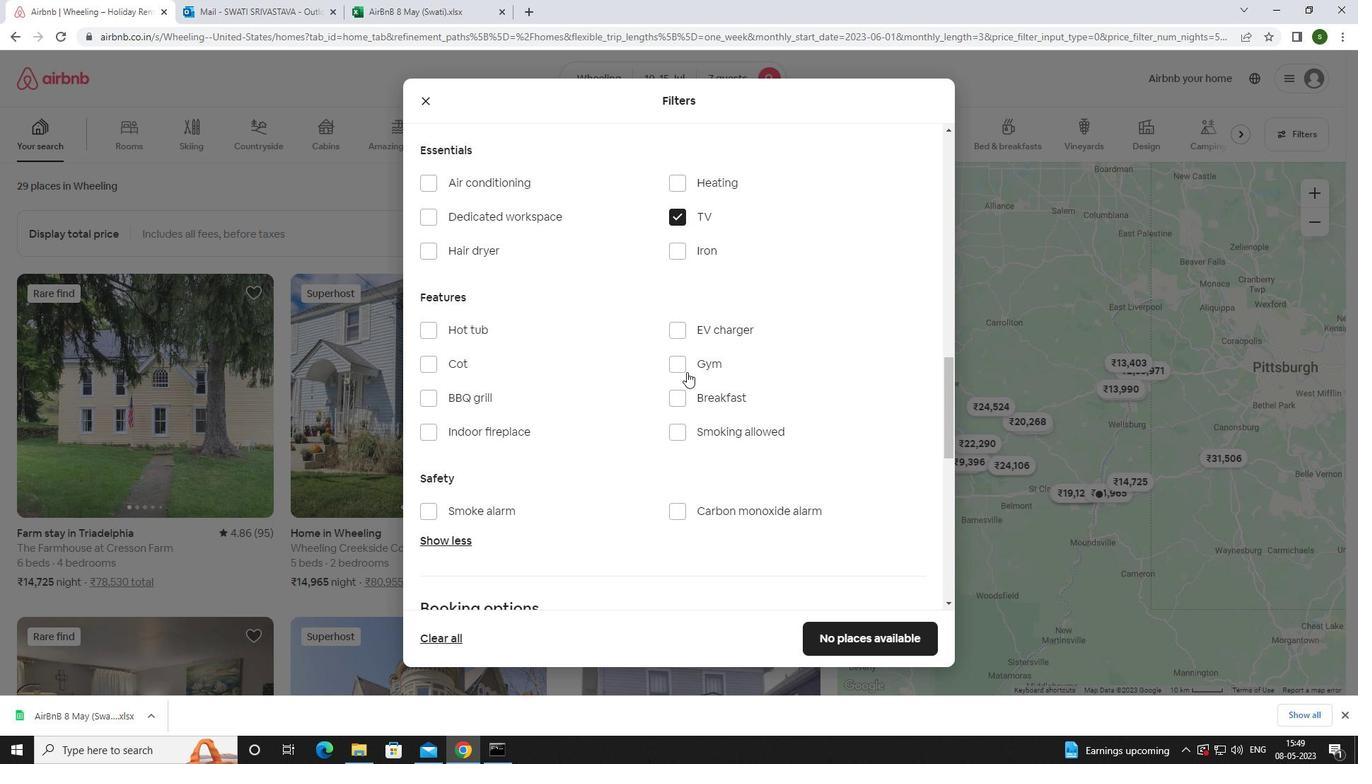 
Action: Mouse pressed left at (687, 362)
Screenshot: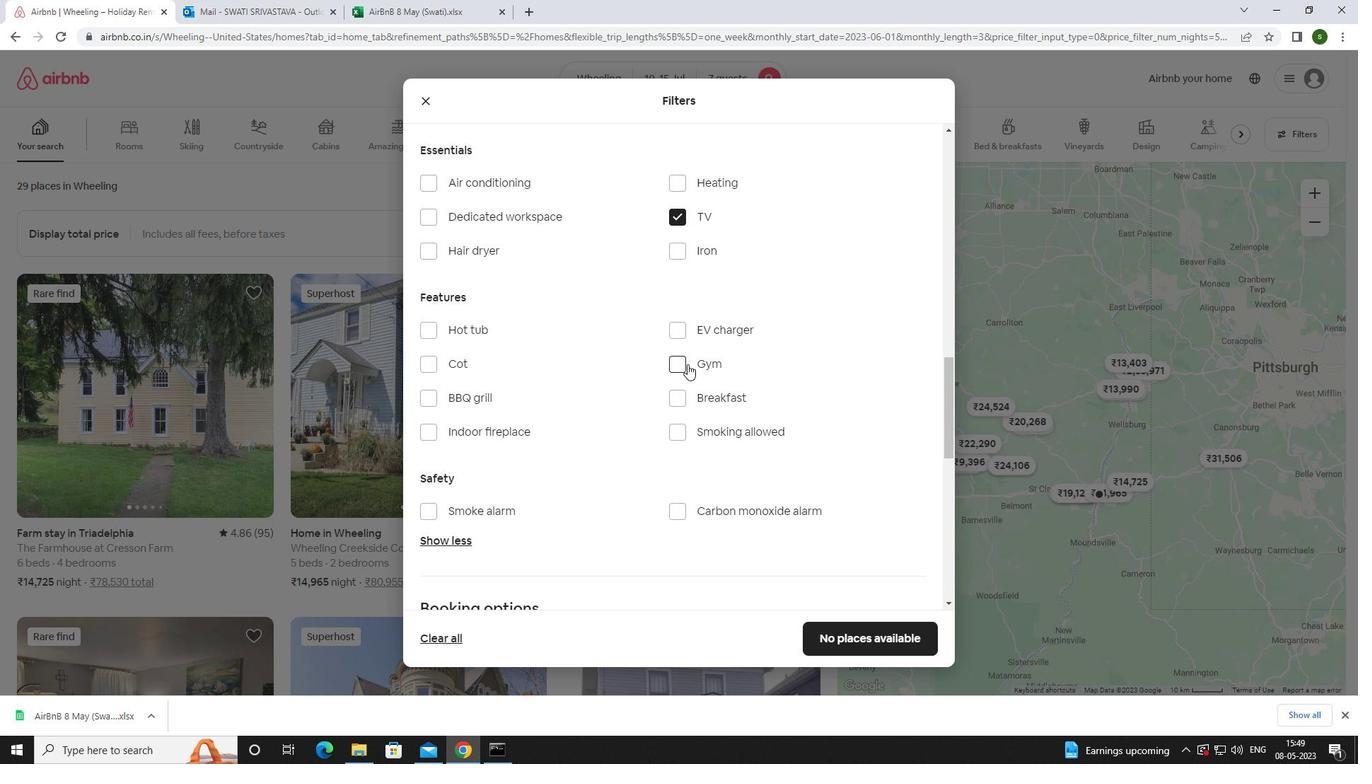 
Action: Mouse moved to (687, 394)
Screenshot: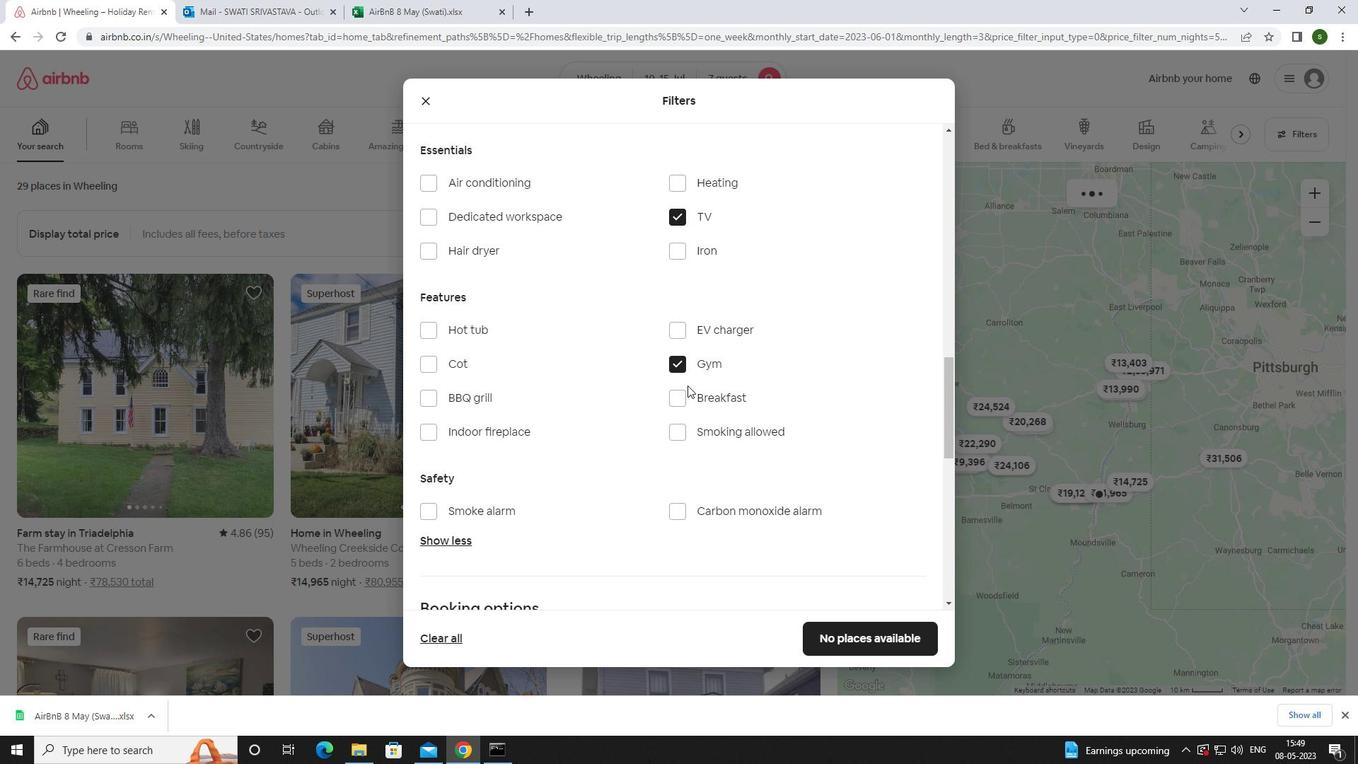 
Action: Mouse pressed left at (687, 394)
Screenshot: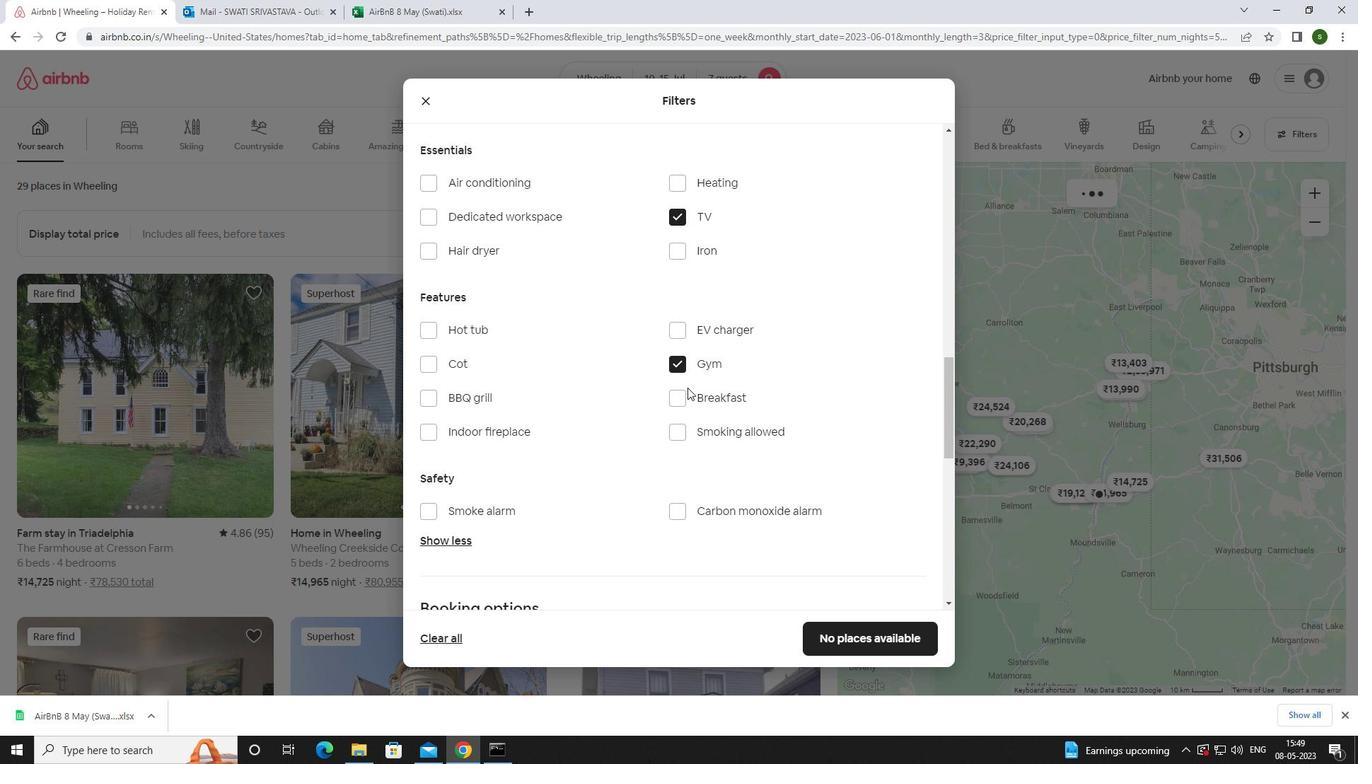
Action: Mouse moved to (689, 394)
Screenshot: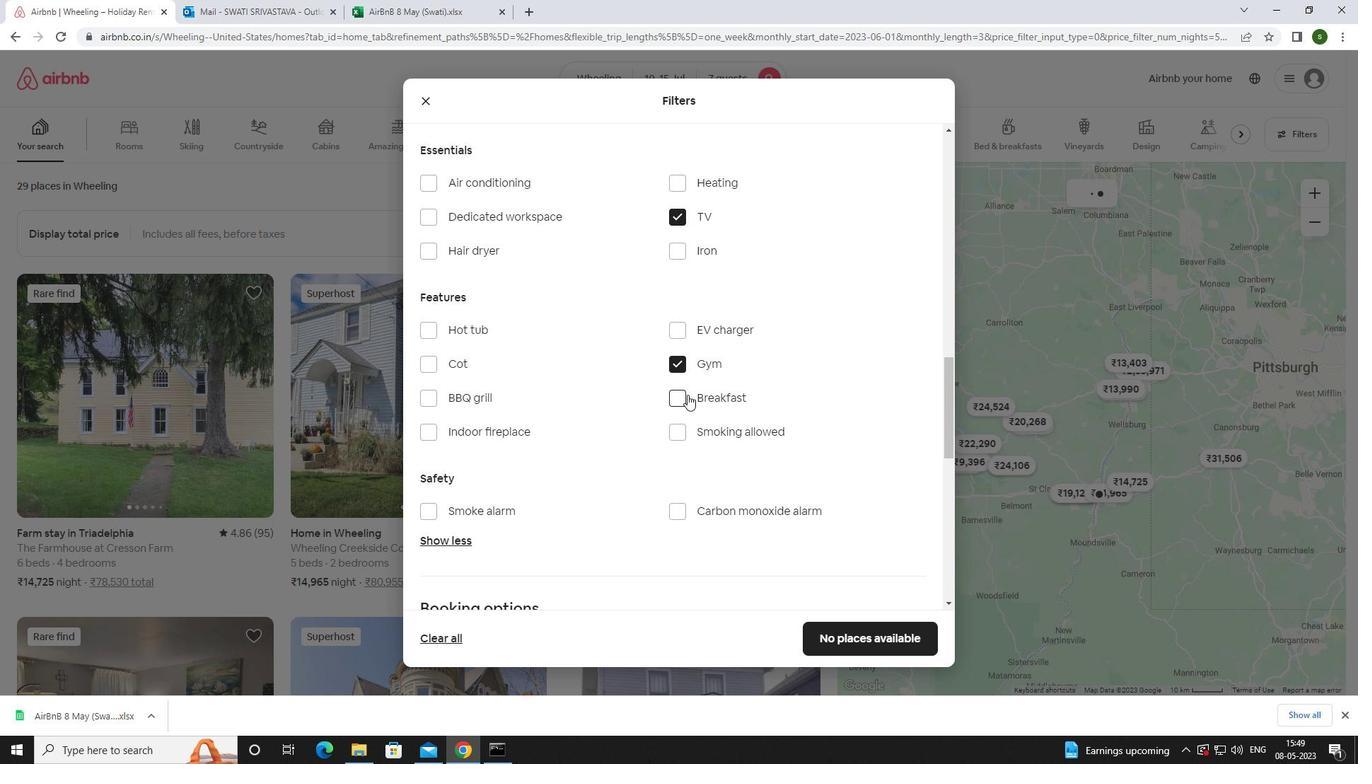 
Action: Mouse scrolled (689, 394) with delta (0, 0)
Screenshot: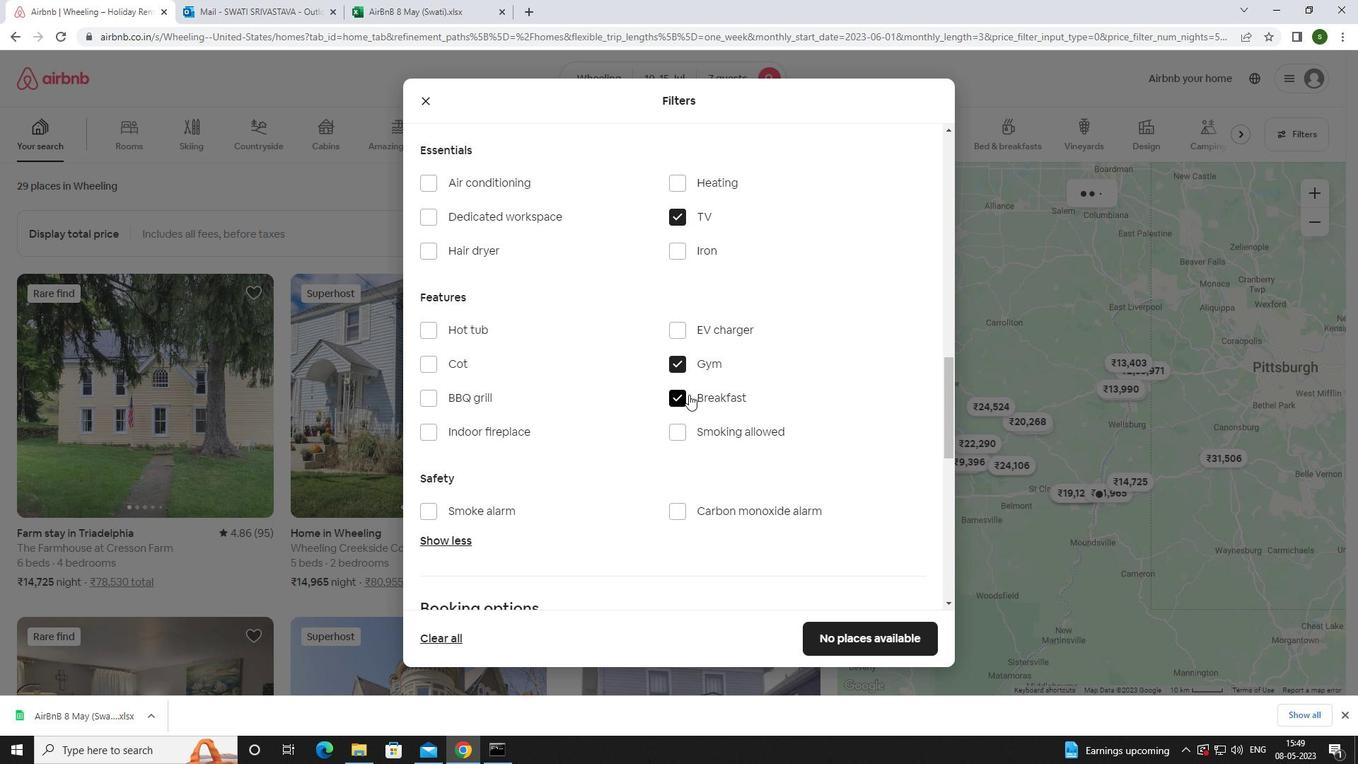 
Action: Mouse scrolled (689, 394) with delta (0, 0)
Screenshot: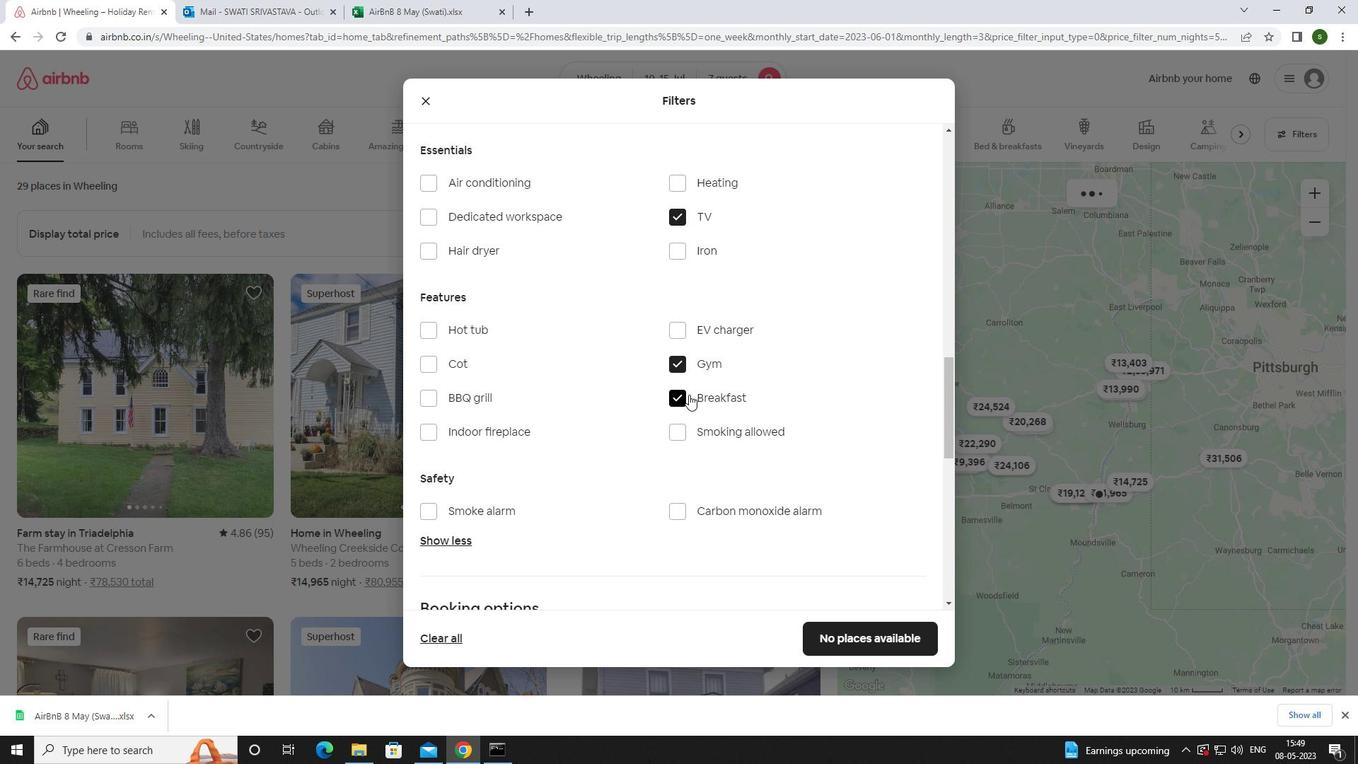 
Action: Mouse scrolled (689, 394) with delta (0, 0)
Screenshot: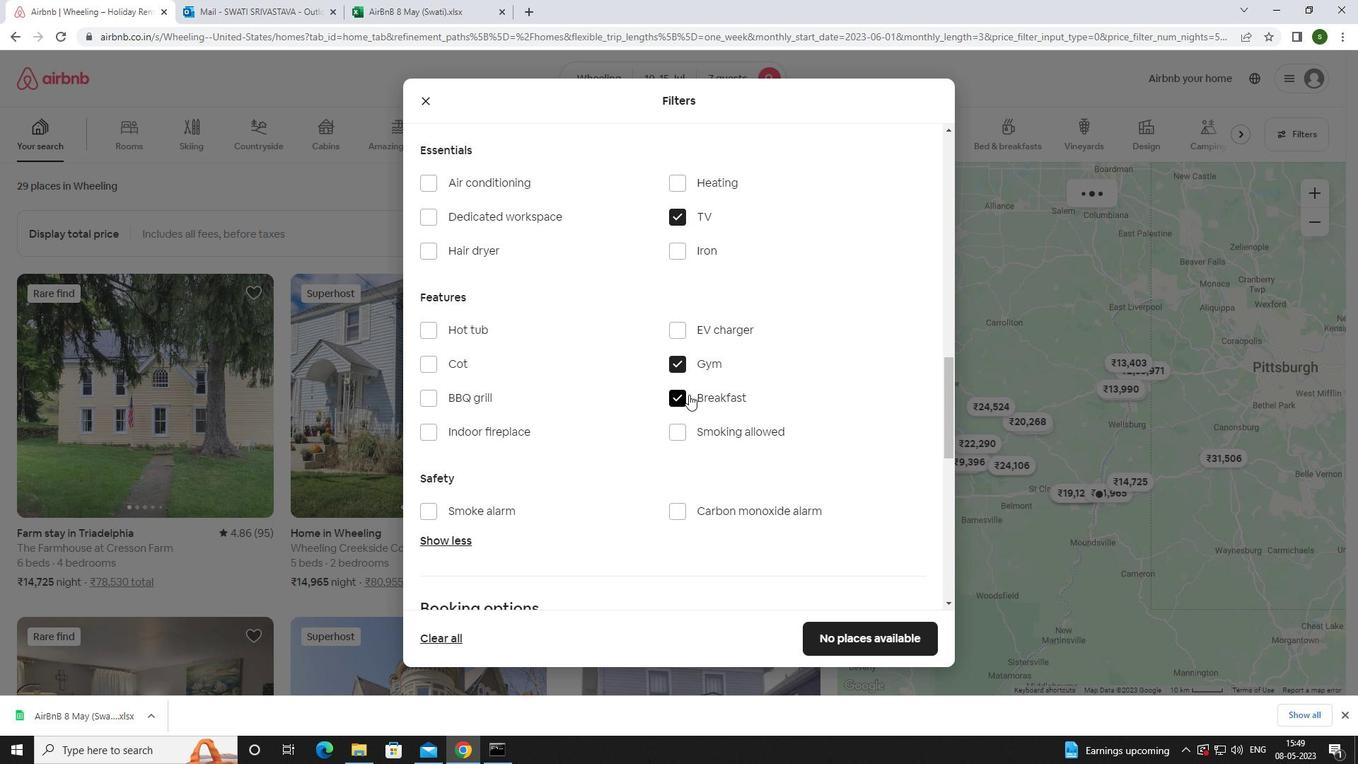 
Action: Mouse scrolled (689, 394) with delta (0, 0)
Screenshot: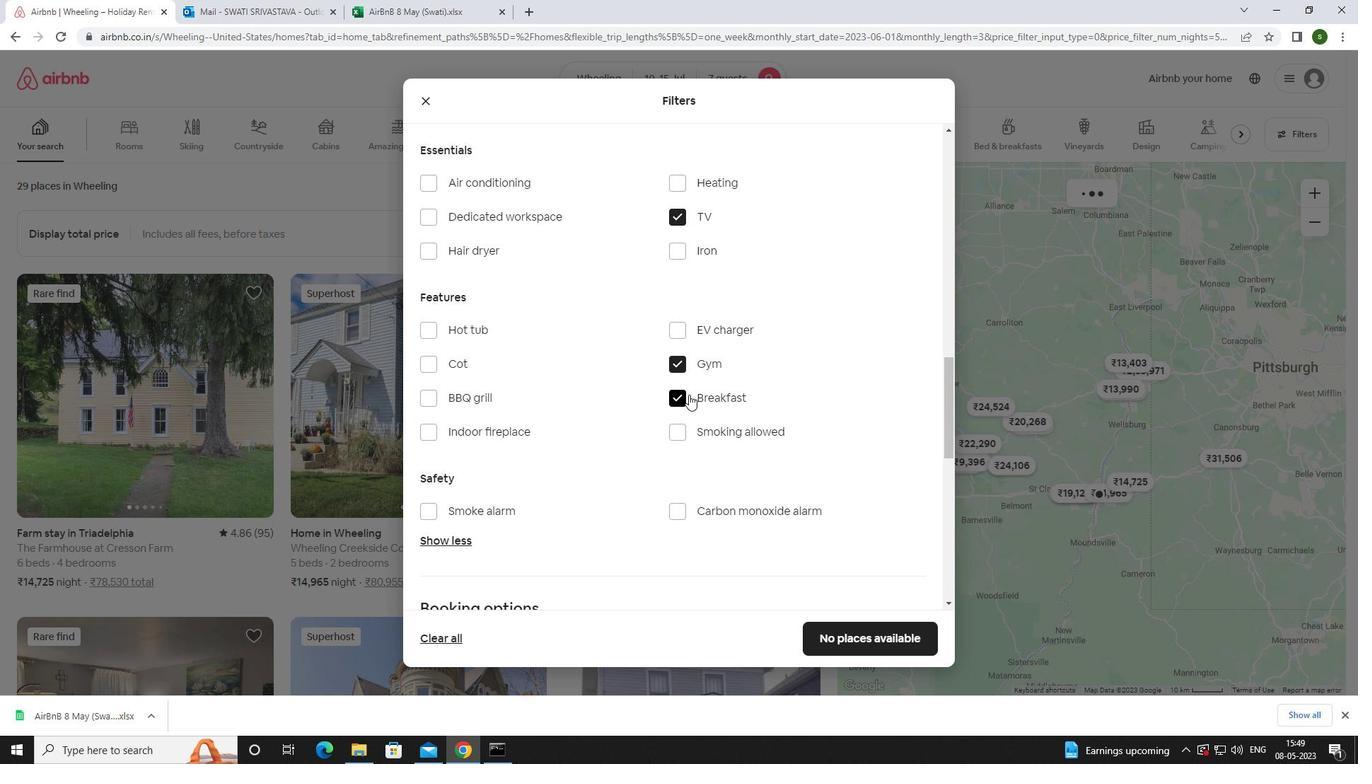 
Action: Mouse scrolled (689, 394) with delta (0, 0)
Screenshot: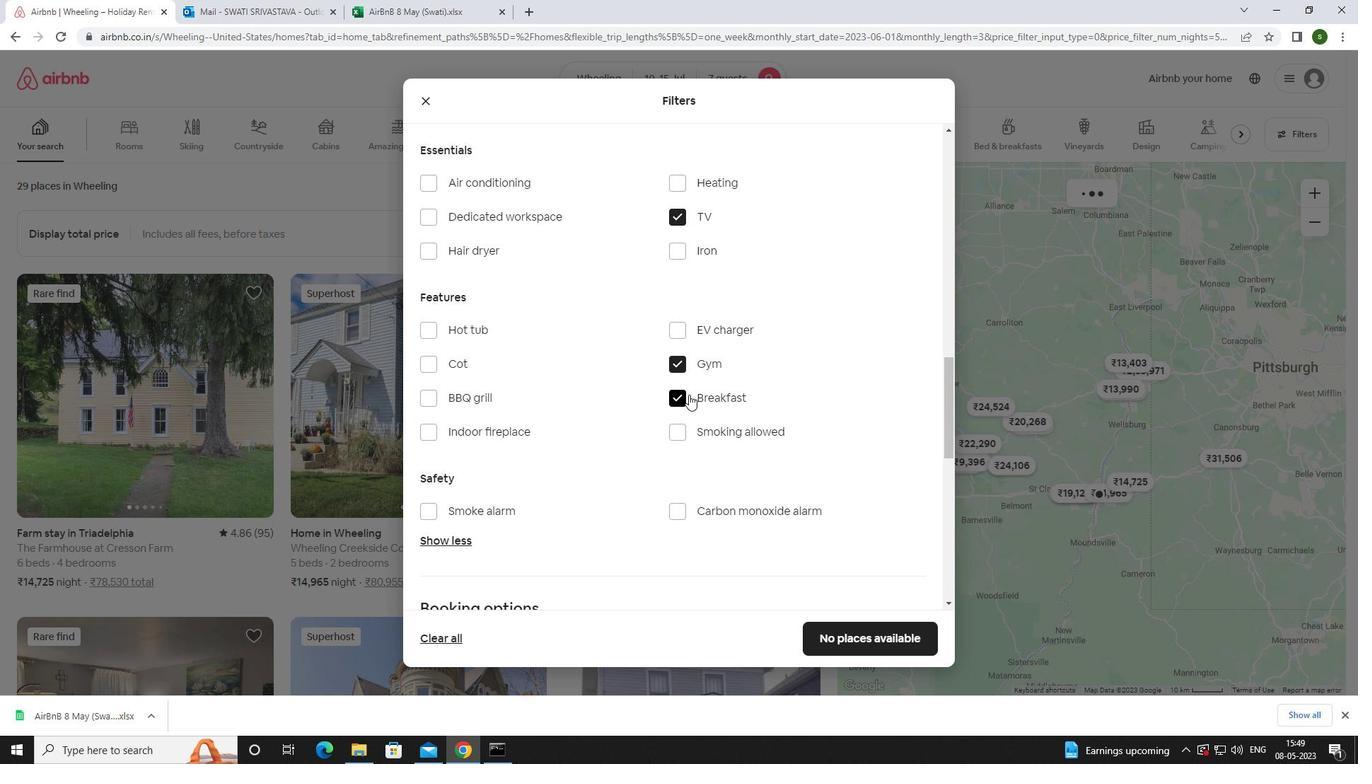 
Action: Mouse moved to (891, 351)
Screenshot: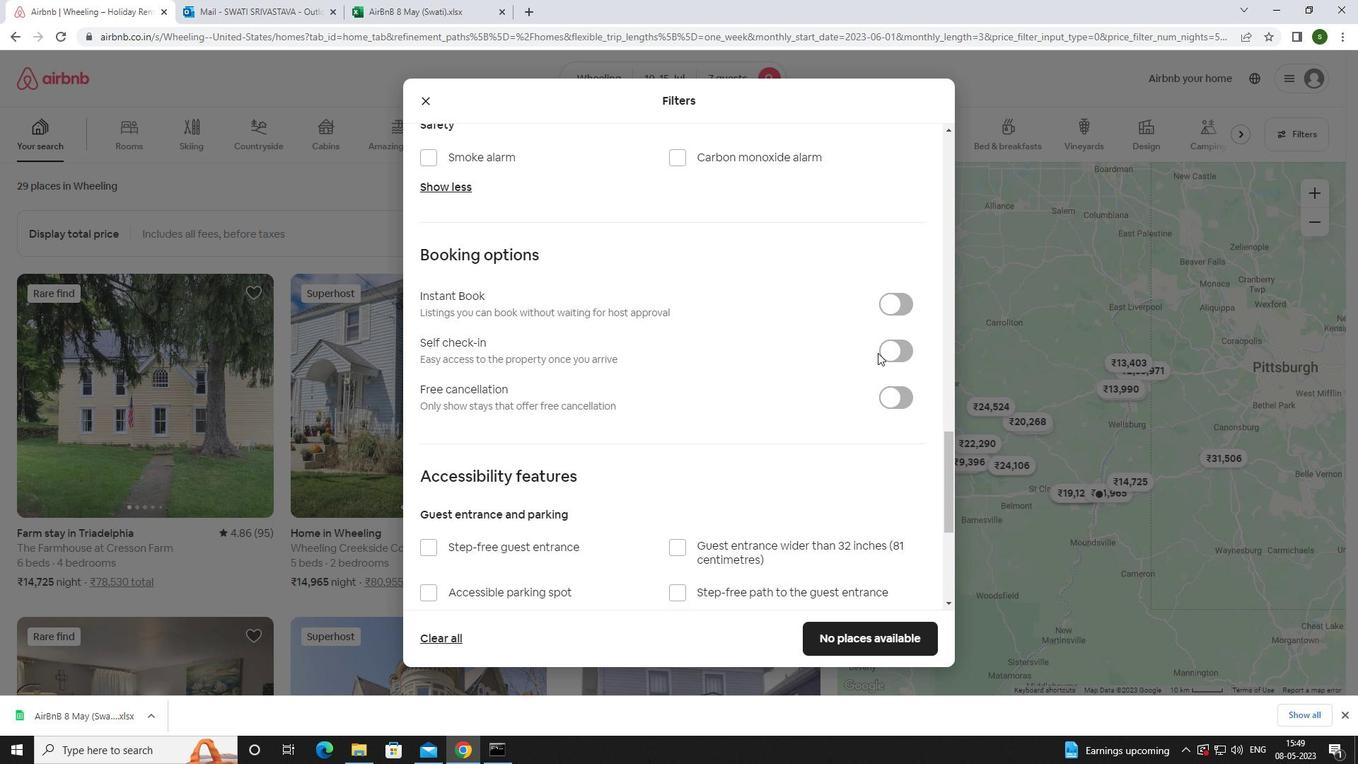 
Action: Mouse pressed left at (891, 351)
Screenshot: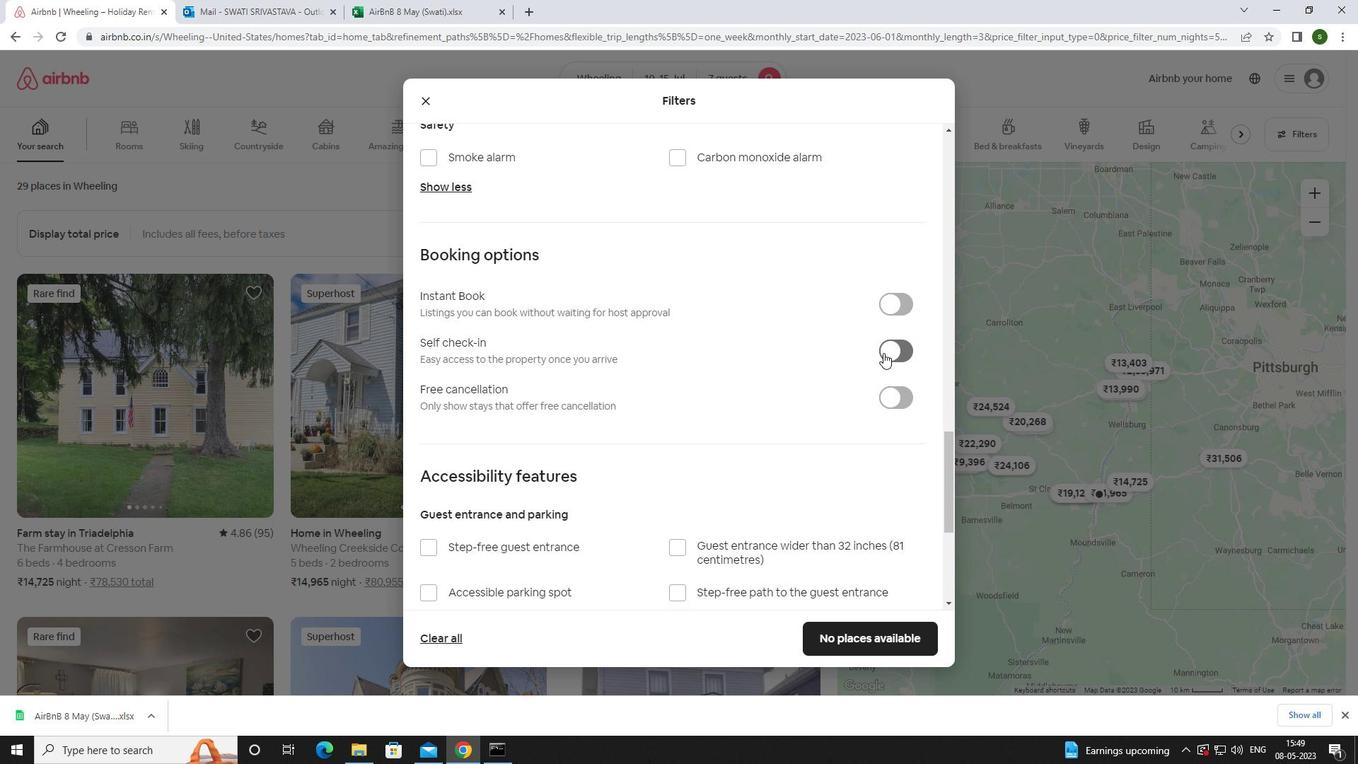 
Action: Mouse moved to (731, 369)
Screenshot: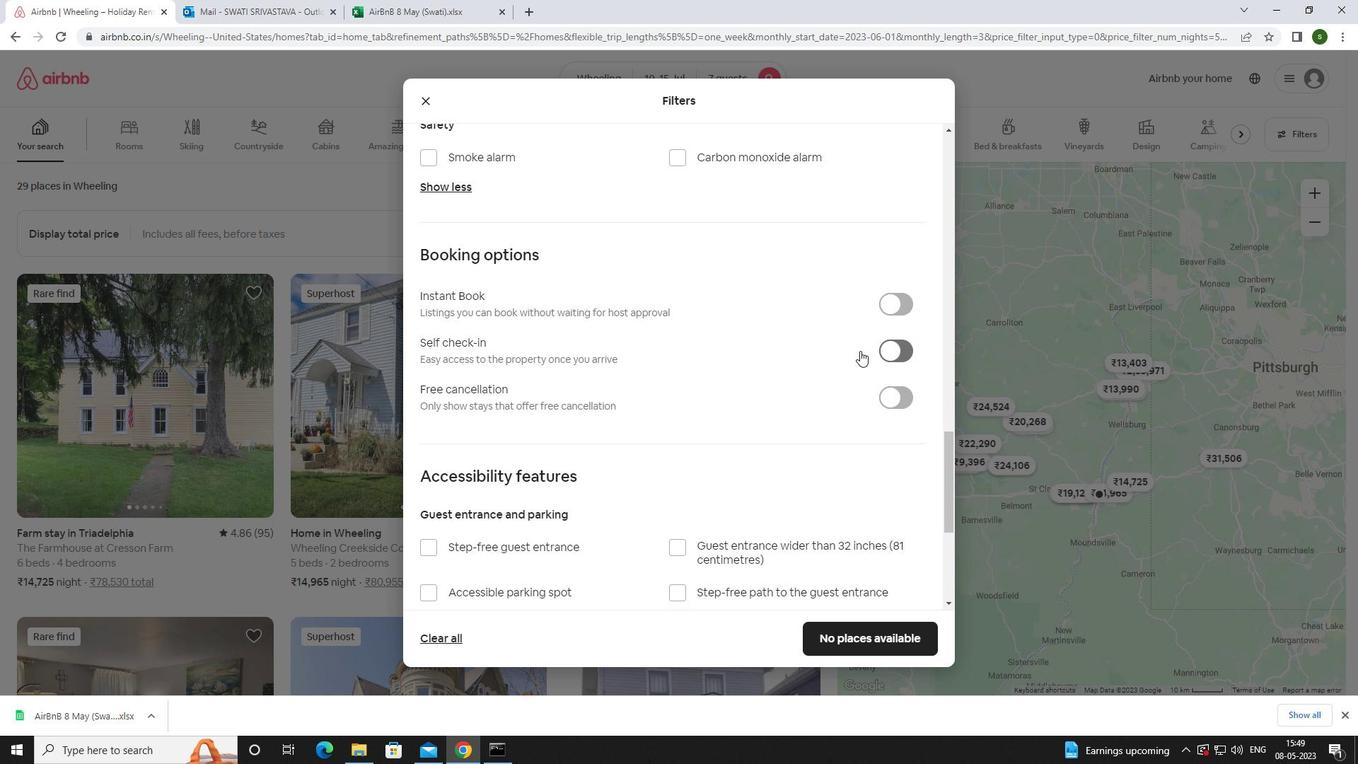 
Action: Mouse scrolled (731, 368) with delta (0, 0)
Screenshot: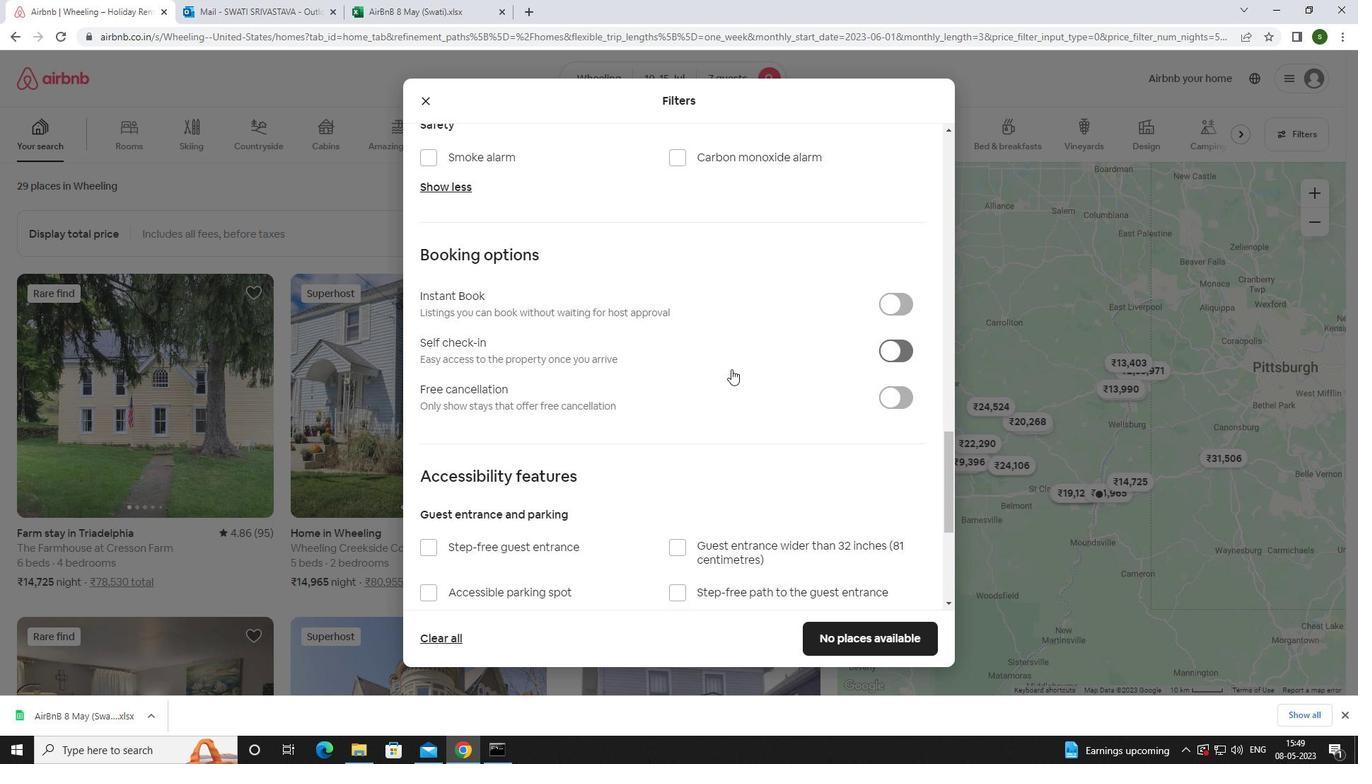
Action: Mouse scrolled (731, 368) with delta (0, 0)
Screenshot: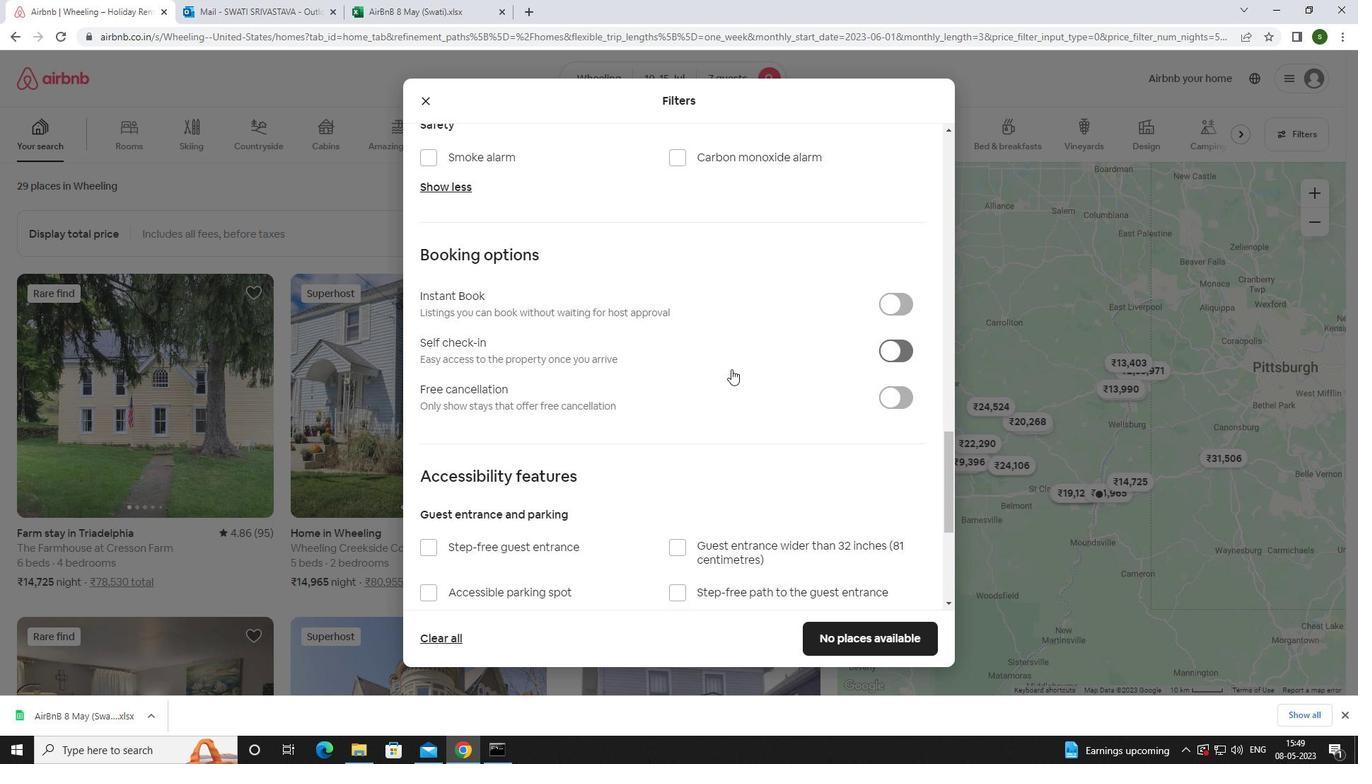 
Action: Mouse scrolled (731, 368) with delta (0, 0)
Screenshot: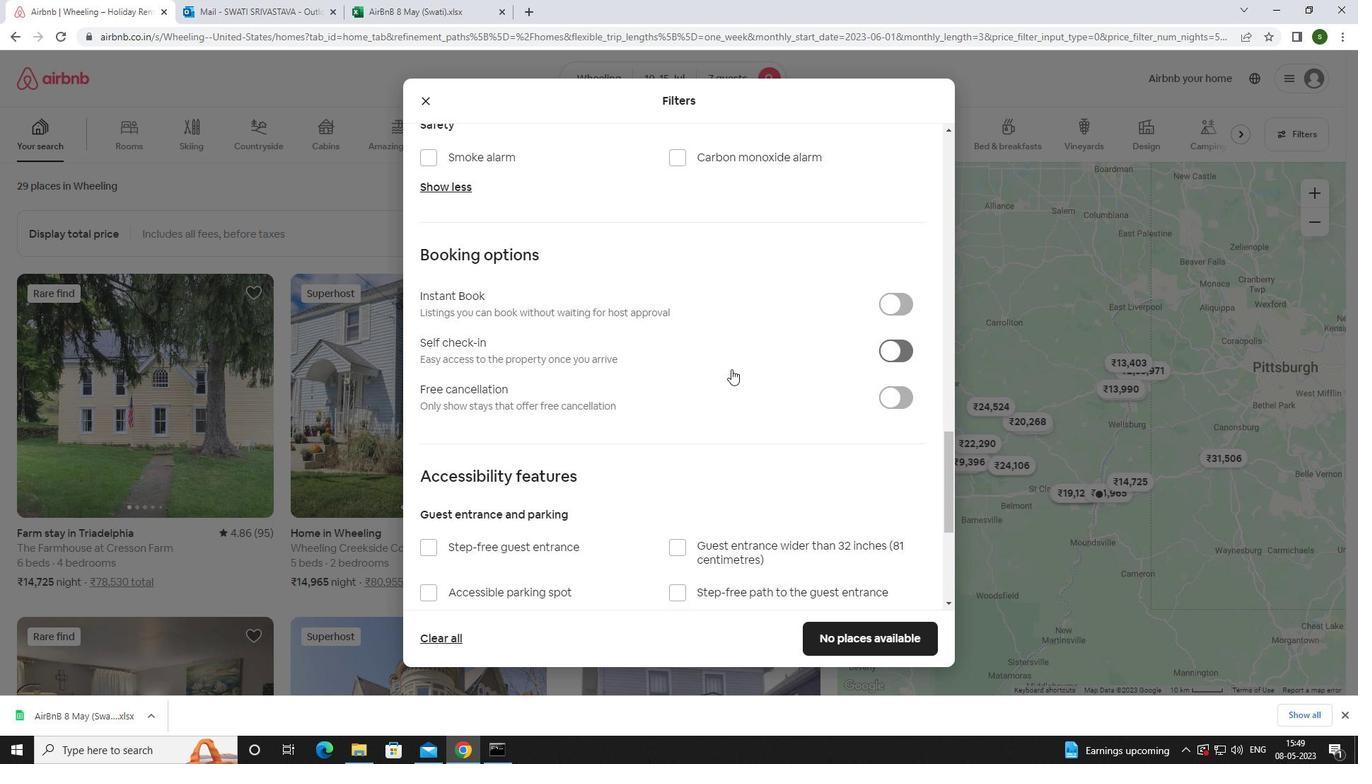 
Action: Mouse scrolled (731, 368) with delta (0, 0)
Screenshot: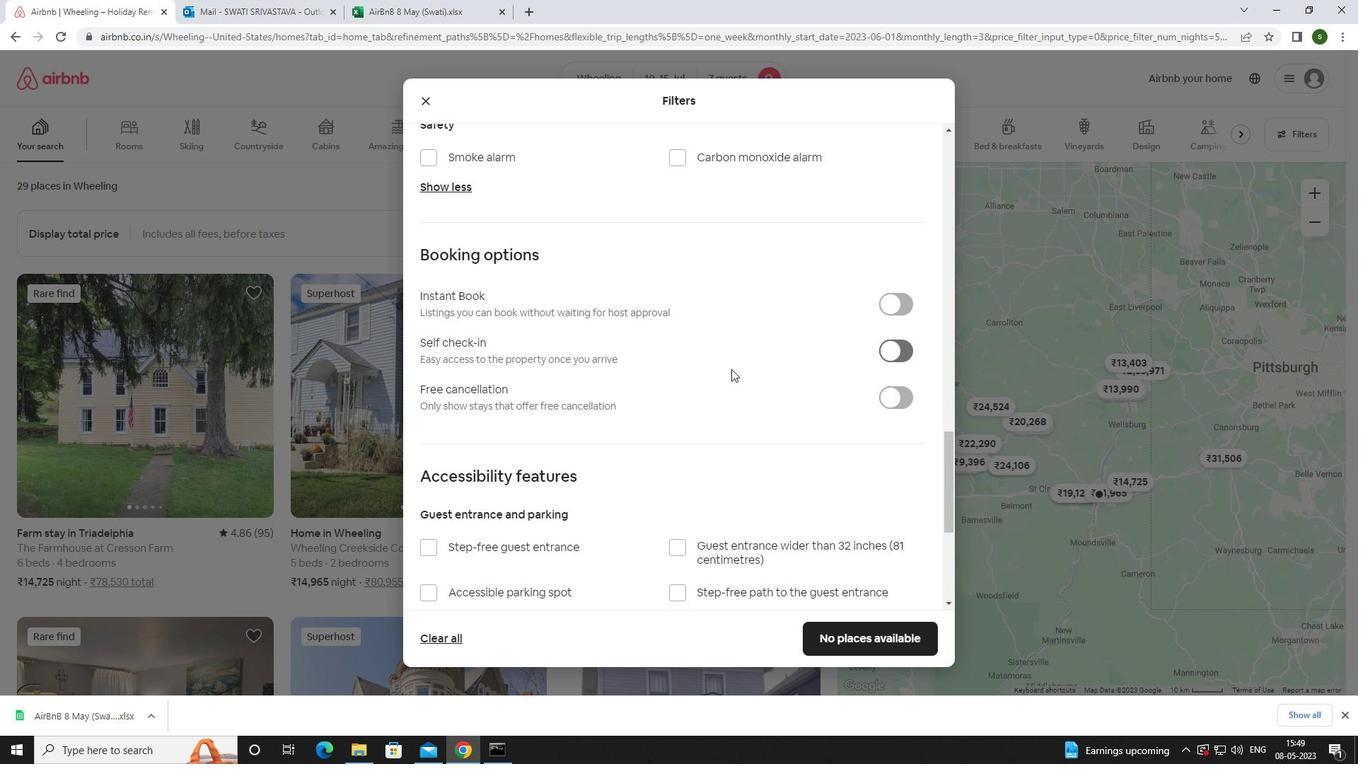 
Action: Mouse scrolled (731, 368) with delta (0, 0)
Screenshot: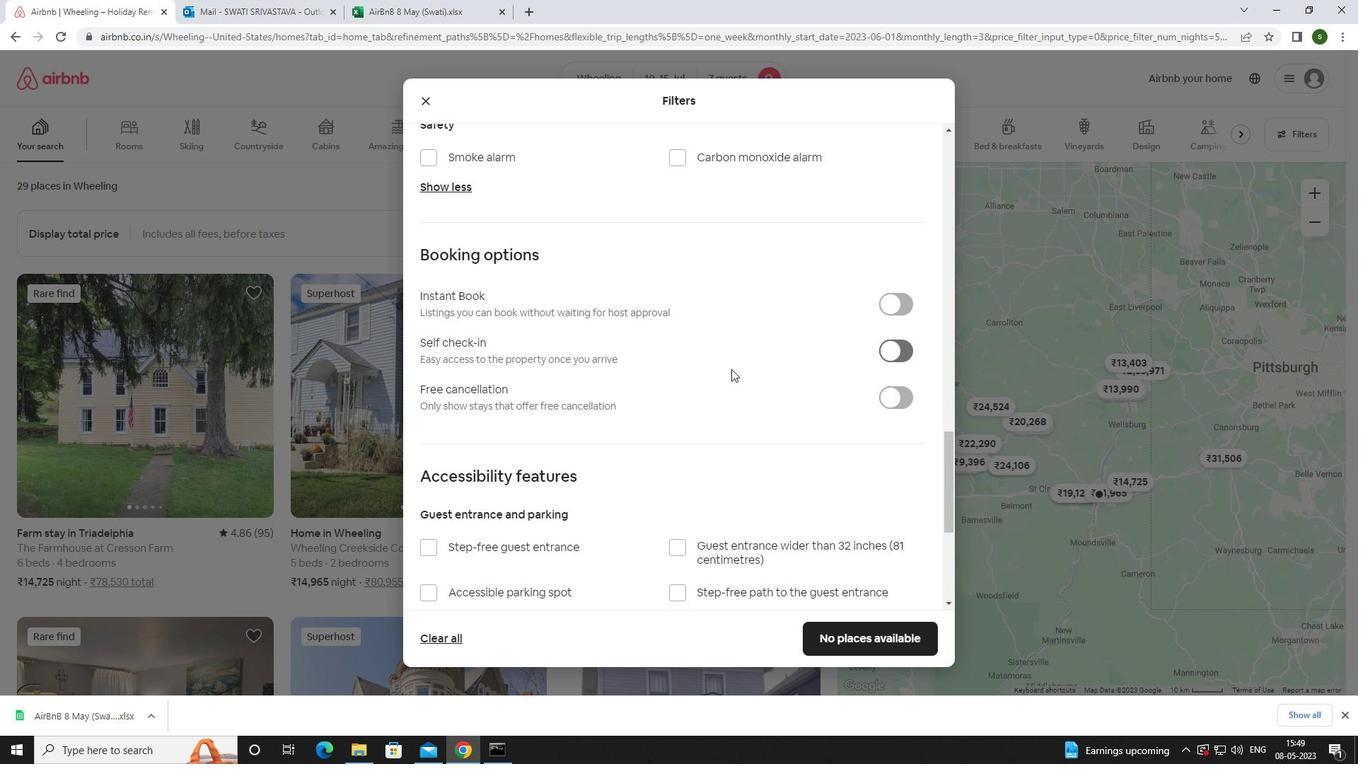 
Action: Mouse scrolled (731, 368) with delta (0, 0)
Screenshot: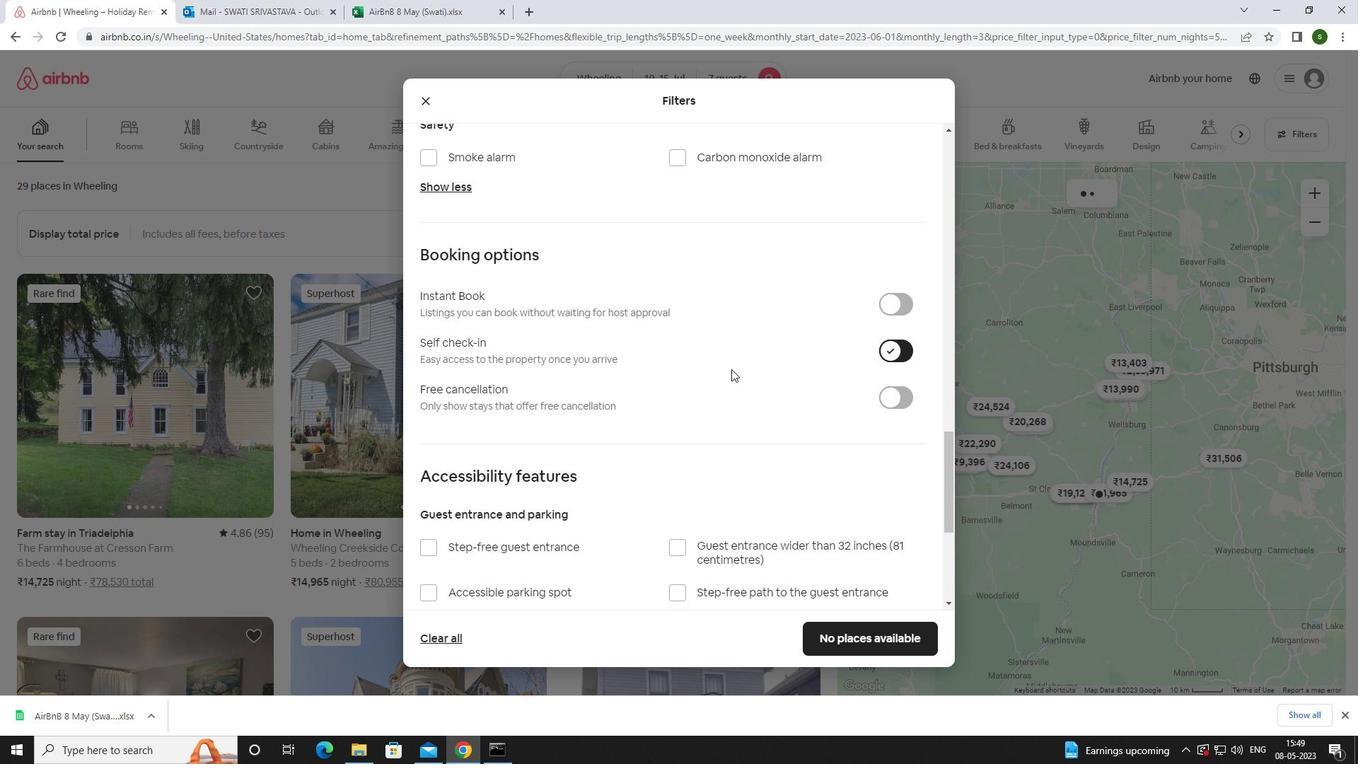 
Action: Mouse scrolled (731, 368) with delta (0, 0)
Screenshot: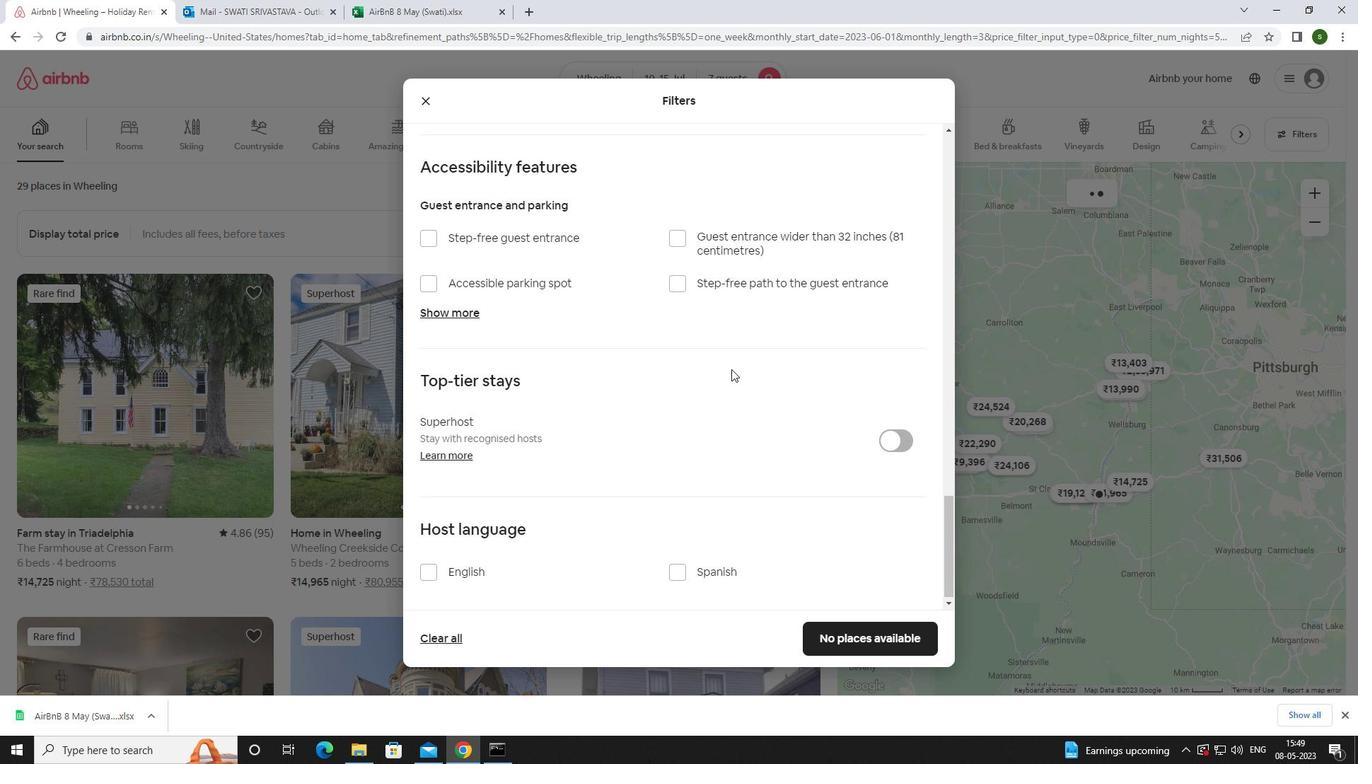 
Action: Mouse scrolled (731, 368) with delta (0, 0)
Screenshot: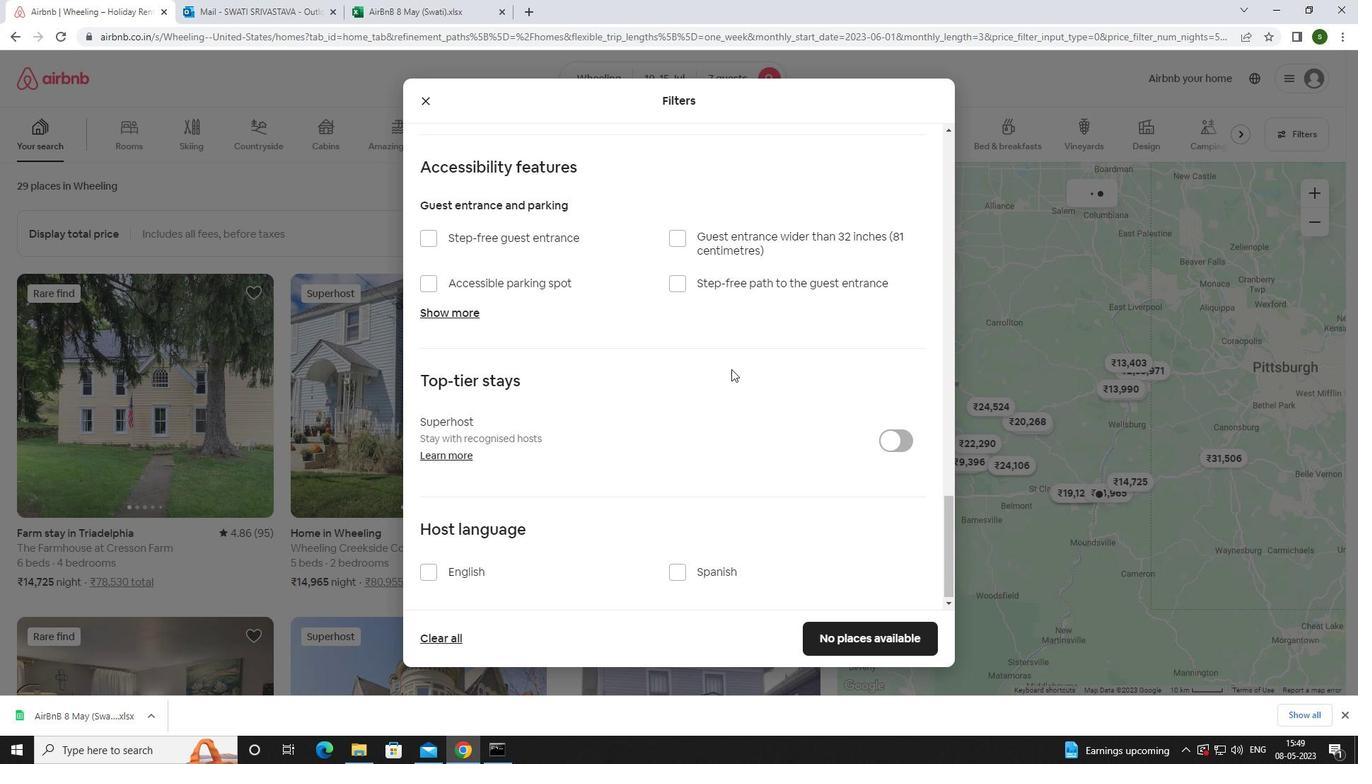 
Action: Mouse scrolled (731, 368) with delta (0, 0)
Screenshot: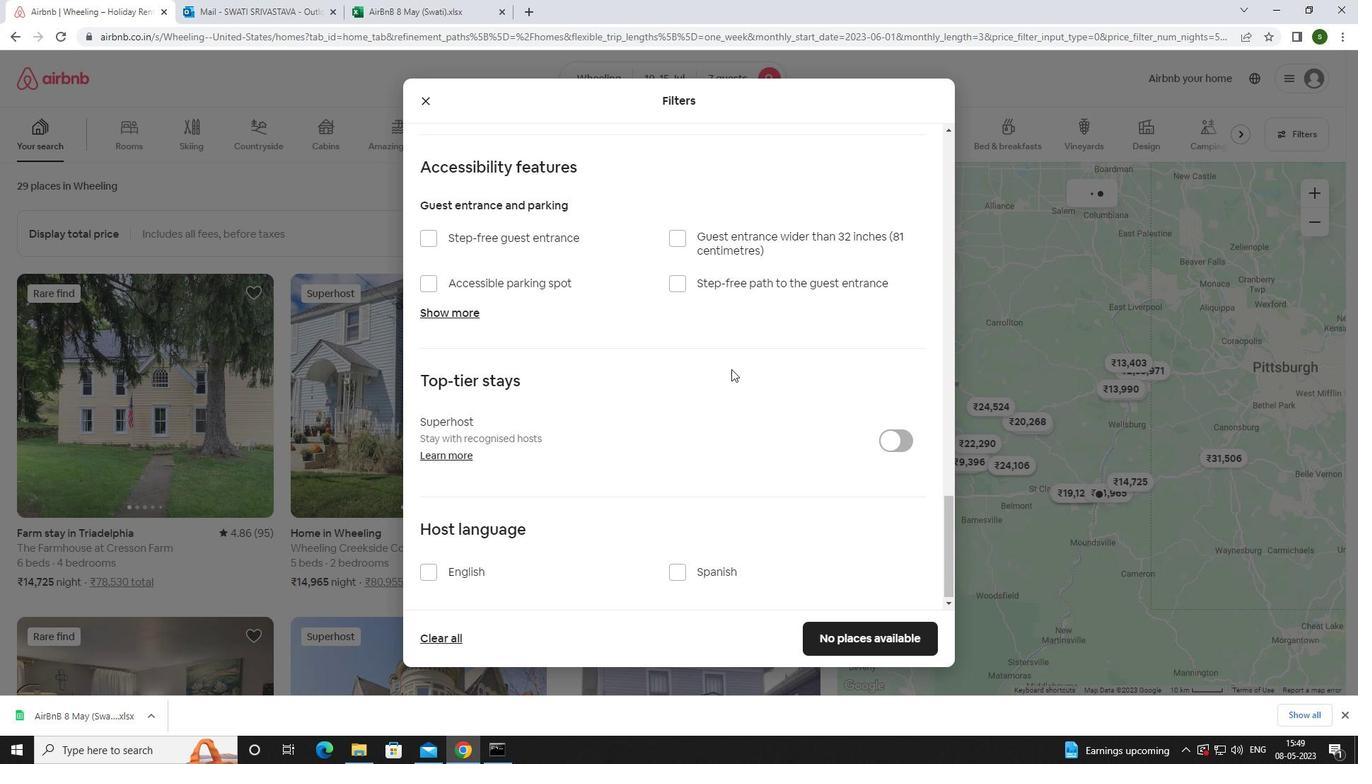 
Action: Mouse scrolled (731, 368) with delta (0, 0)
Screenshot: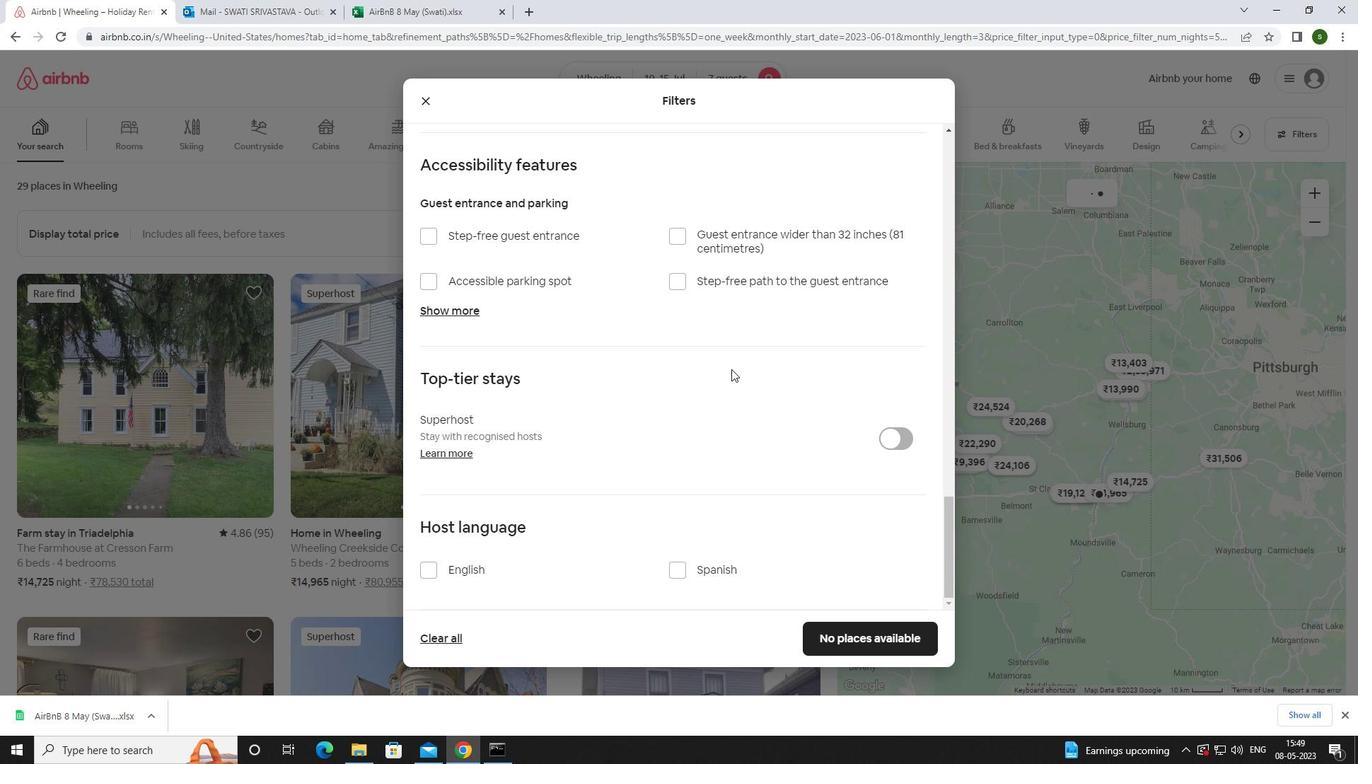 
Action: Mouse moved to (464, 564)
Screenshot: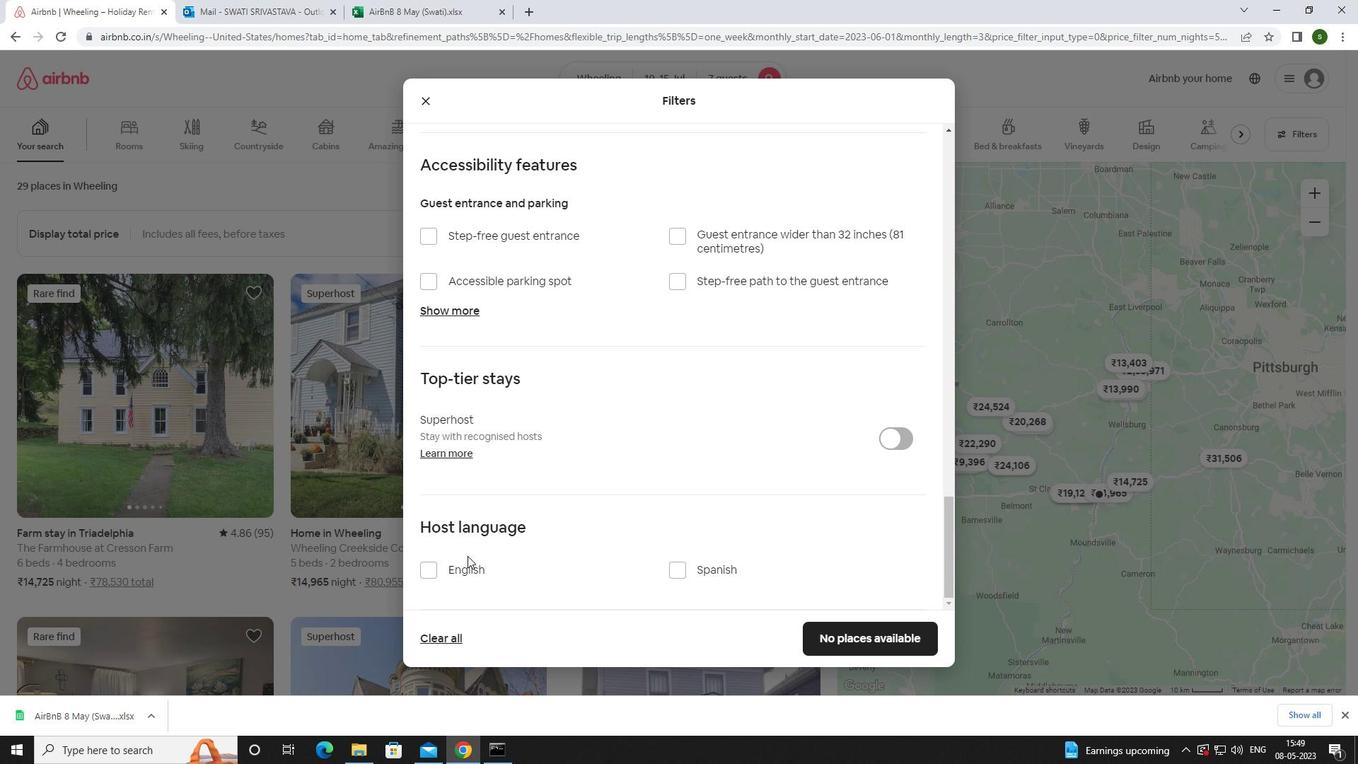 
Action: Mouse pressed left at (464, 564)
Screenshot: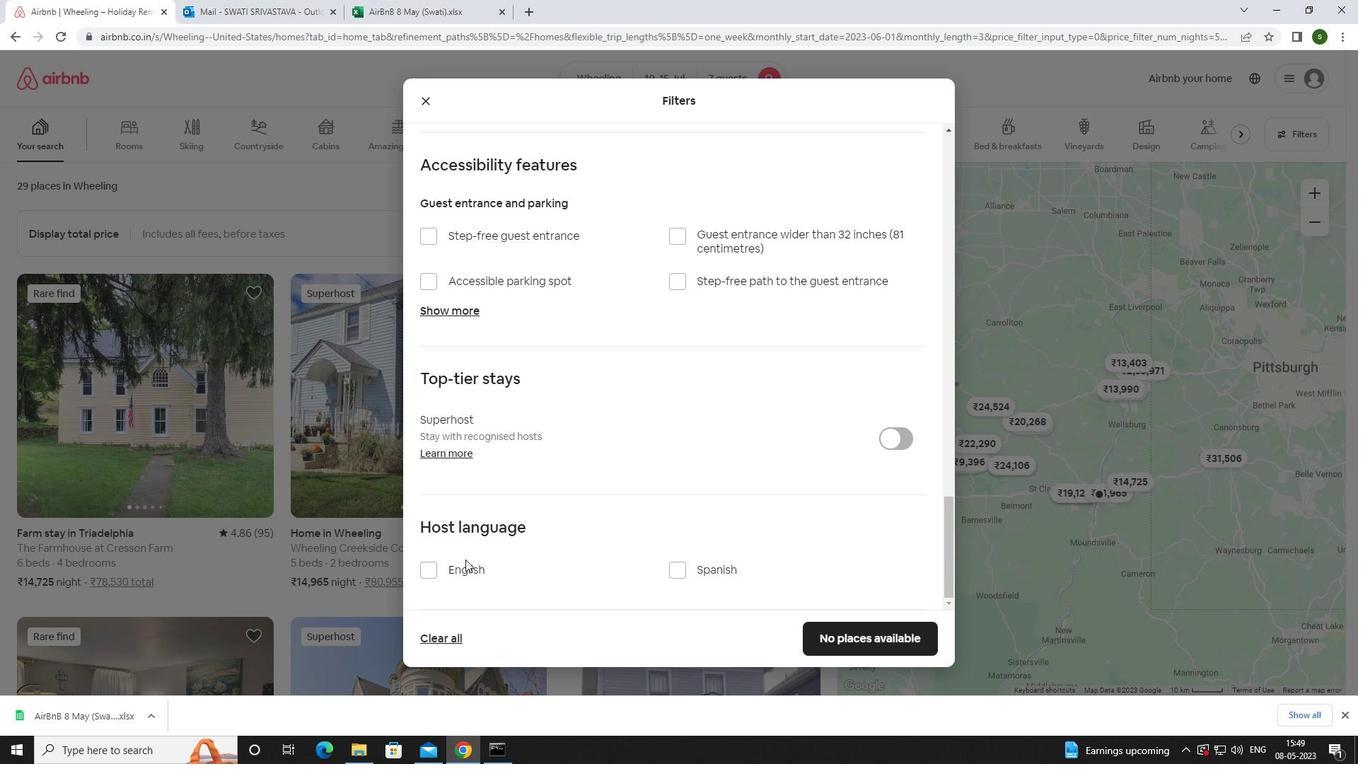 
Action: Mouse moved to (839, 643)
Screenshot: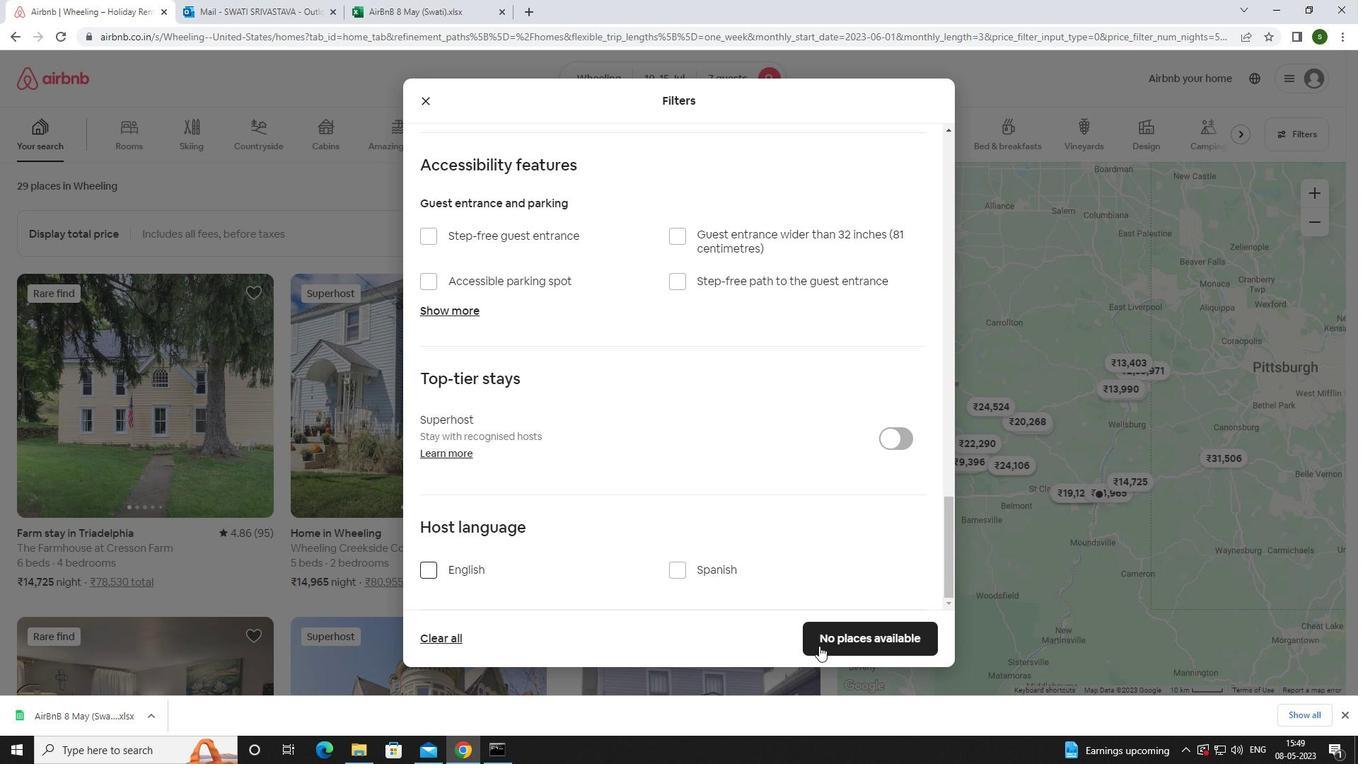 
Action: Mouse pressed left at (839, 643)
Screenshot: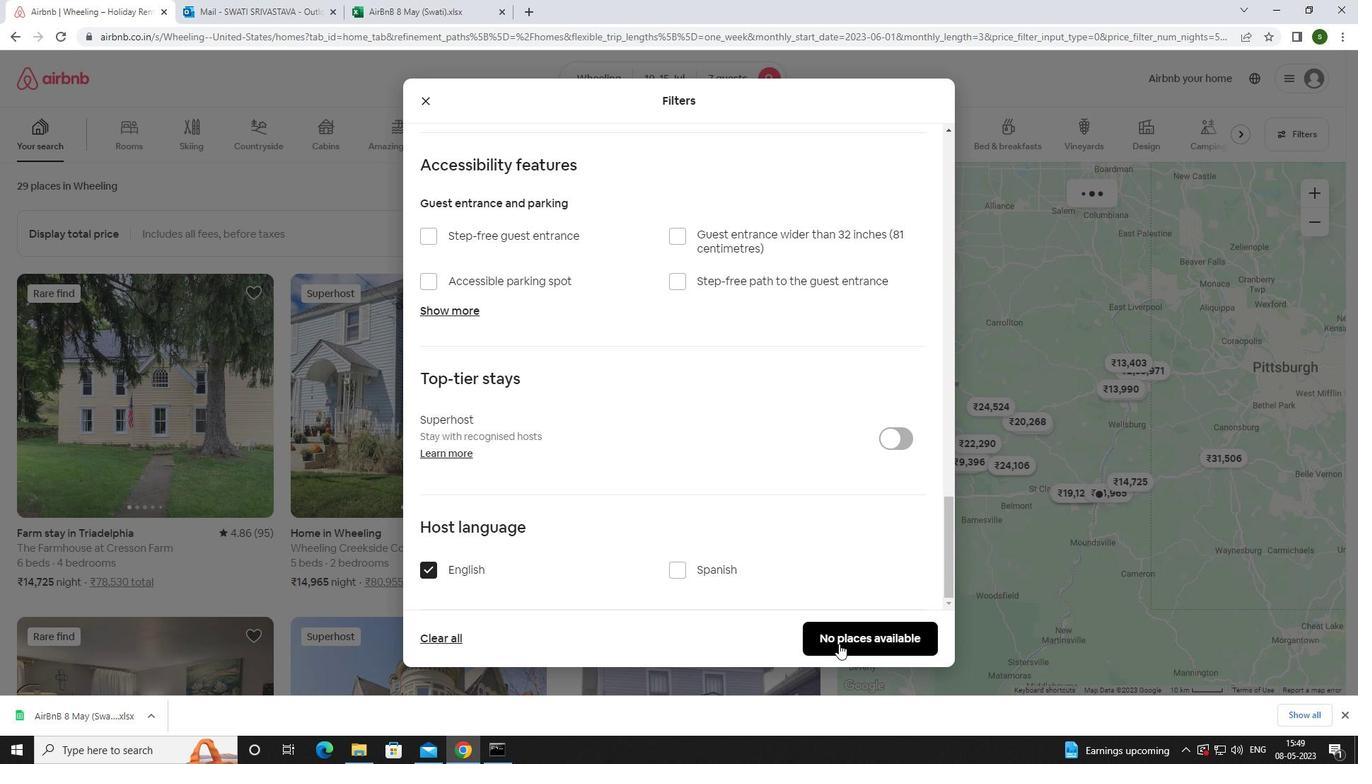 
Action: Mouse moved to (789, 634)
Screenshot: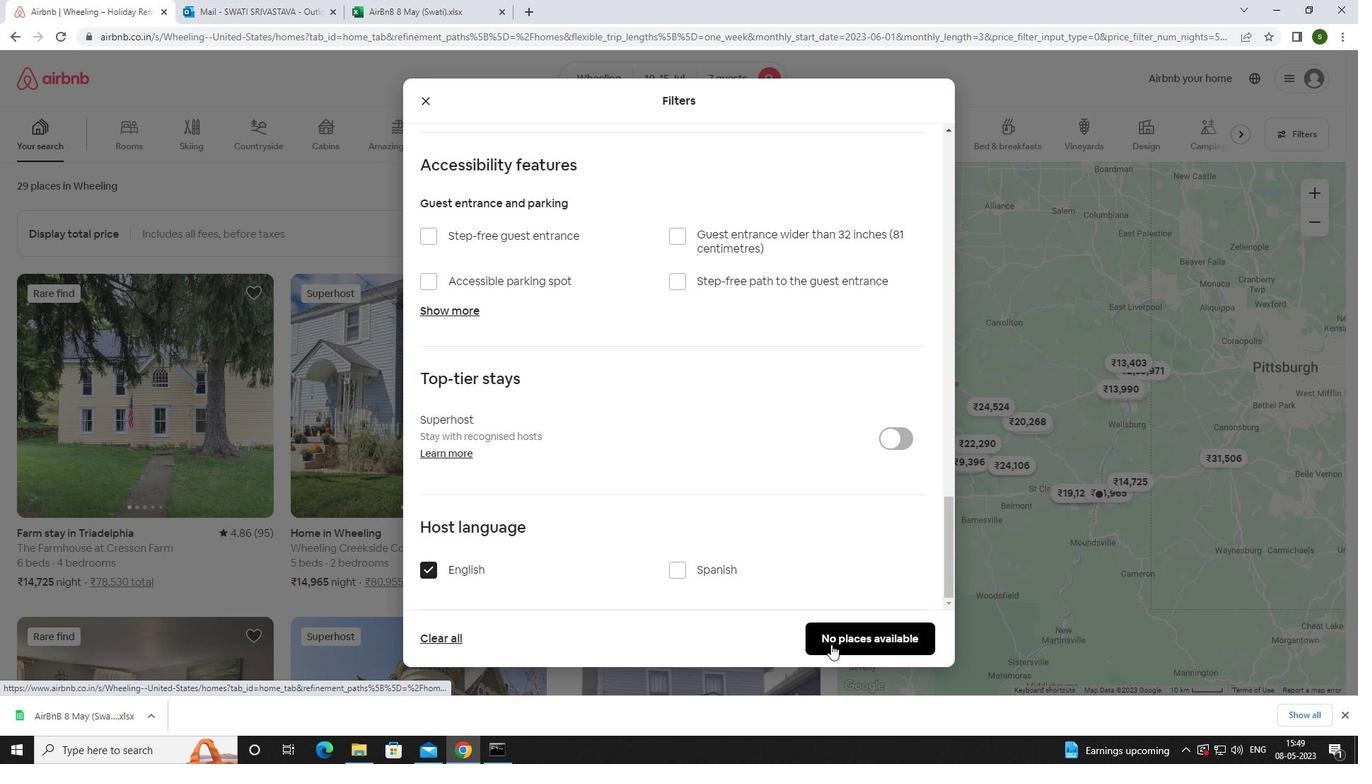 
